 Task: Look for space in Alegrete, Brazil from 11th June, 2023 to 15th June, 2023 for 2 adults in price range Rs.7000 to Rs.16000. Place can be private room with 1  bedroom having 2 beds and 1 bathroom. Property type can be house, flat, guest house, hotel. Amenities needed are: washing machine. Booking option can be shelf check-in. Required host language is Spanish.
Action: Mouse moved to (691, 87)
Screenshot: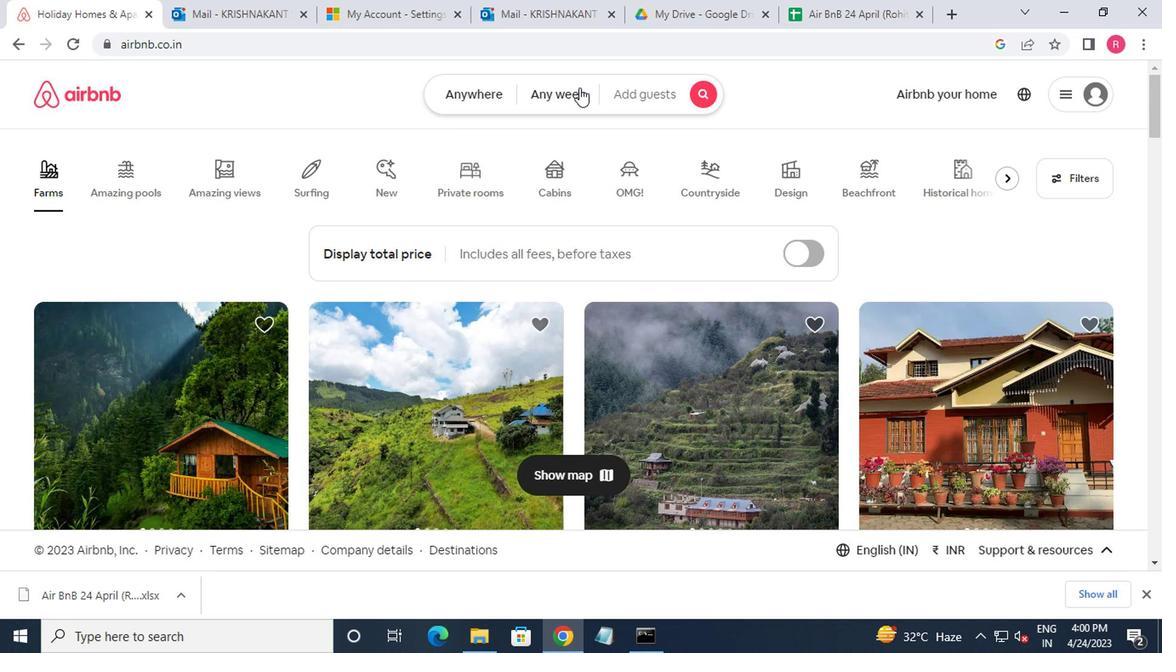 
Action: Mouse pressed left at (691, 87)
Screenshot: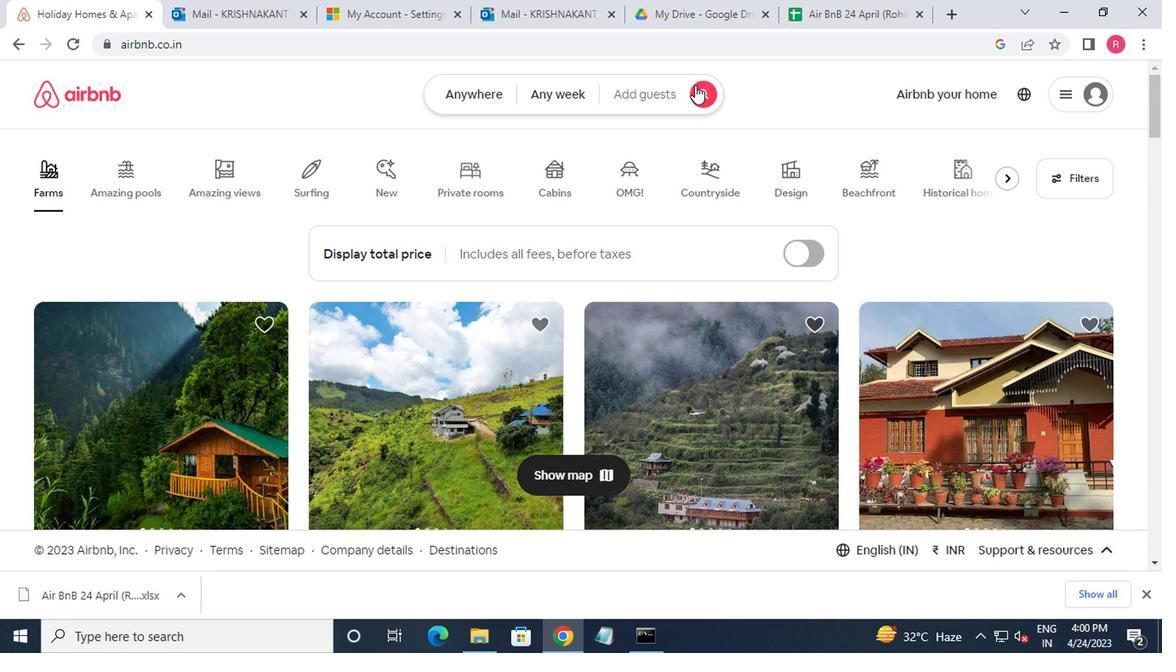 
Action: Mouse moved to (289, 167)
Screenshot: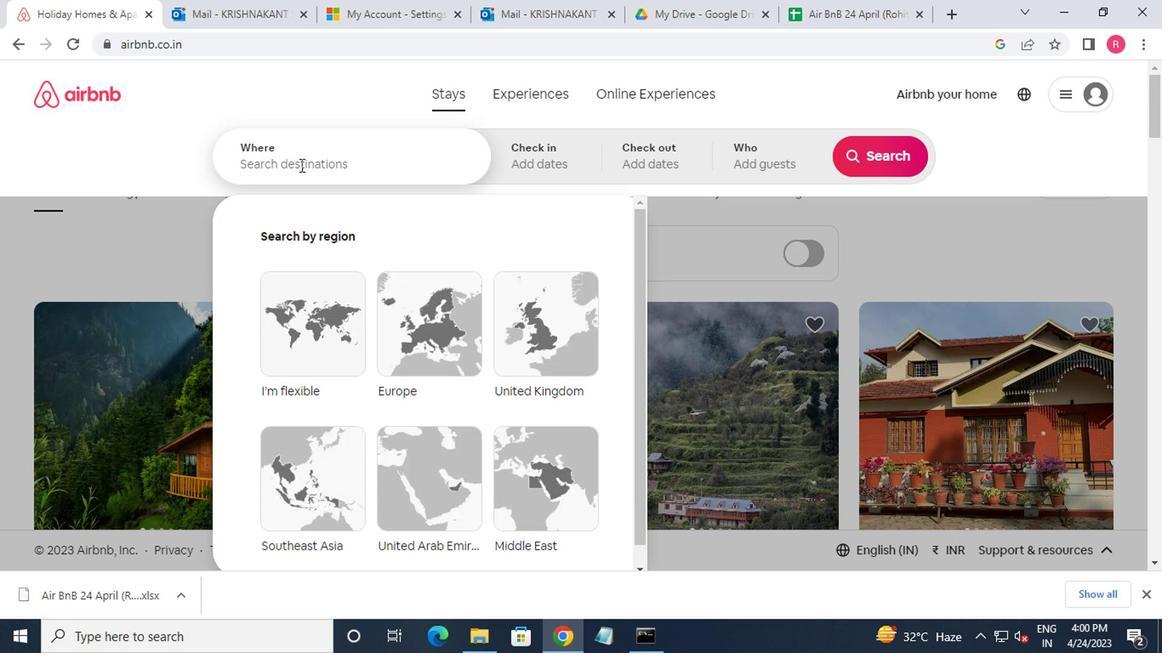 
Action: Mouse pressed left at (289, 167)
Screenshot: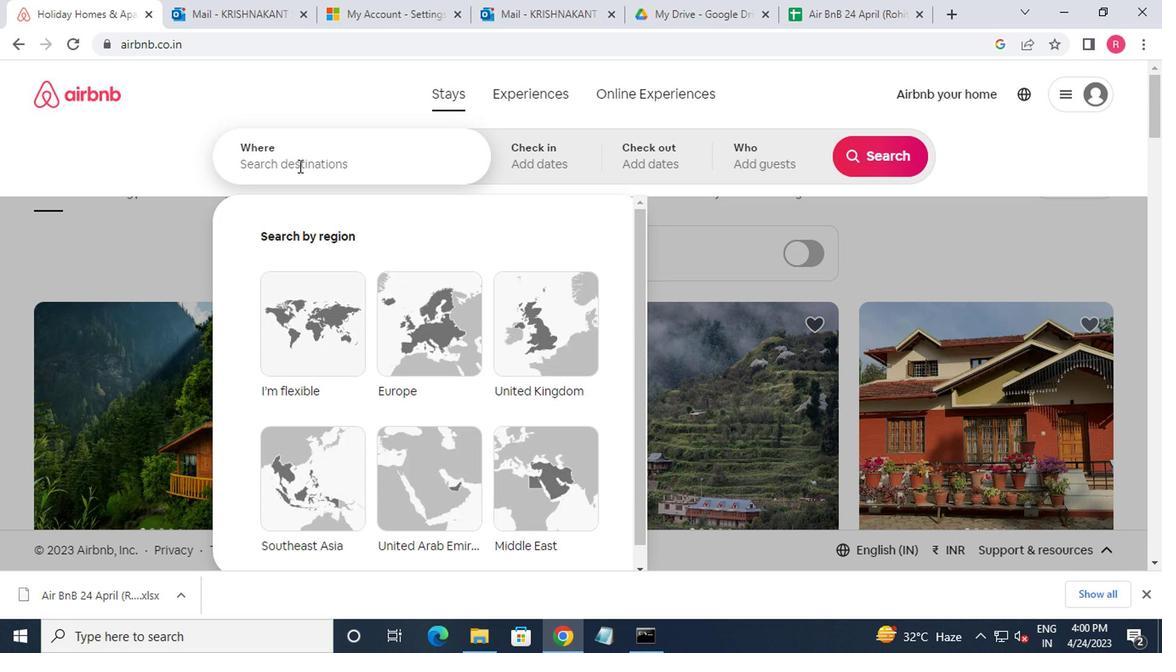 
Action: Mouse moved to (289, 167)
Screenshot: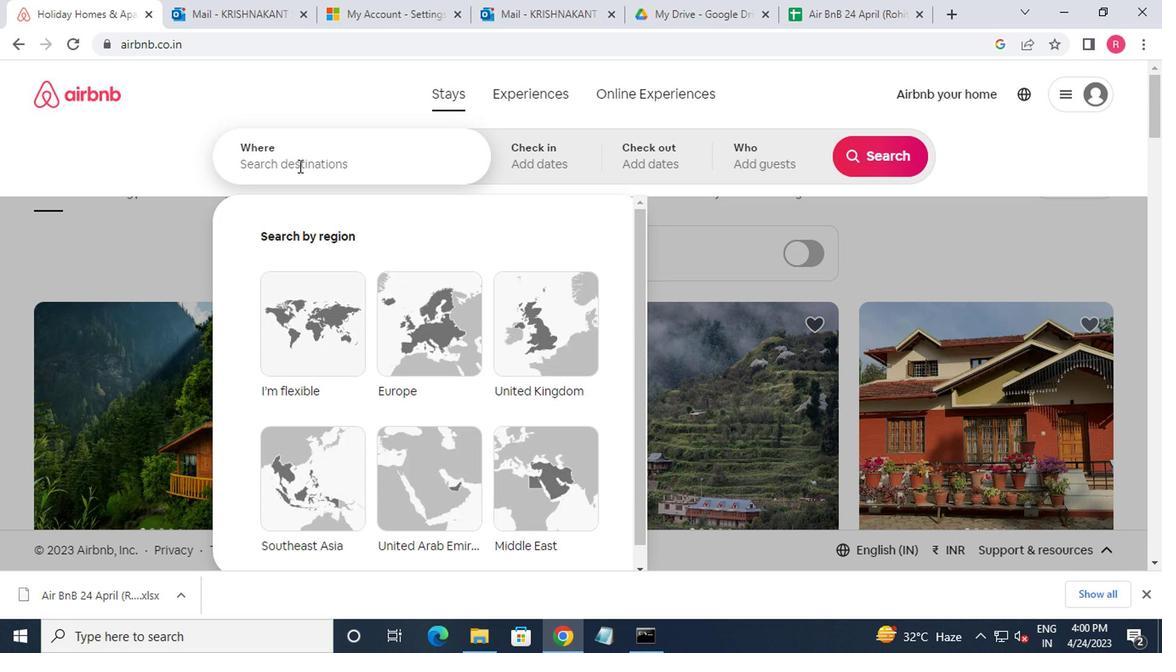 
Action: Key pressed alfenas,brazil<Key.enter>
Screenshot: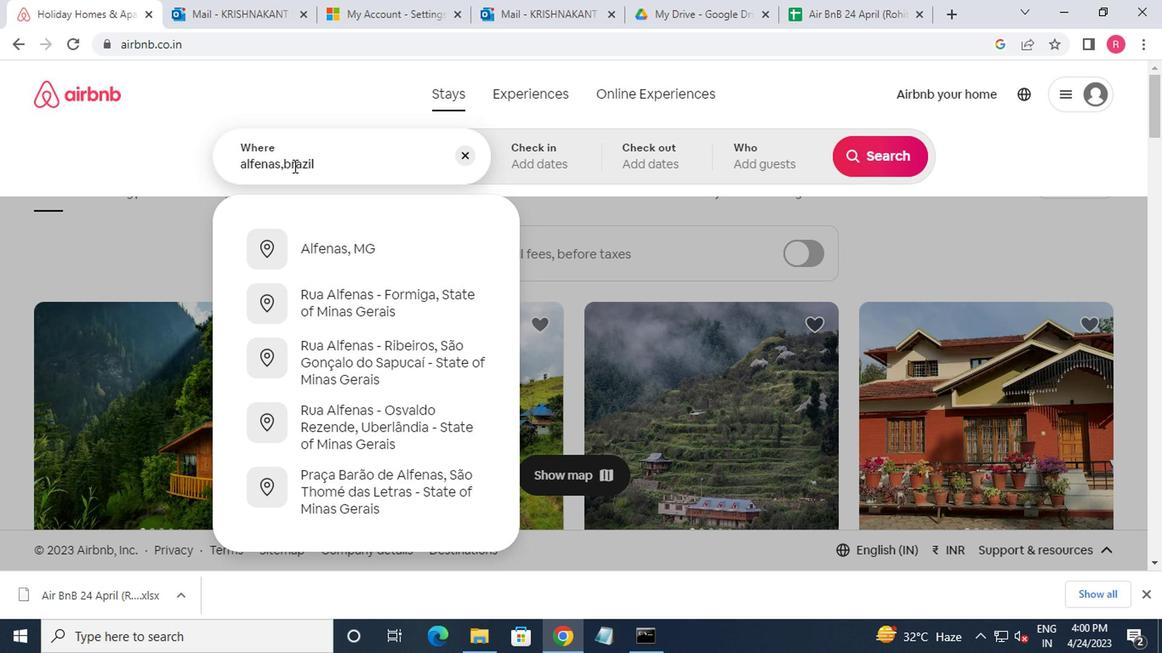 
Action: Mouse moved to (864, 292)
Screenshot: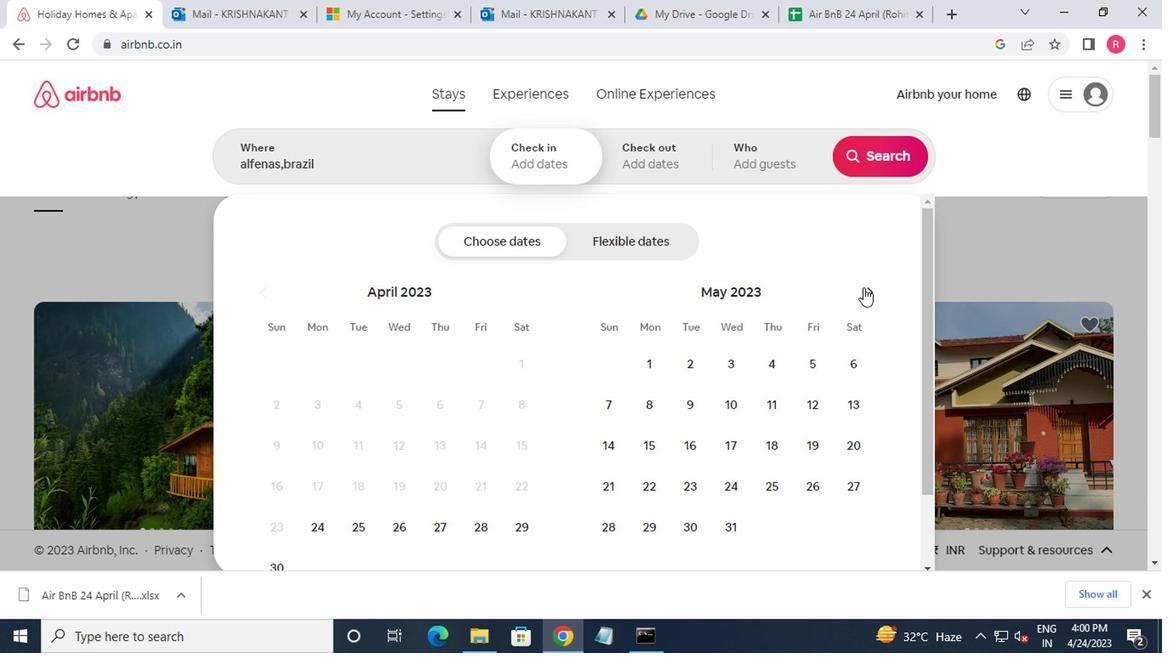 
Action: Mouse pressed left at (864, 292)
Screenshot: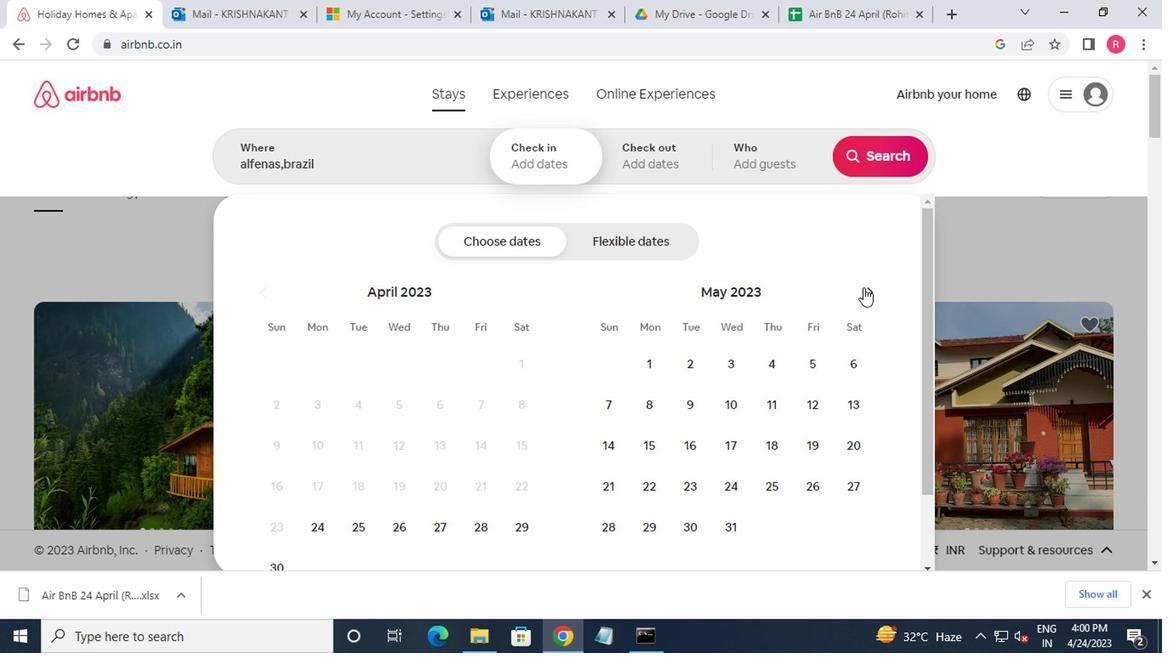 
Action: Mouse moved to (864, 292)
Screenshot: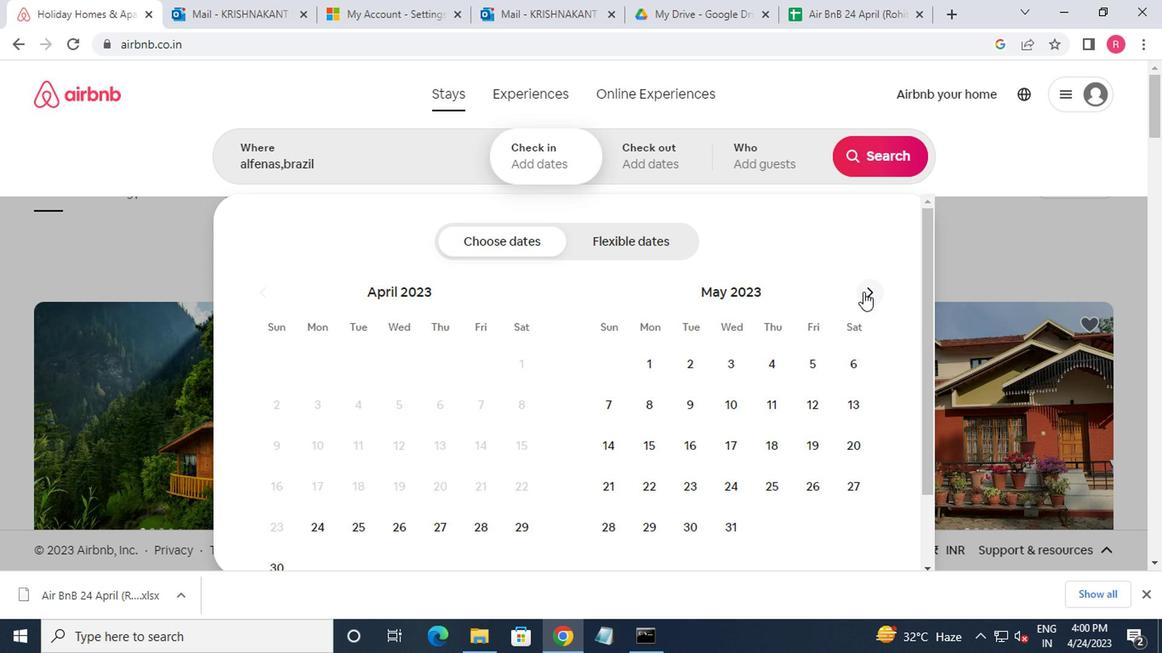
Action: Mouse pressed left at (864, 292)
Screenshot: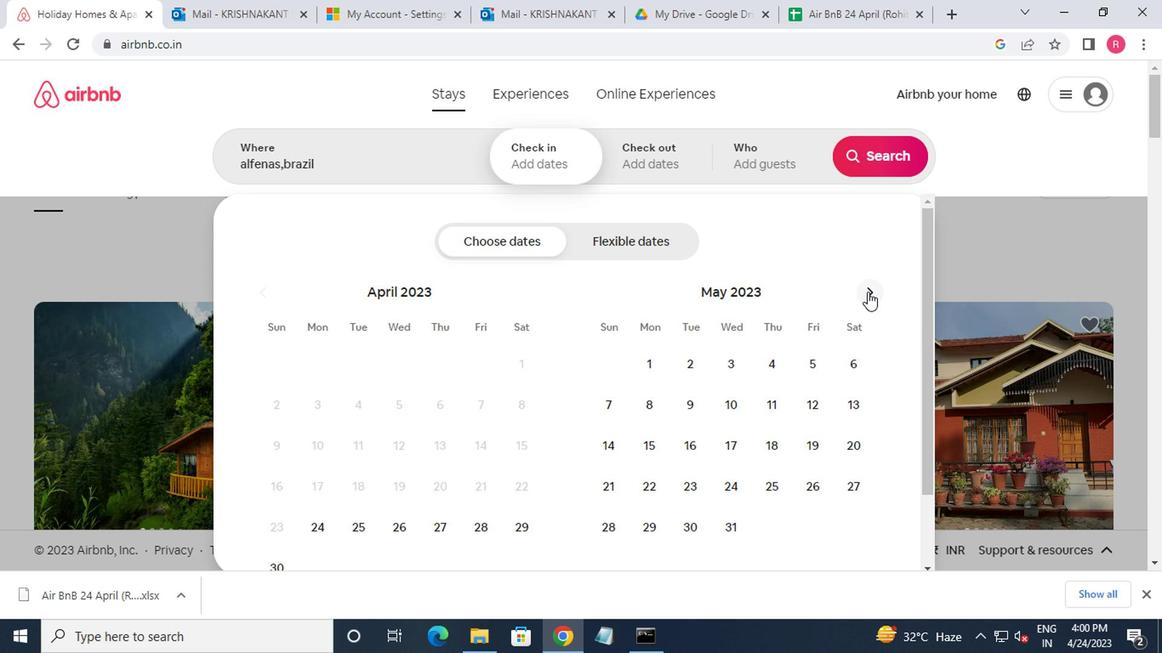 
Action: Mouse moved to (864, 293)
Screenshot: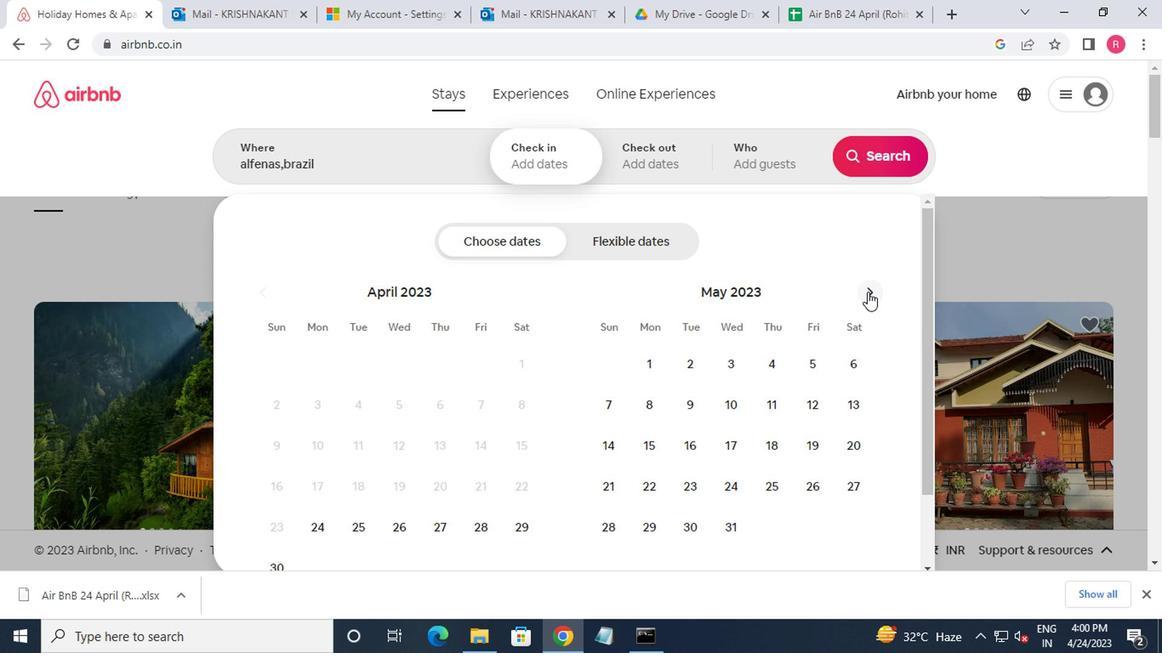 
Action: Mouse pressed left at (864, 293)
Screenshot: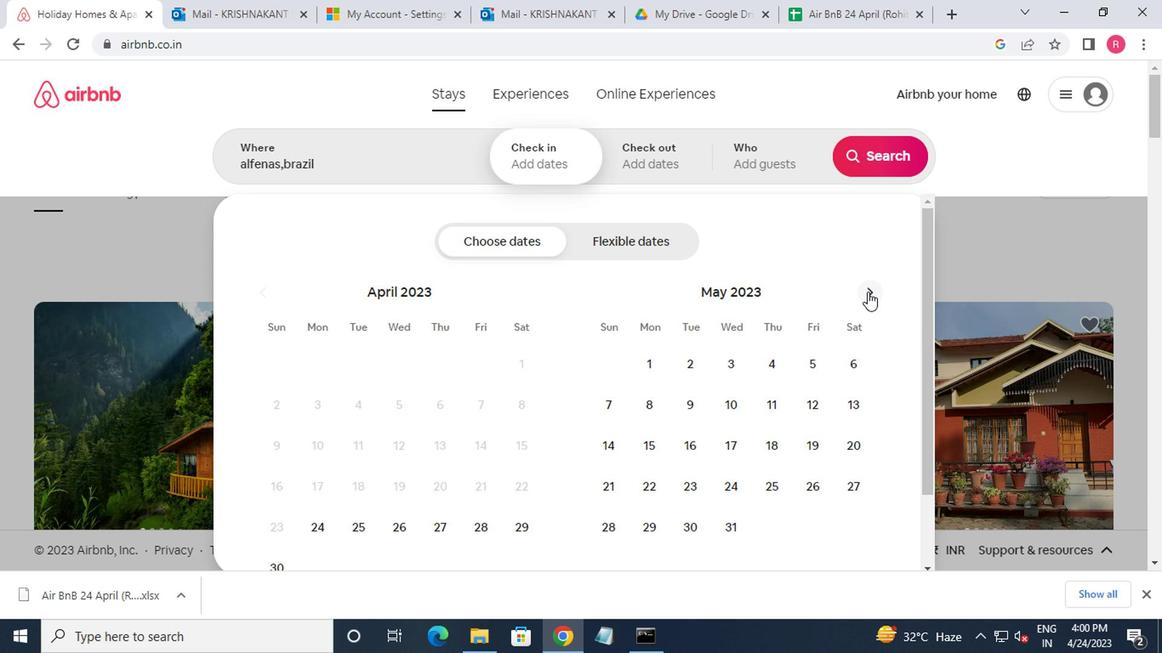 
Action: Mouse pressed left at (864, 293)
Screenshot: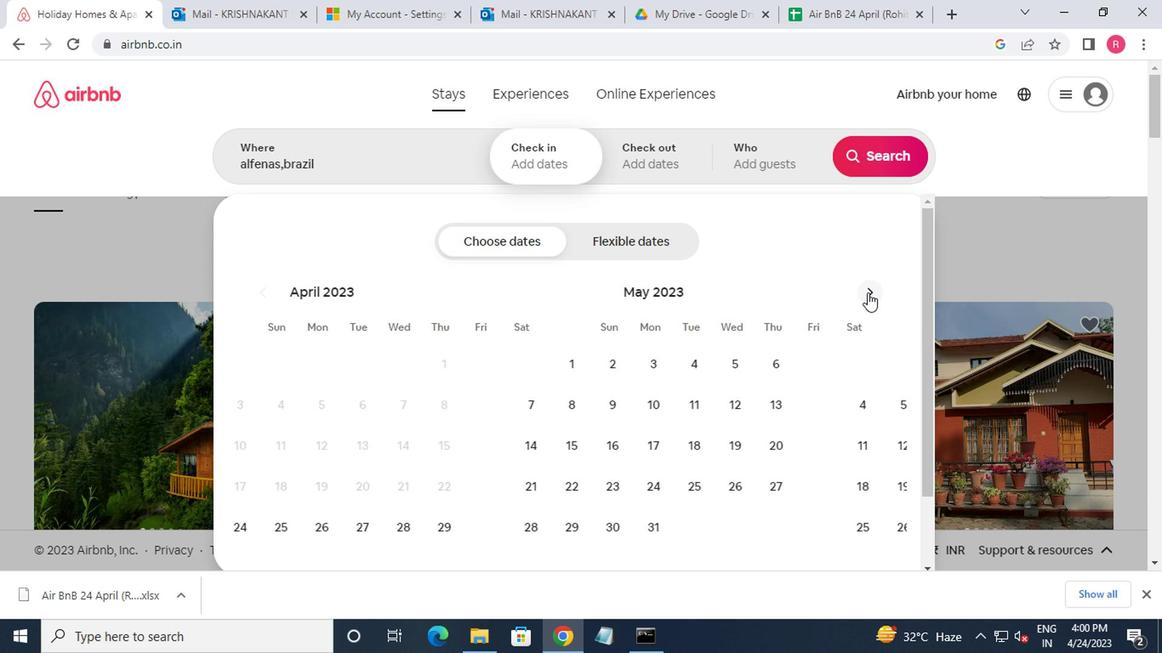 
Action: Mouse pressed left at (864, 293)
Screenshot: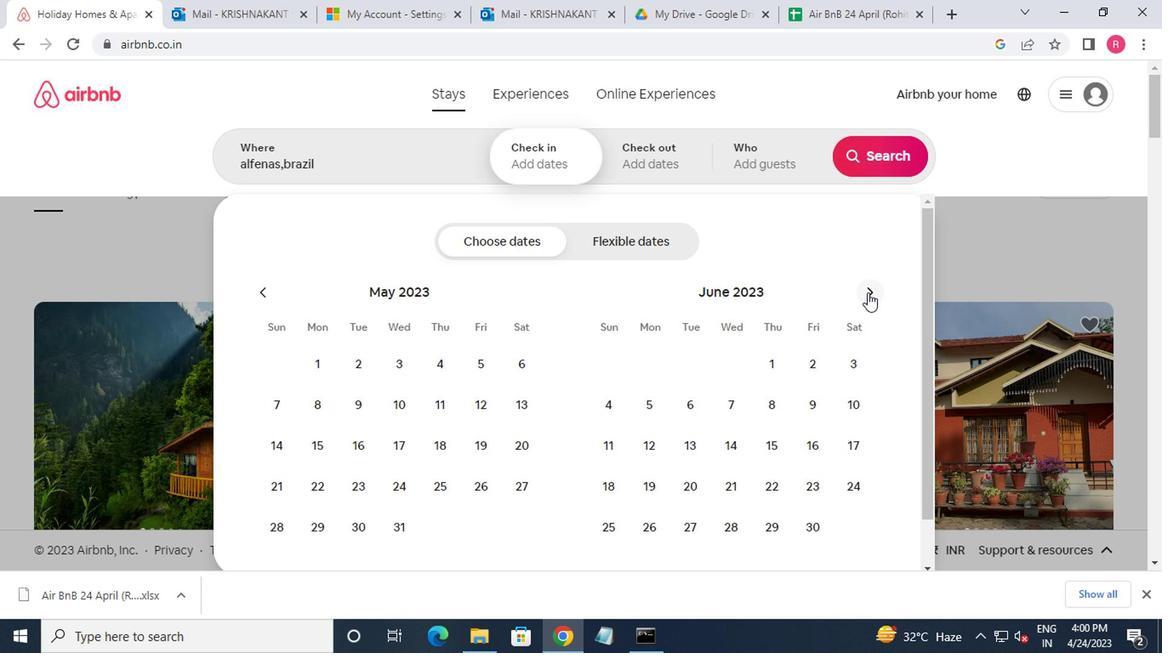
Action: Mouse pressed left at (864, 293)
Screenshot: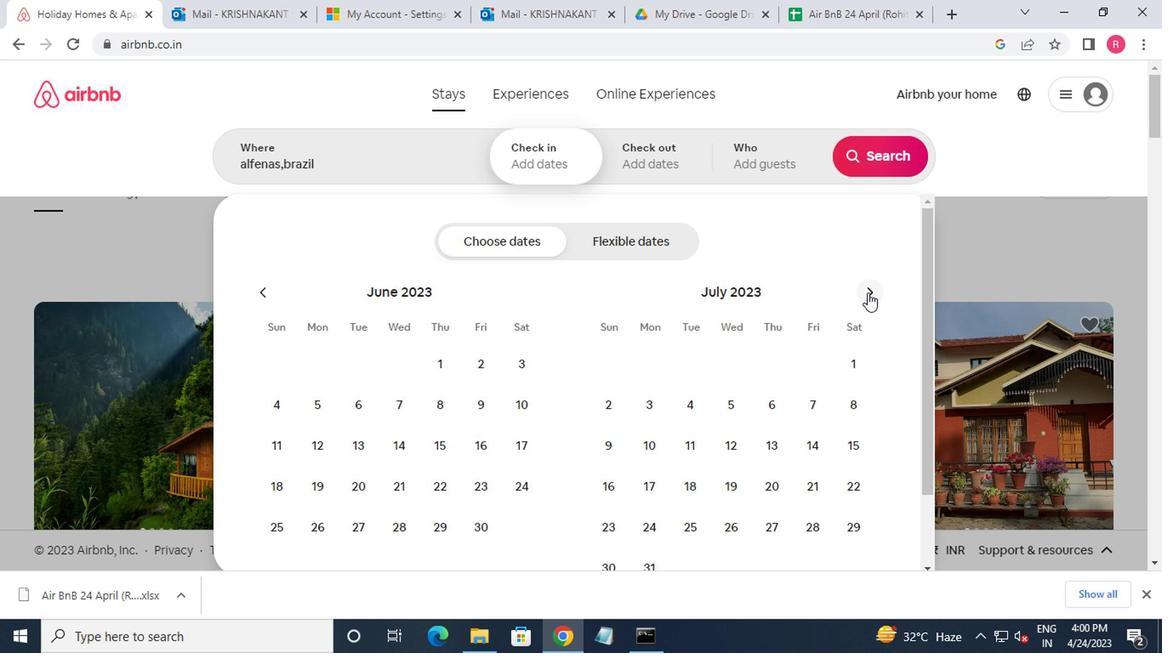 
Action: Mouse moved to (775, 374)
Screenshot: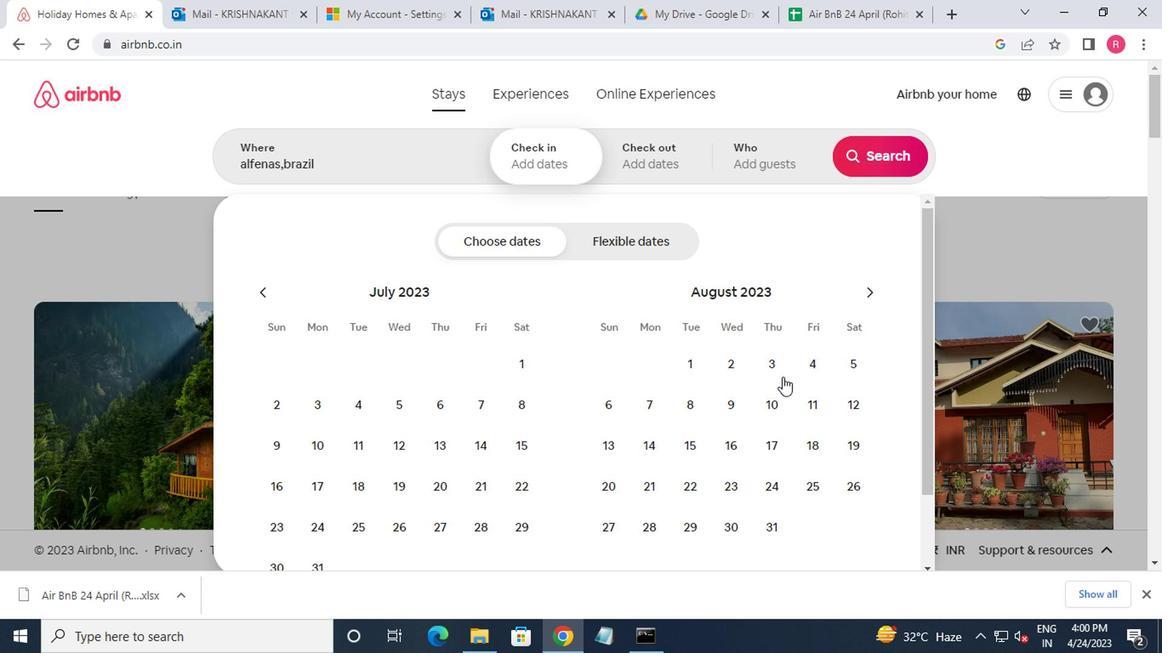 
Action: Mouse pressed left at (775, 374)
Screenshot: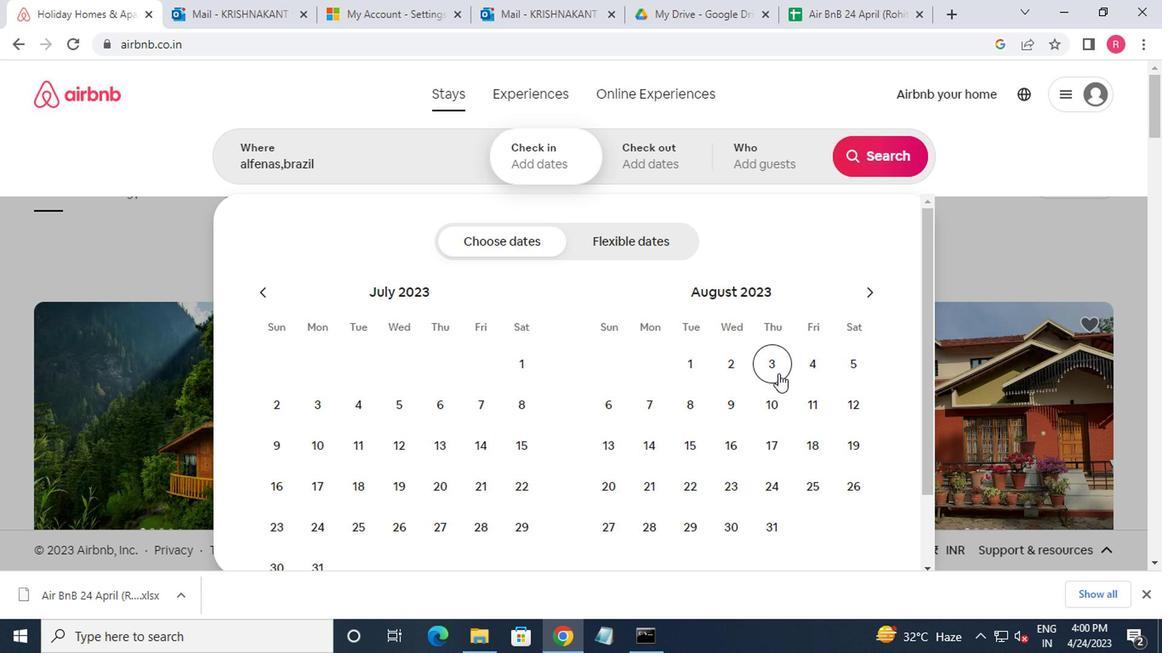 
Action: Mouse moved to (645, 413)
Screenshot: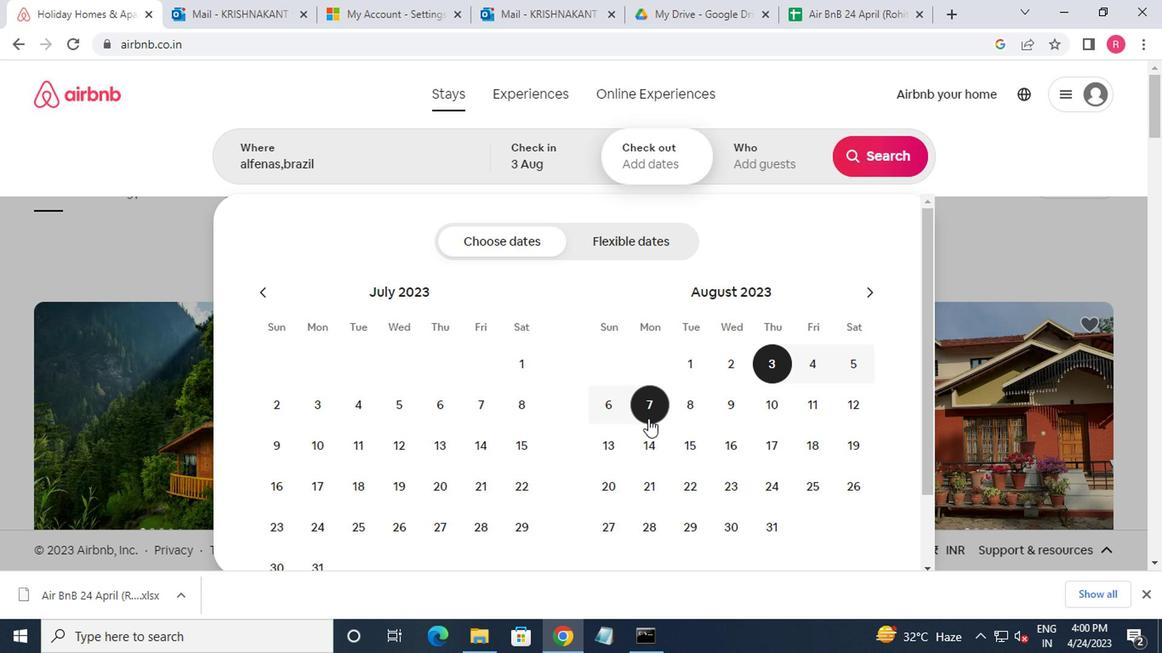 
Action: Mouse pressed left at (645, 413)
Screenshot: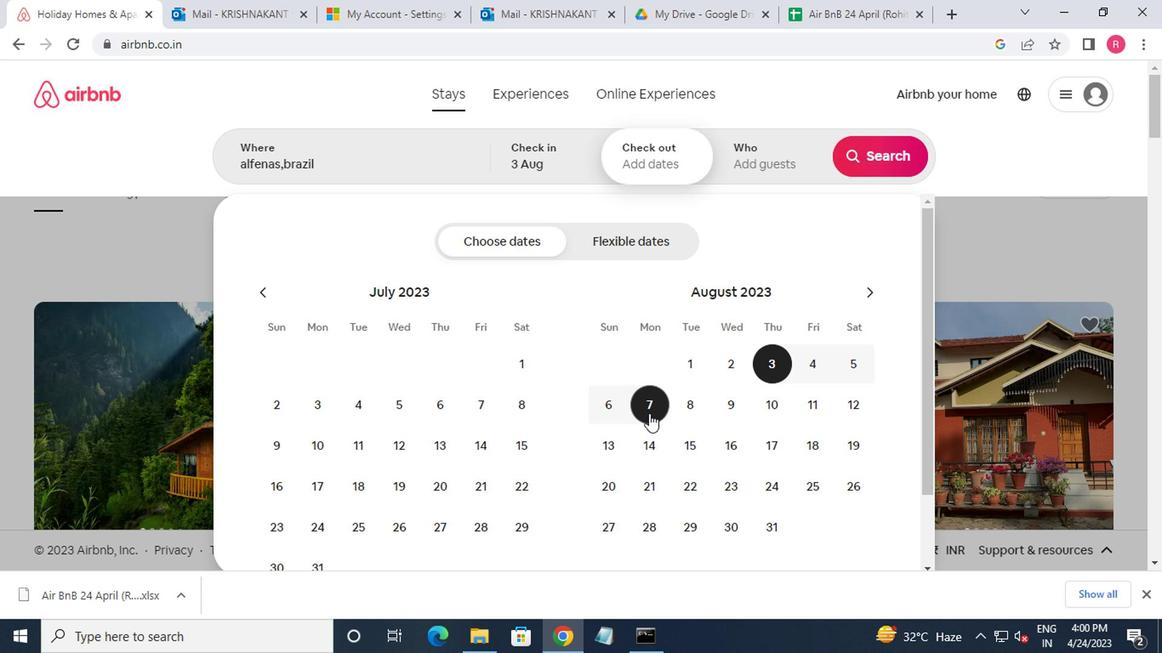 
Action: Mouse moved to (752, 163)
Screenshot: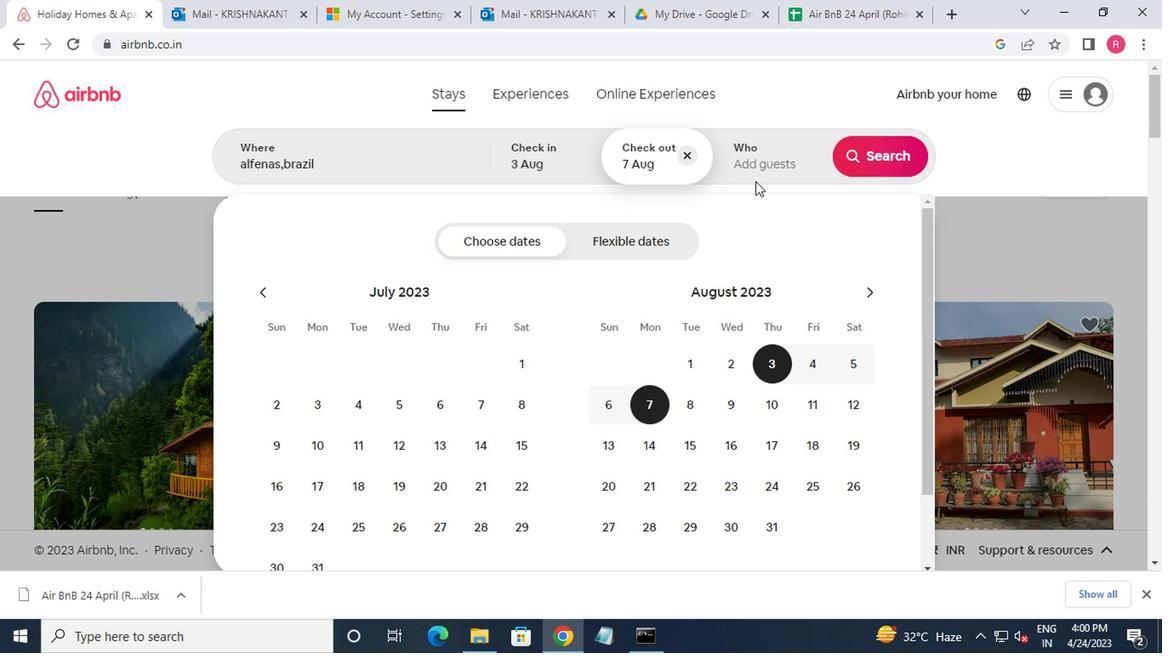 
Action: Mouse pressed left at (752, 163)
Screenshot: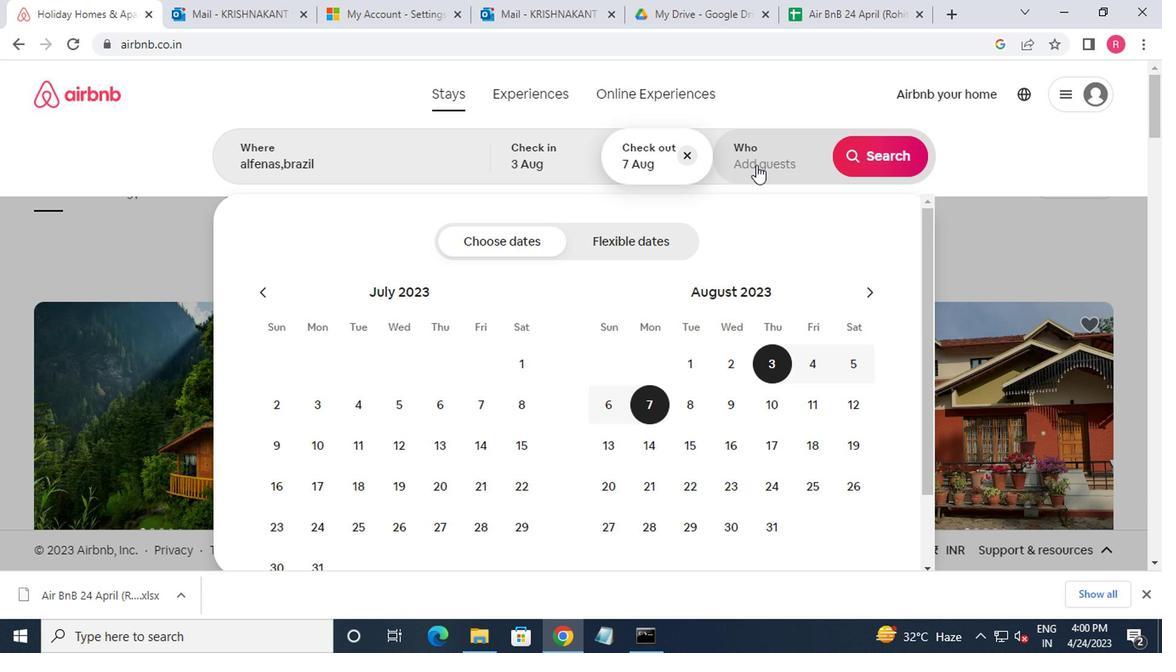 
Action: Mouse moved to (867, 252)
Screenshot: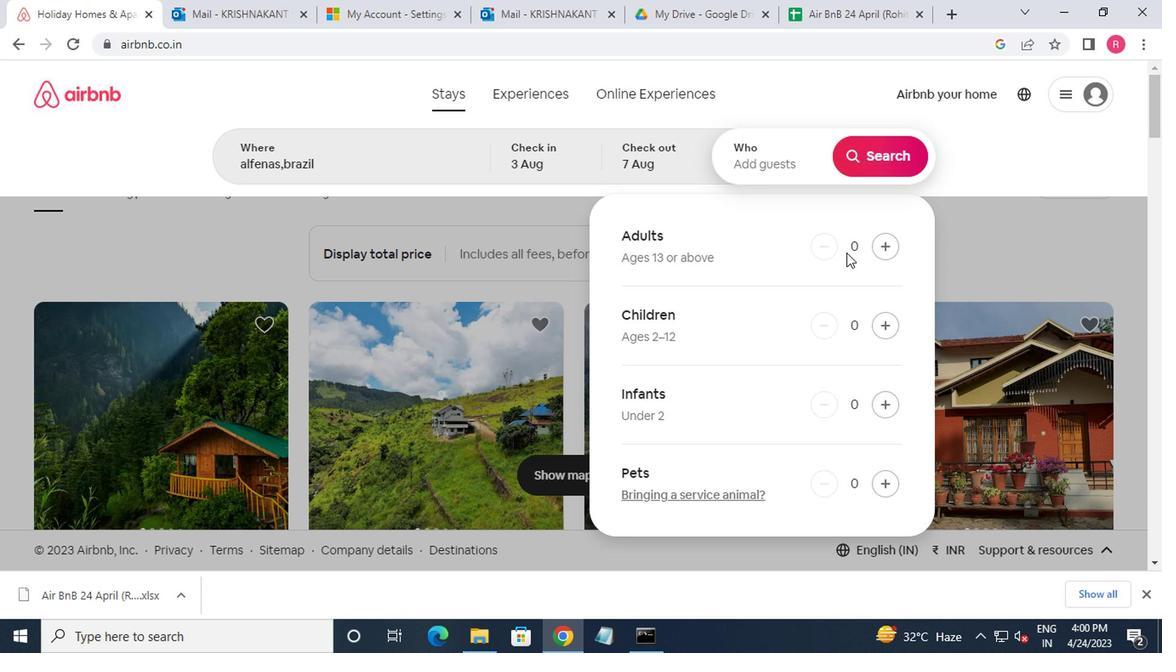
Action: Mouse pressed left at (867, 252)
Screenshot: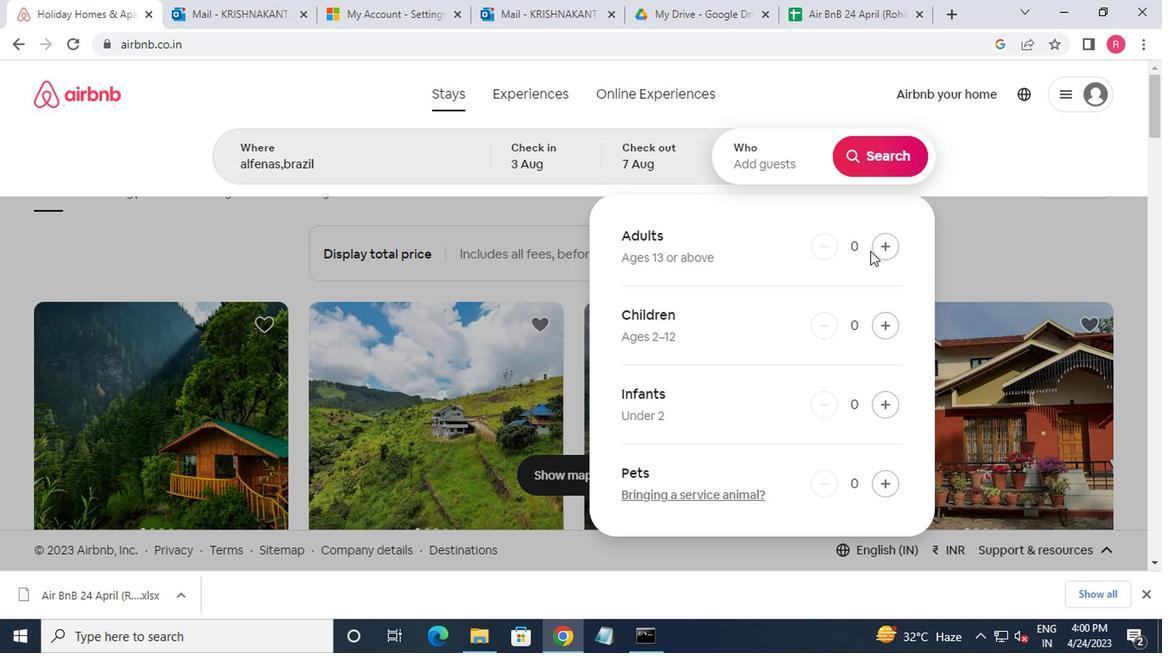 
Action: Mouse moved to (875, 249)
Screenshot: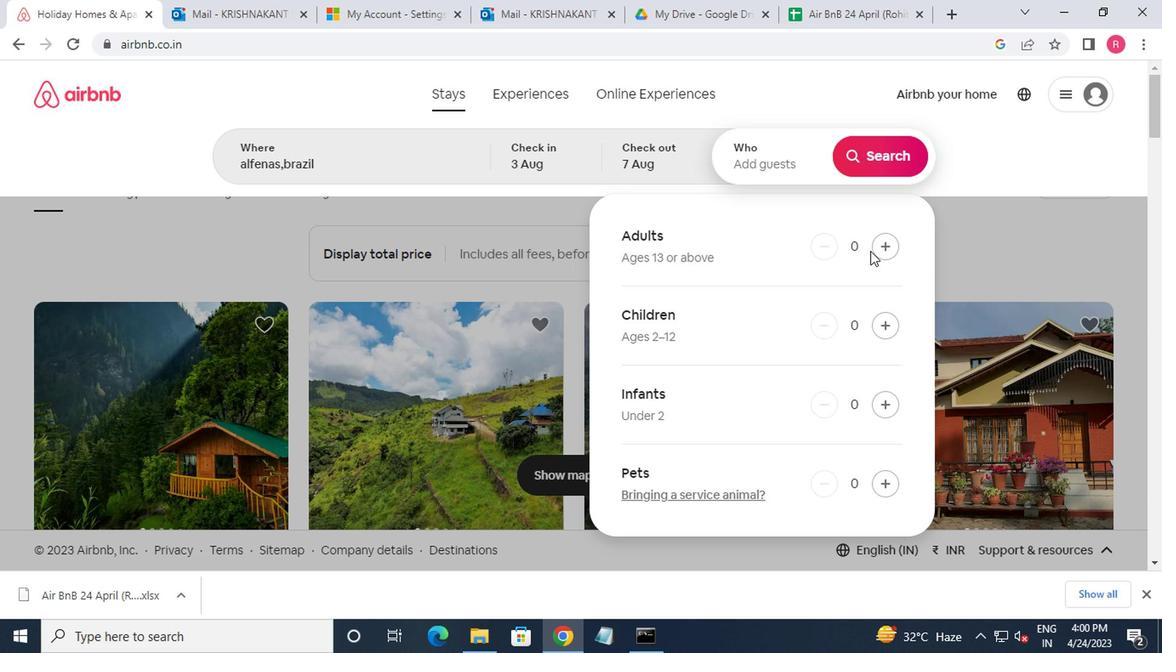 
Action: Mouse pressed left at (875, 249)
Screenshot: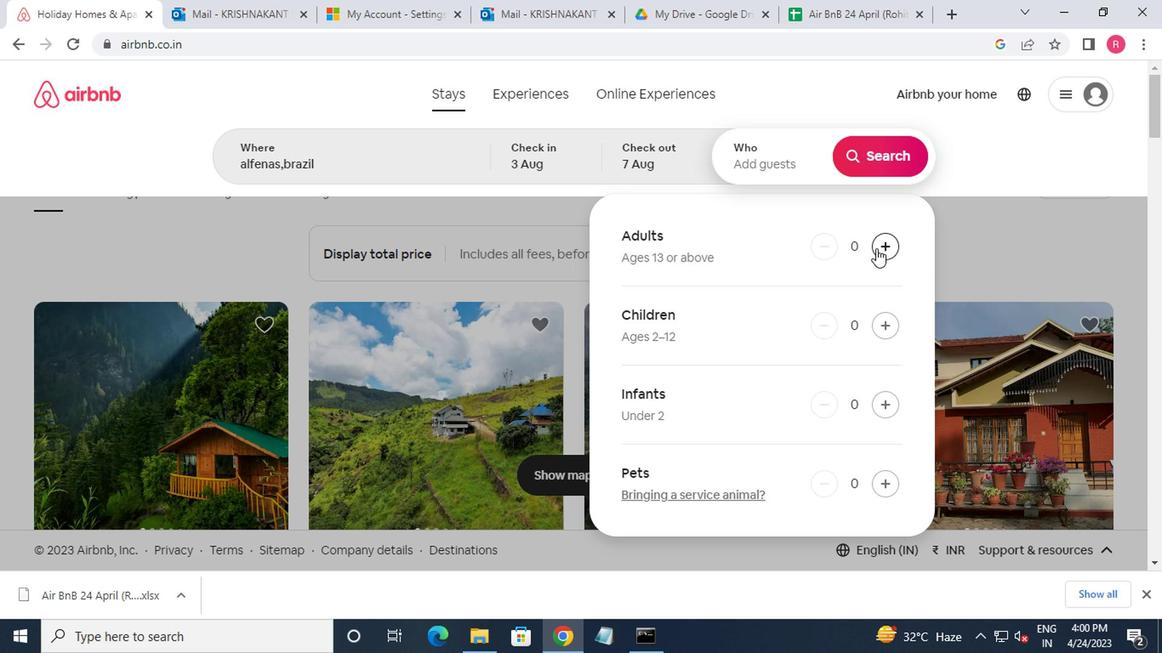 
Action: Mouse pressed left at (875, 249)
Screenshot: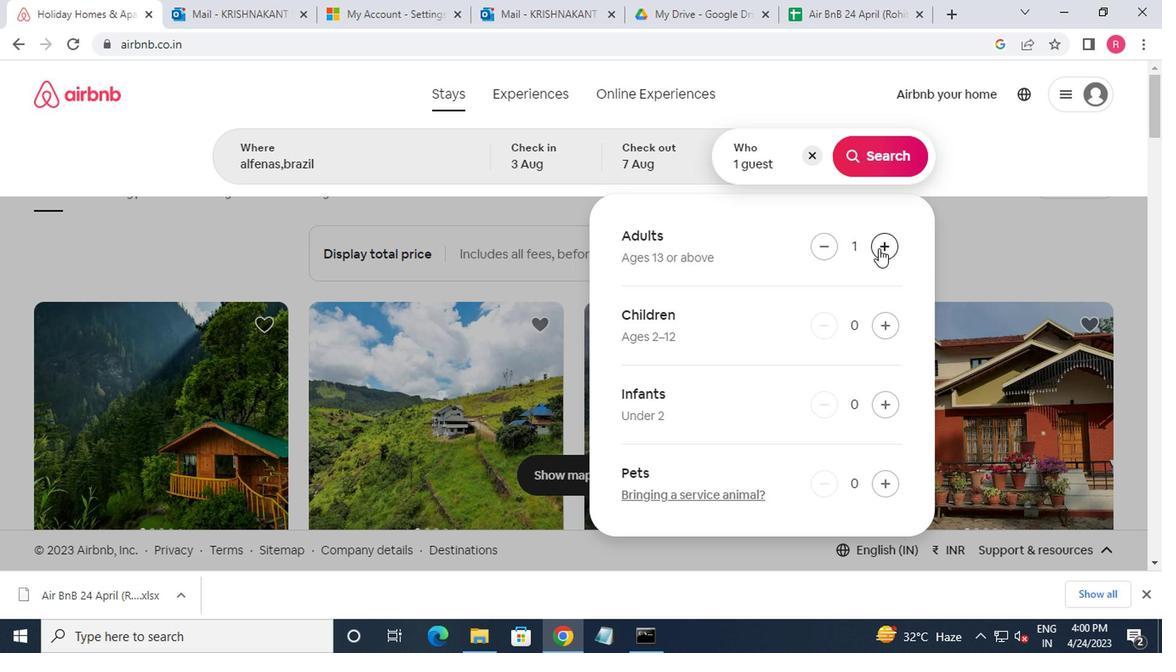 
Action: Mouse moved to (858, 180)
Screenshot: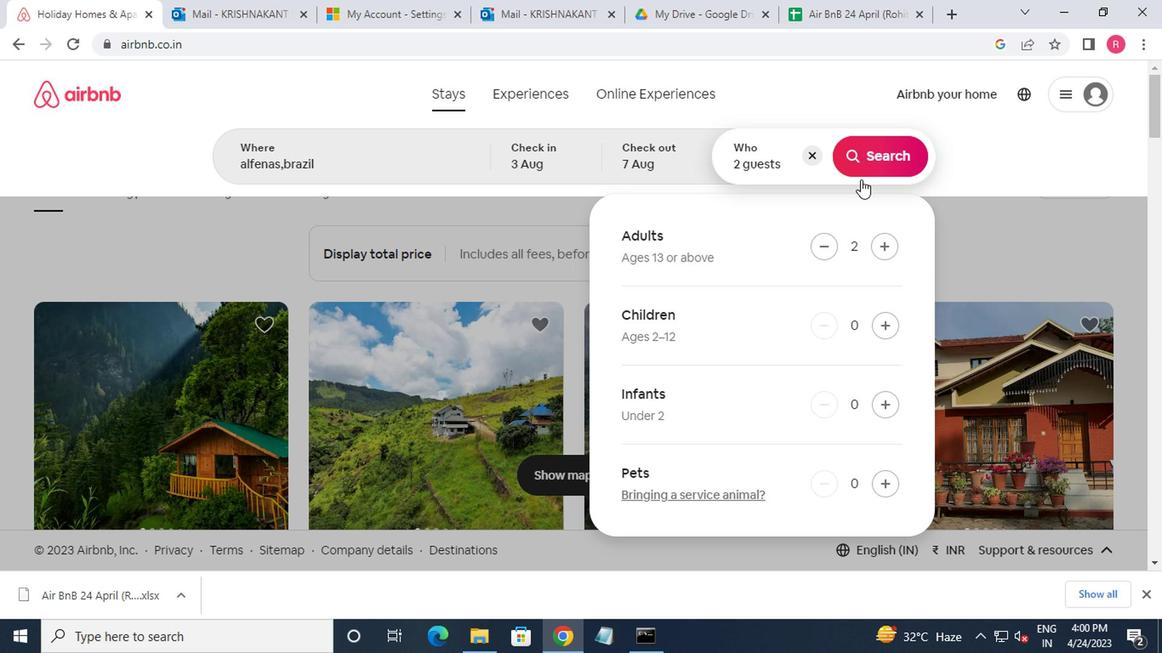
Action: Mouse pressed left at (858, 180)
Screenshot: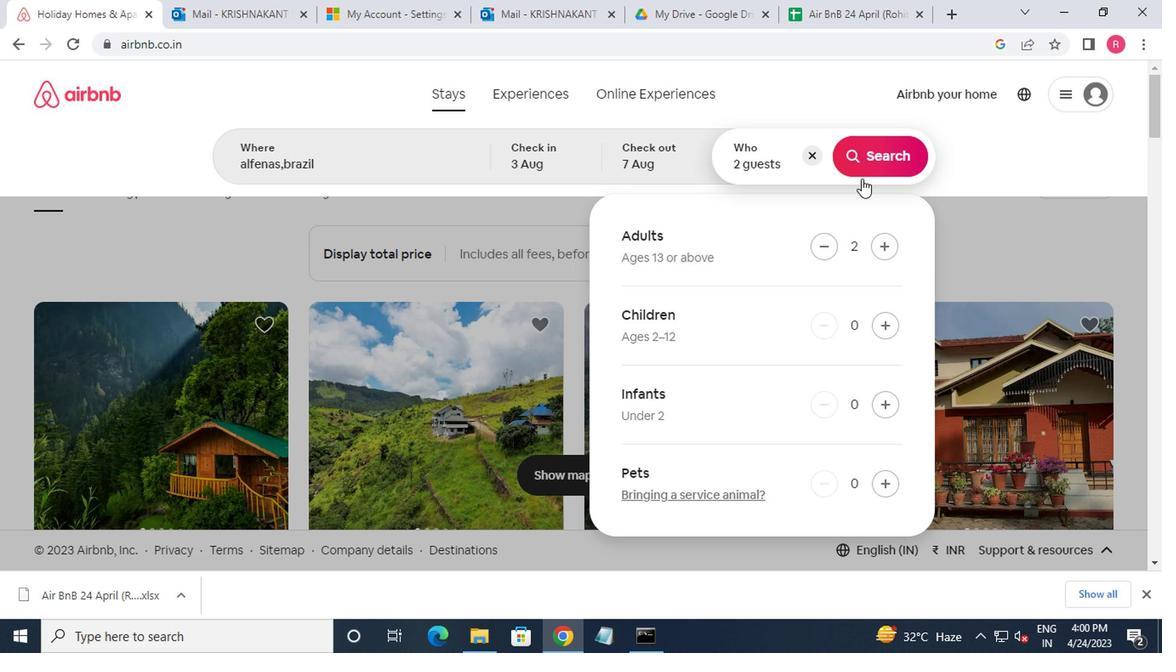 
Action: Mouse moved to (875, 170)
Screenshot: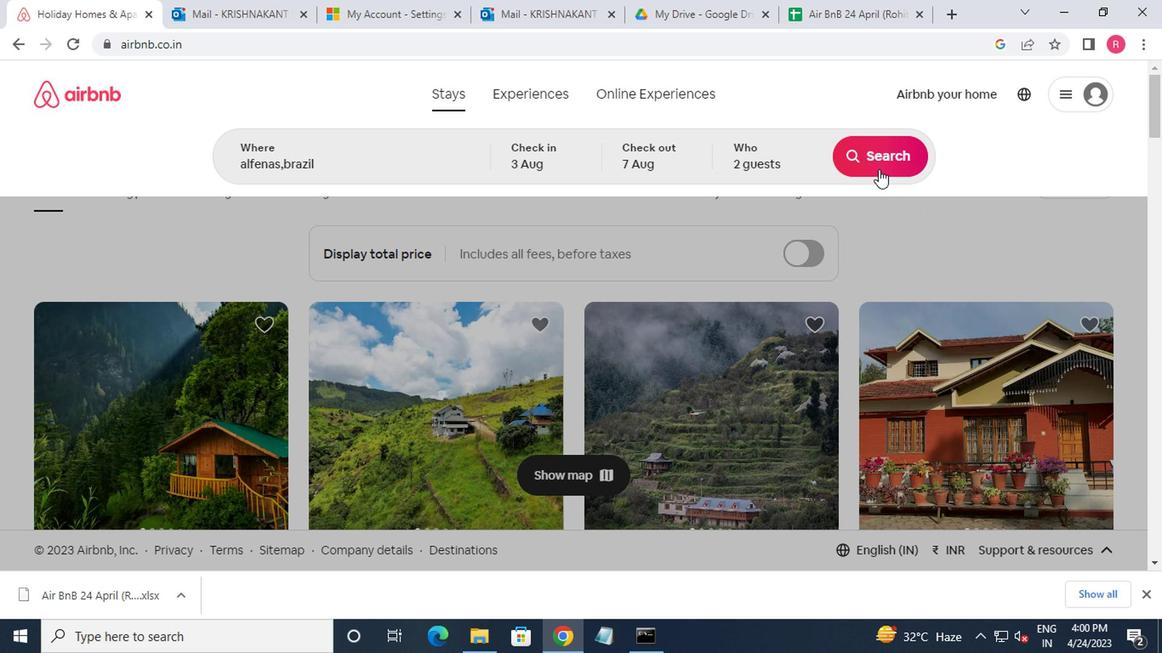 
Action: Mouse pressed left at (875, 170)
Screenshot: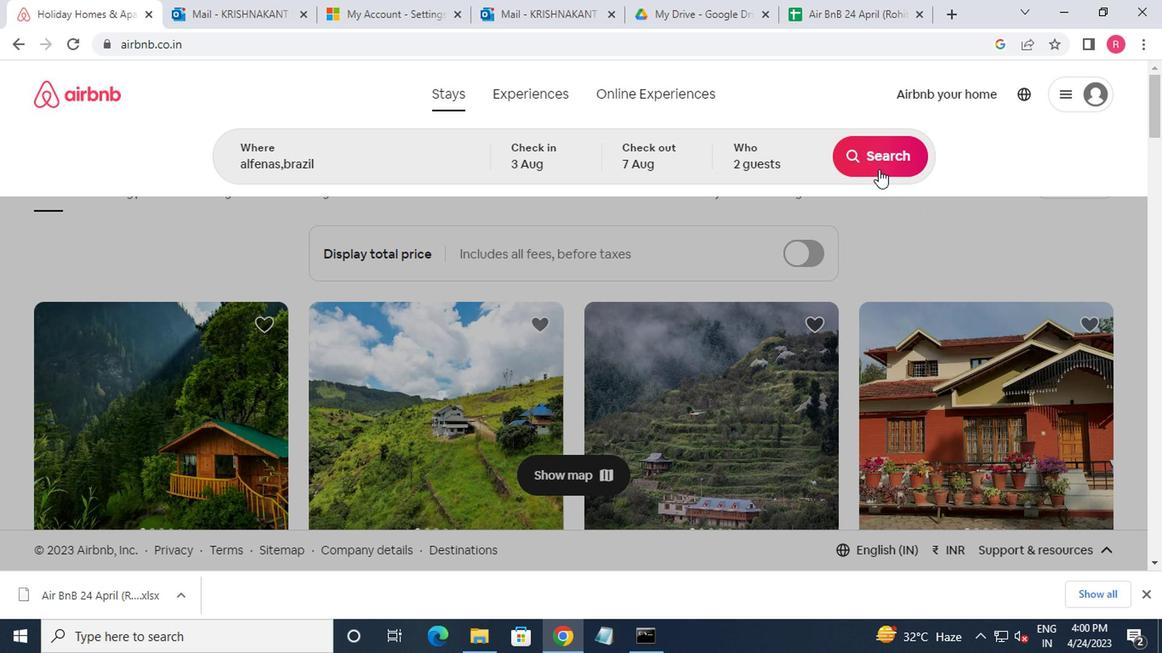
Action: Mouse moved to (1086, 171)
Screenshot: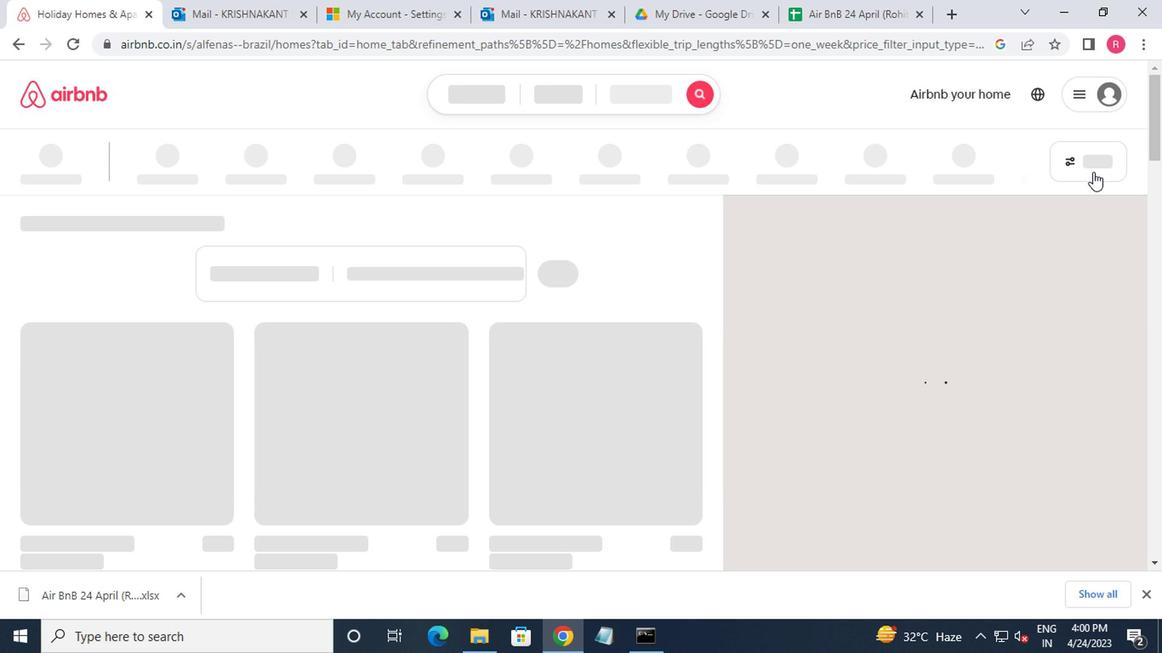 
Action: Mouse pressed left at (1086, 171)
Screenshot: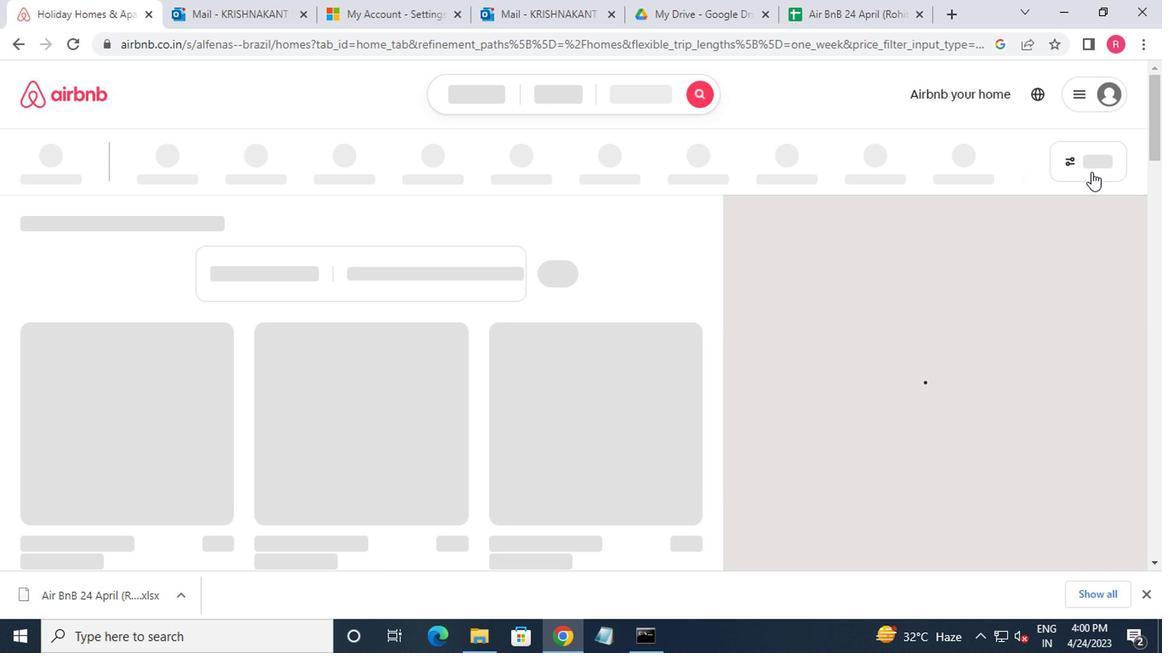 
Action: Mouse moved to (372, 380)
Screenshot: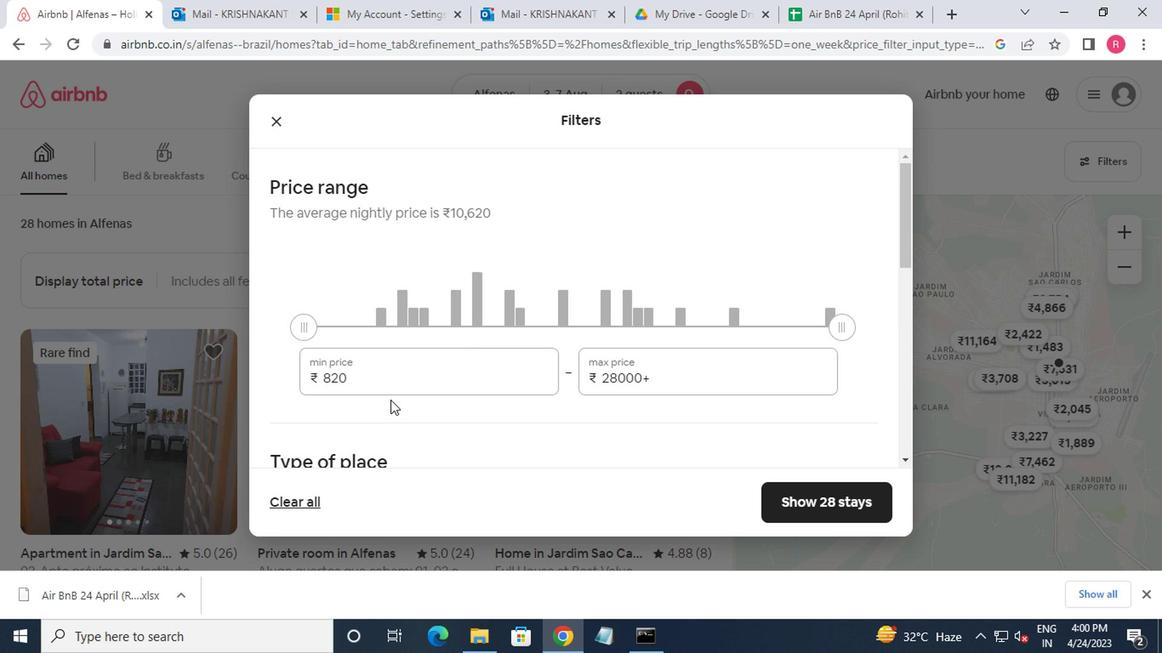 
Action: Mouse pressed left at (372, 380)
Screenshot: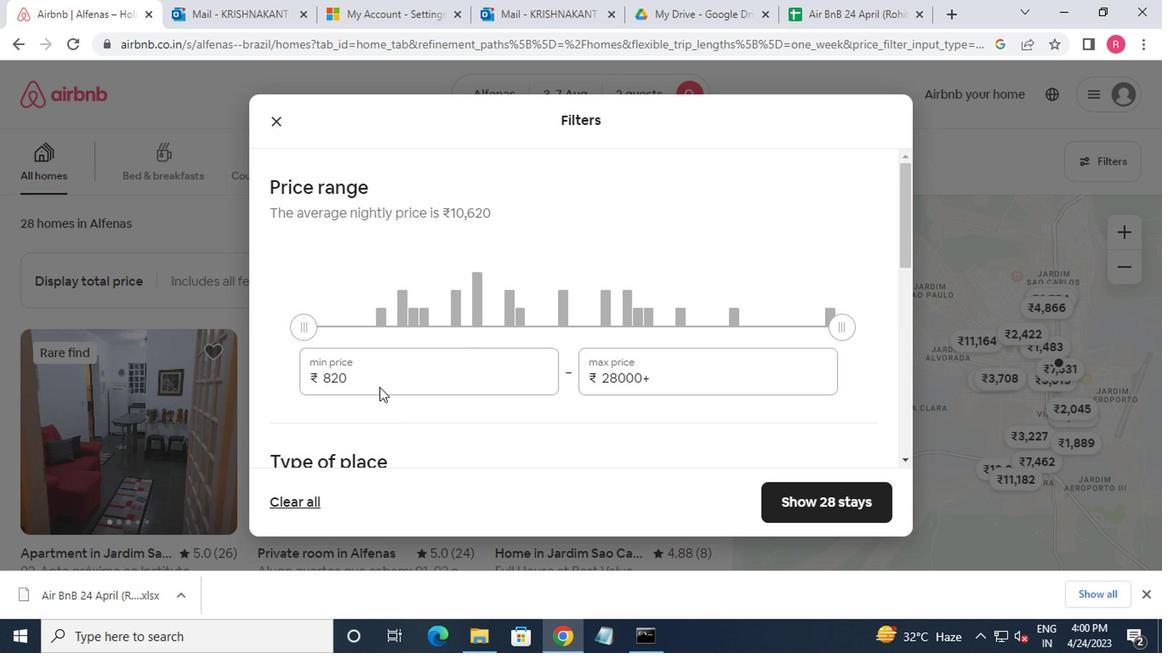 
Action: Mouse moved to (372, 379)
Screenshot: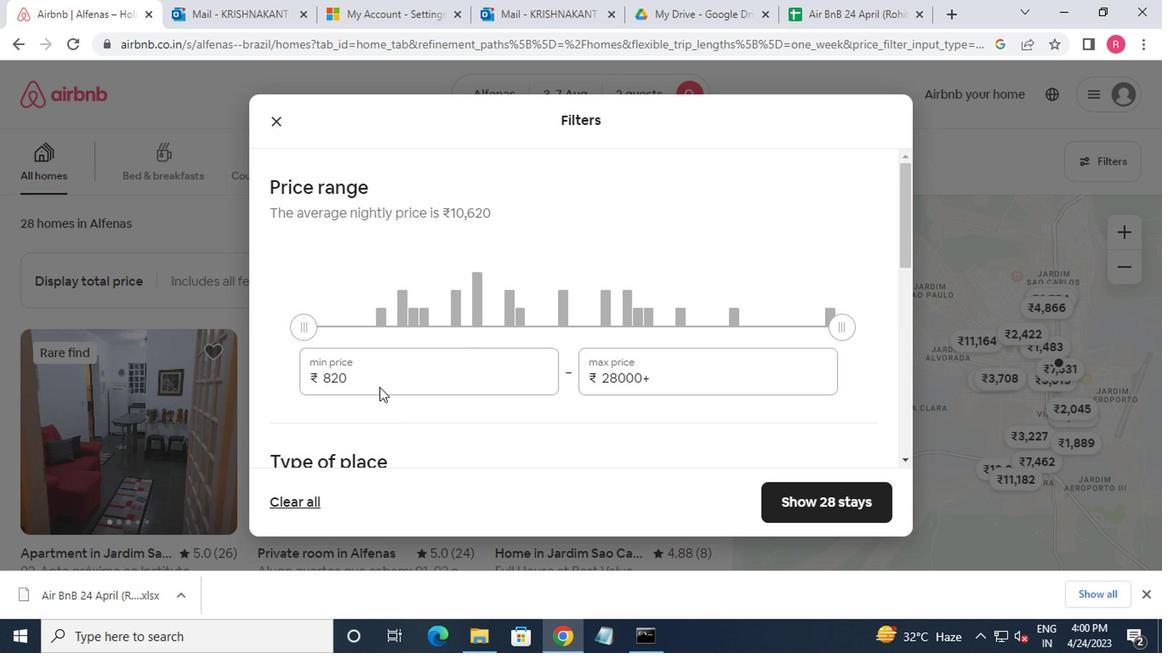 
Action: Key pressed <Key.backspace><Key.backspace><Key.backspace><Key.backspace><Key.backspace><Key.backspace><Key.backspace><Key.backspace><Key.backspace><Key.backspace><Key.backspace><Key.backspace><Key.backspace>4000<Key.tab>9000
Screenshot: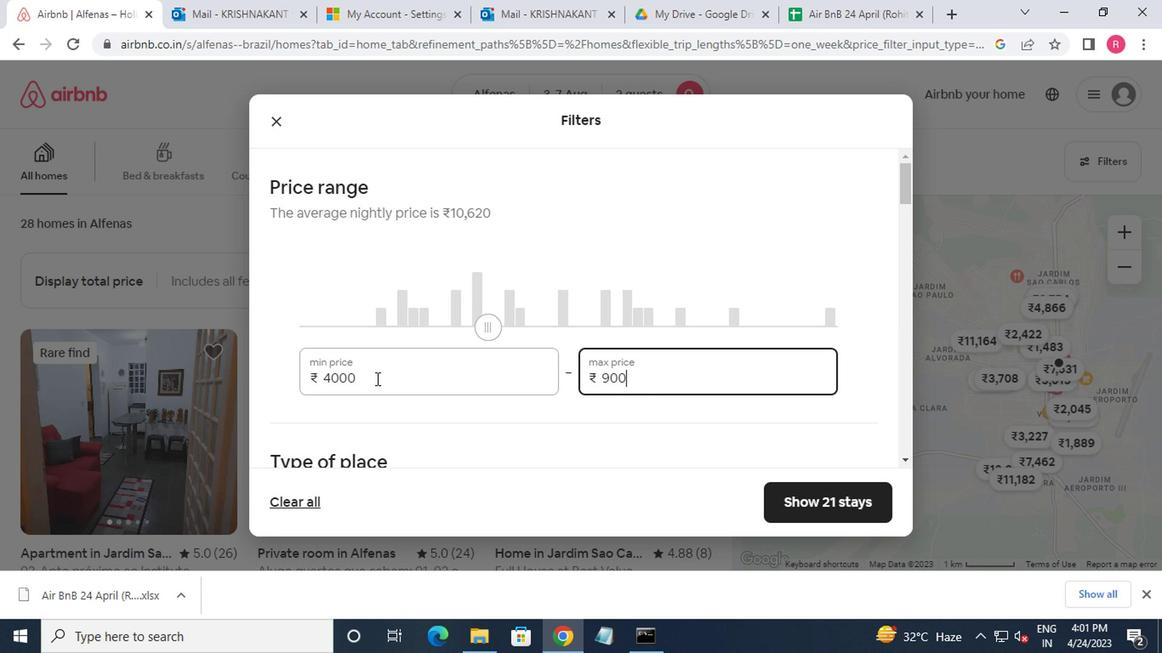 
Action: Mouse moved to (366, 406)
Screenshot: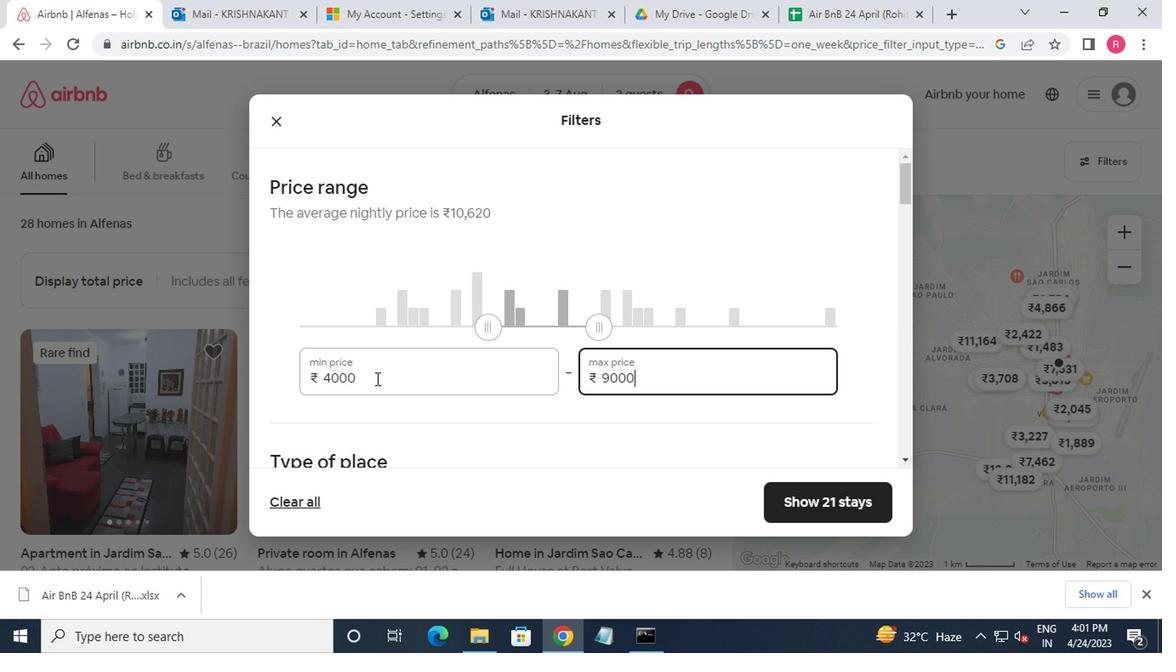 
Action: Mouse scrolled (366, 405) with delta (0, 0)
Screenshot: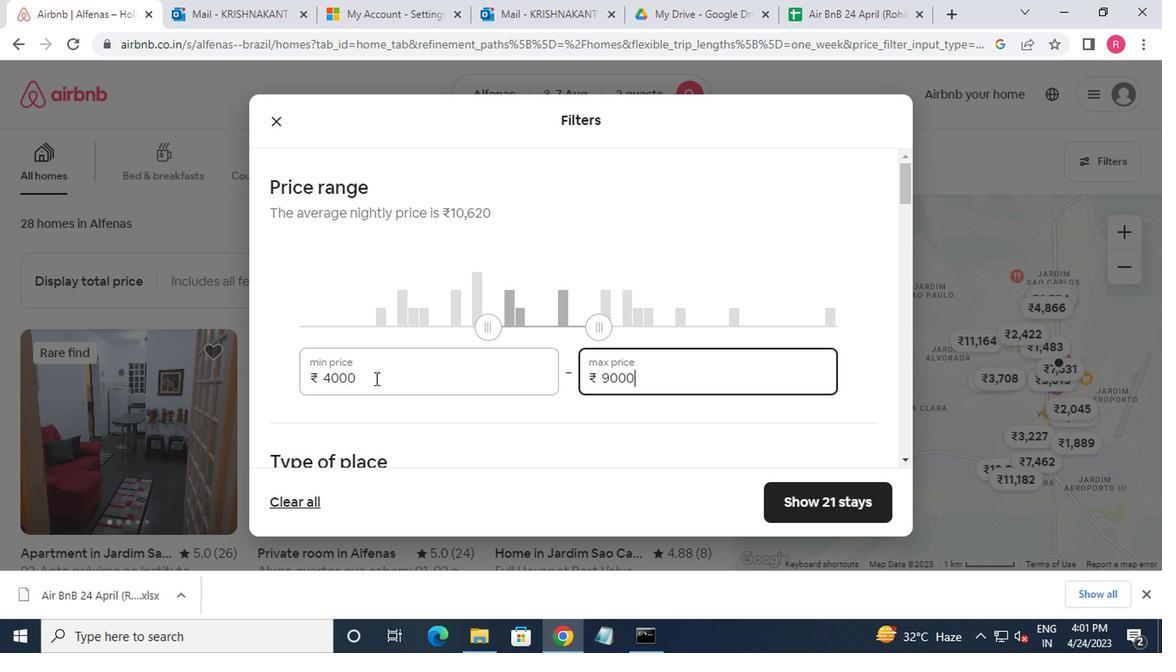 
Action: Mouse moved to (371, 403)
Screenshot: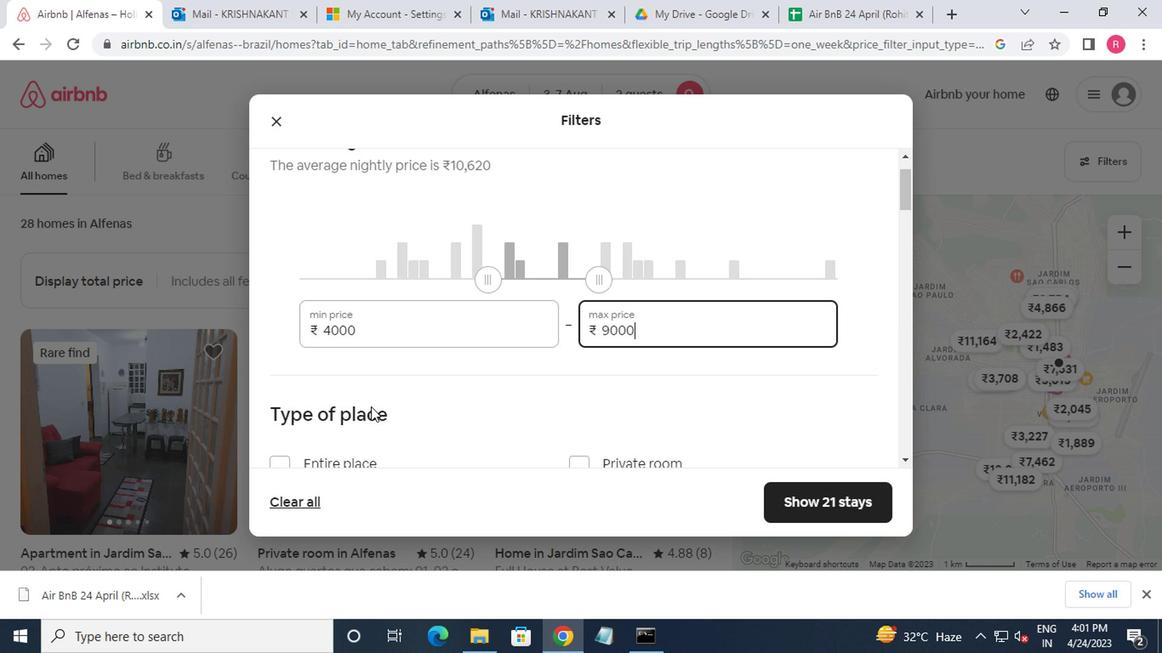 
Action: Mouse scrolled (371, 403) with delta (0, 0)
Screenshot: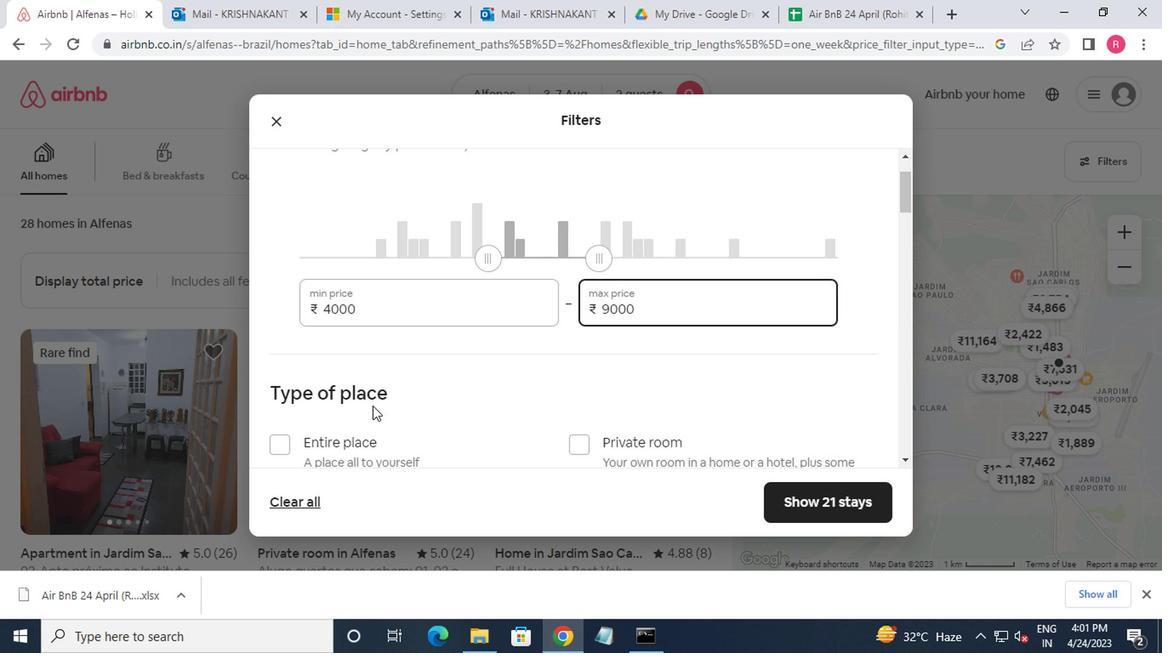 
Action: Mouse moved to (369, 398)
Screenshot: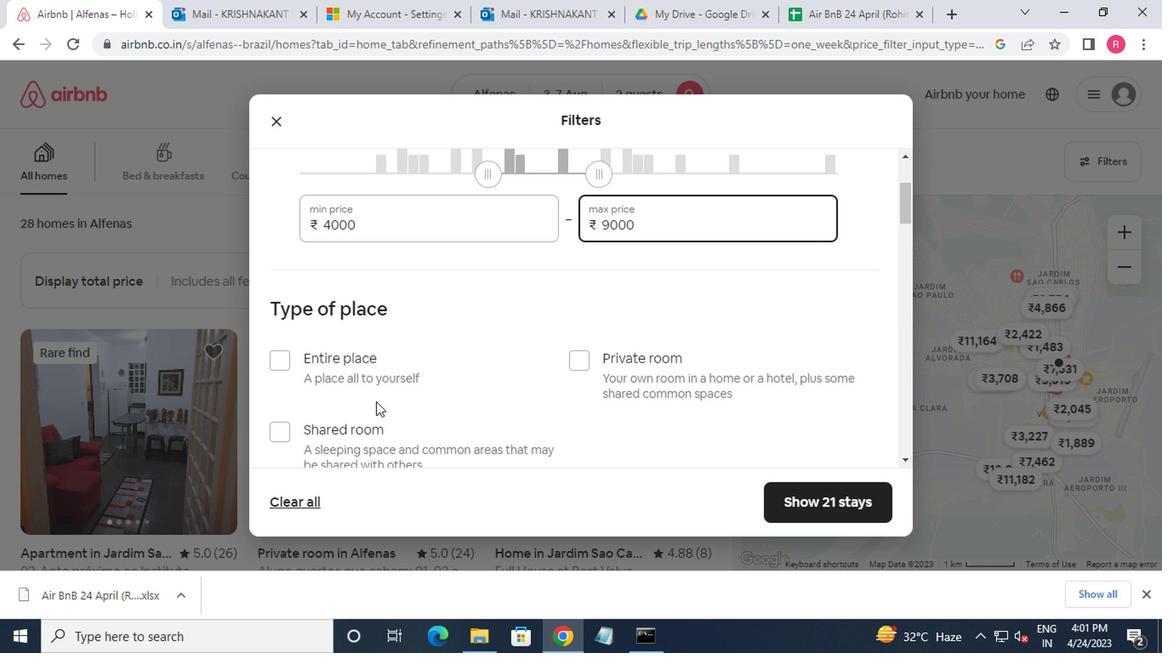 
Action: Mouse scrolled (369, 397) with delta (0, -1)
Screenshot: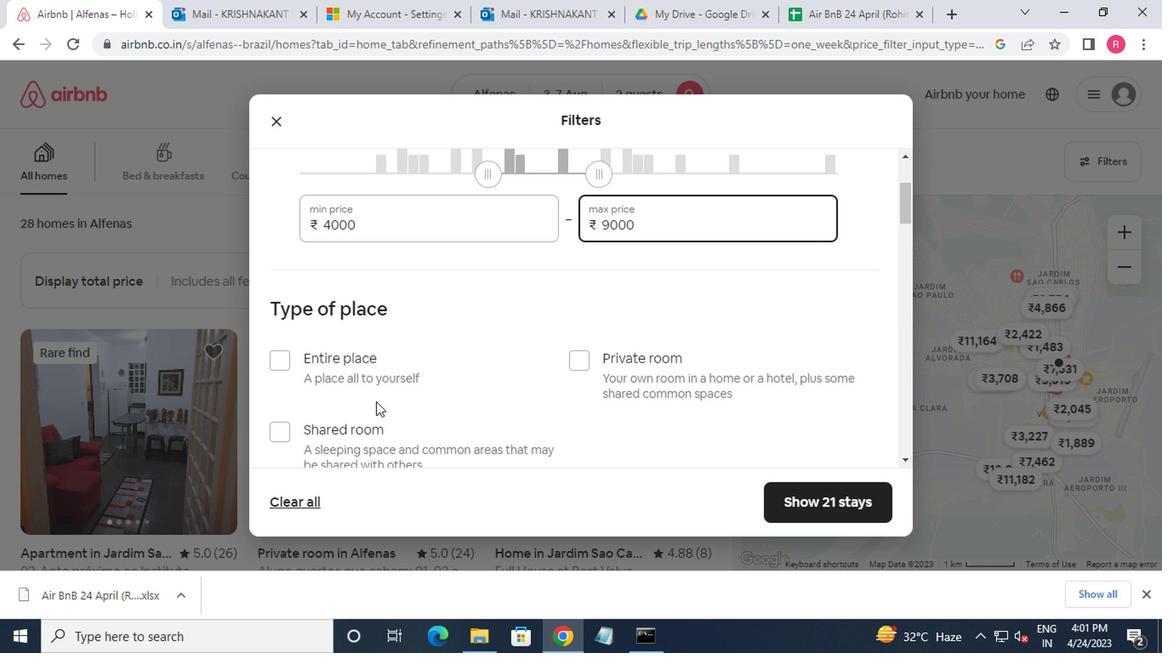 
Action: Mouse moved to (564, 259)
Screenshot: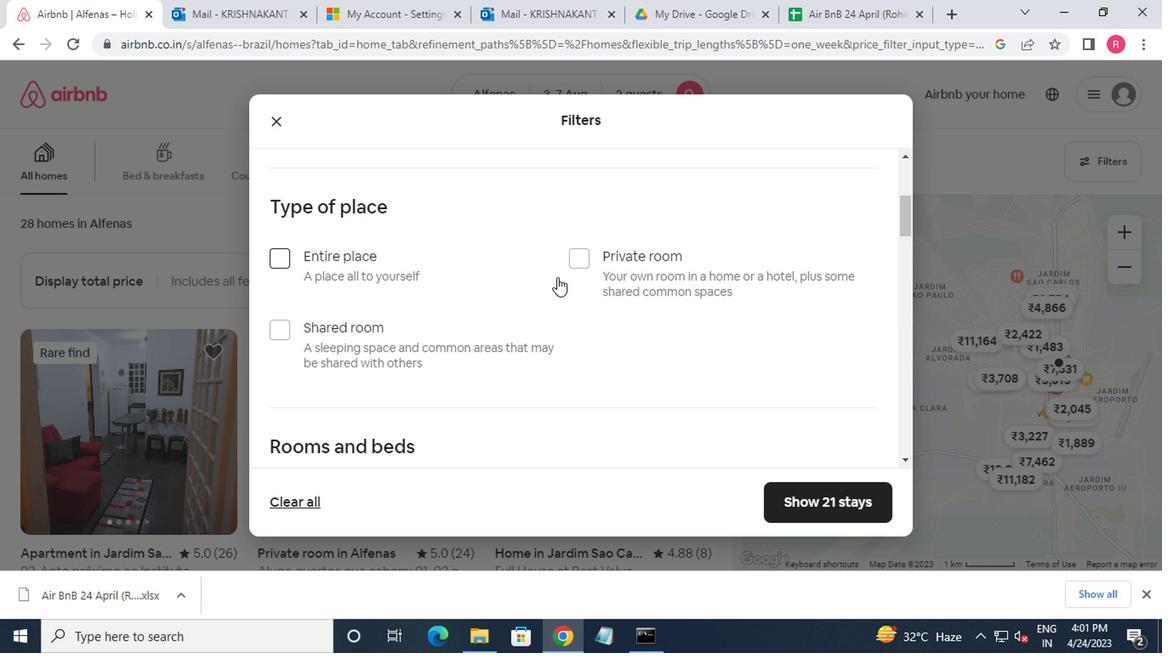 
Action: Mouse pressed left at (564, 259)
Screenshot: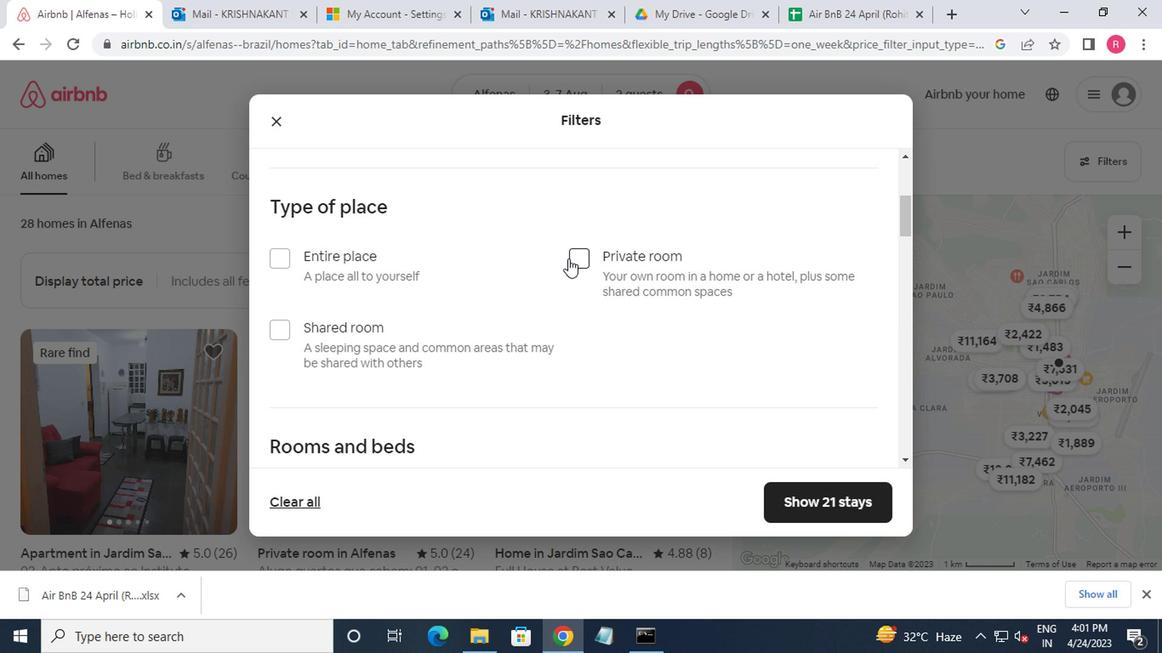
Action: Mouse scrolled (564, 259) with delta (0, 0)
Screenshot: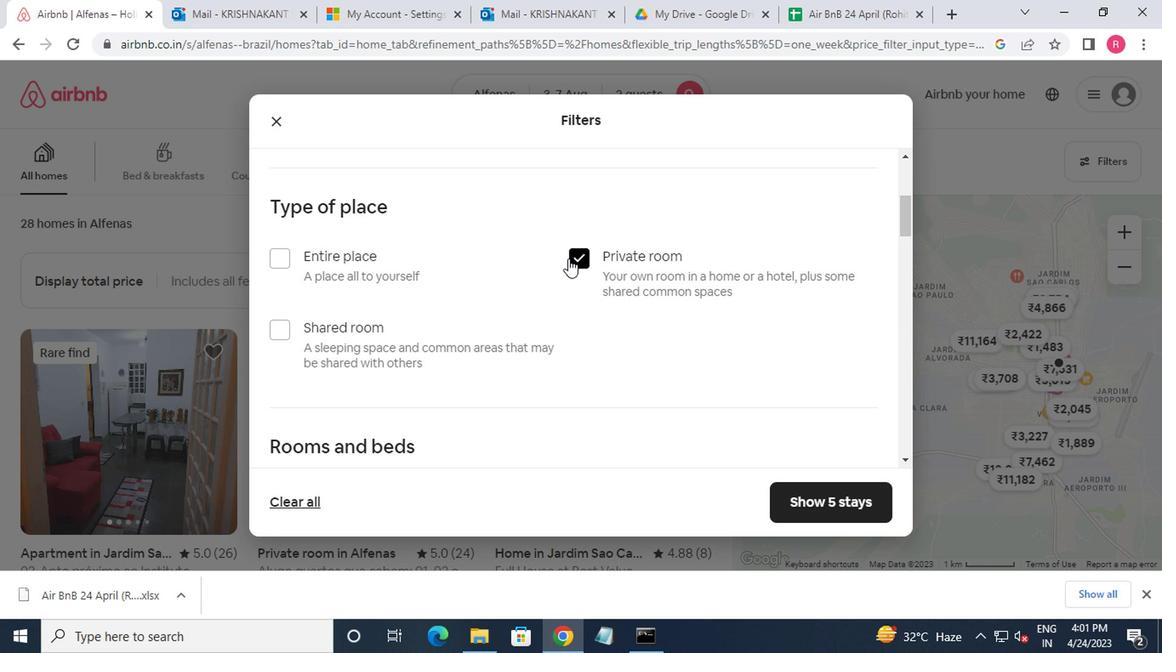 
Action: Mouse moved to (564, 259)
Screenshot: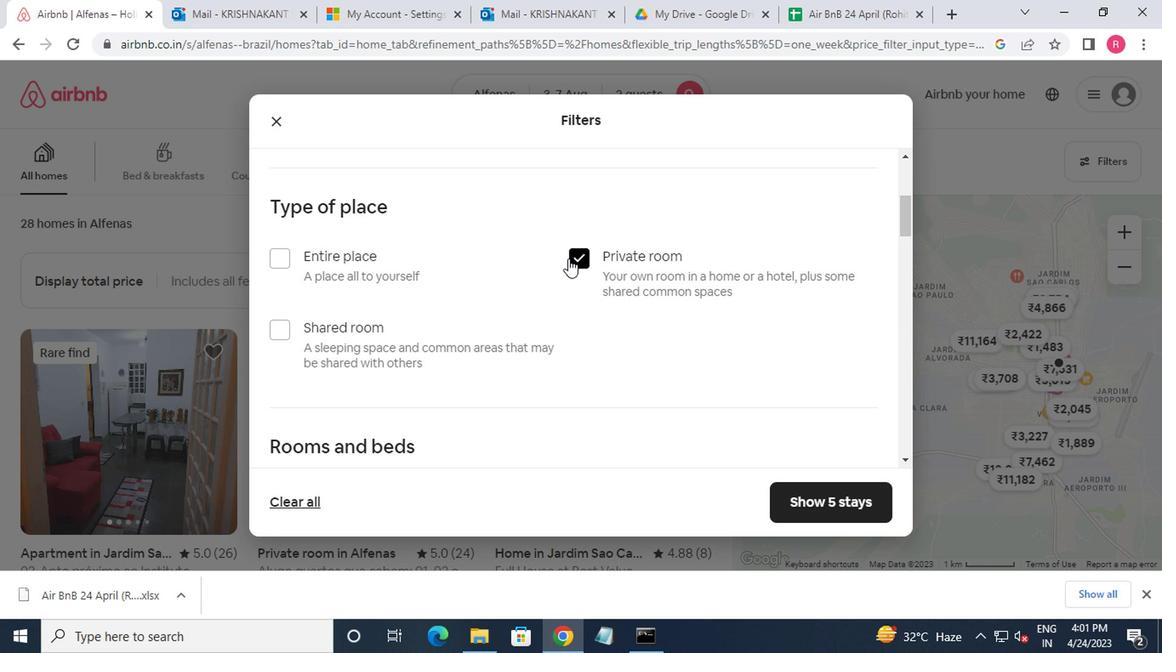 
Action: Mouse scrolled (564, 259) with delta (0, 0)
Screenshot: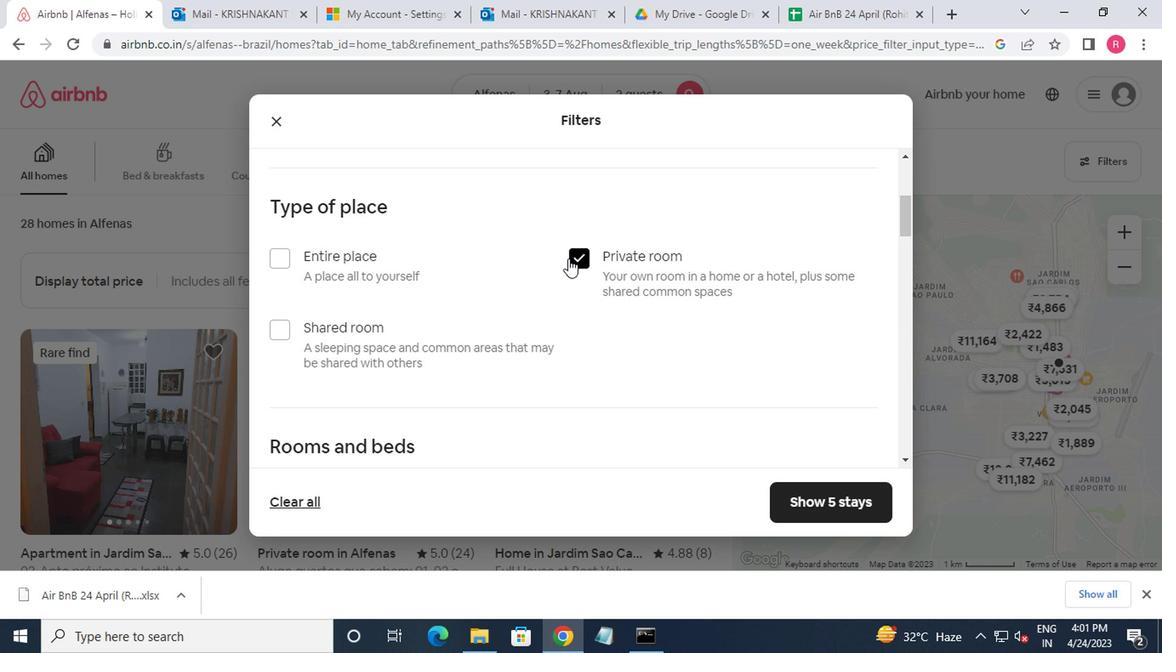 
Action: Mouse moved to (370, 367)
Screenshot: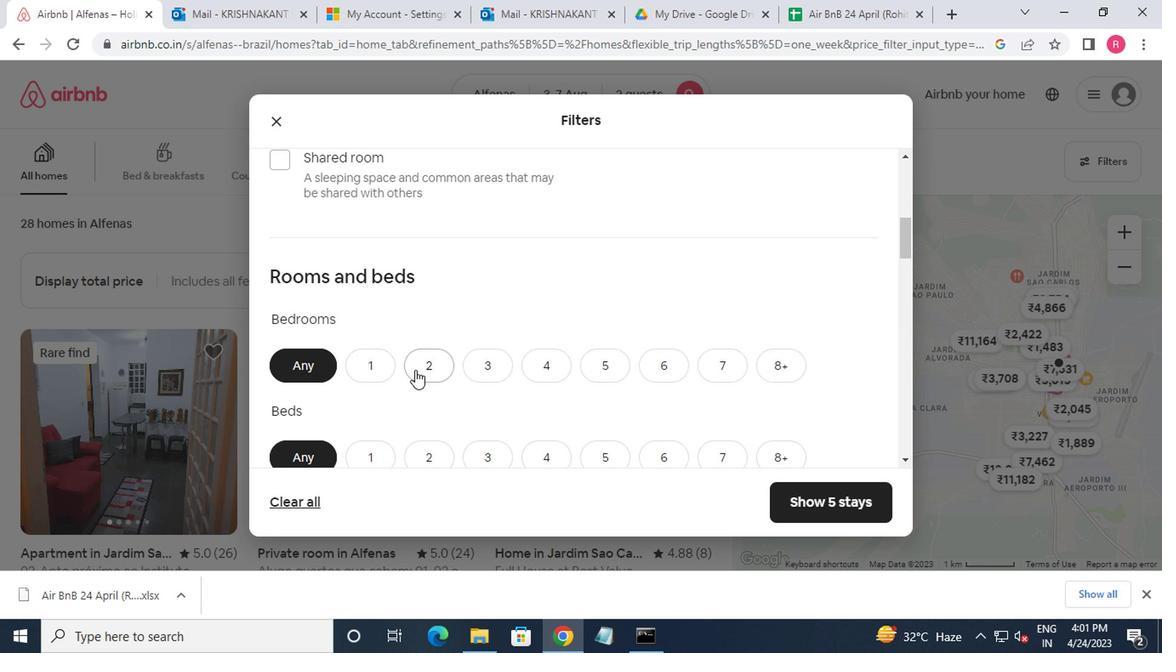 
Action: Mouse pressed left at (370, 367)
Screenshot: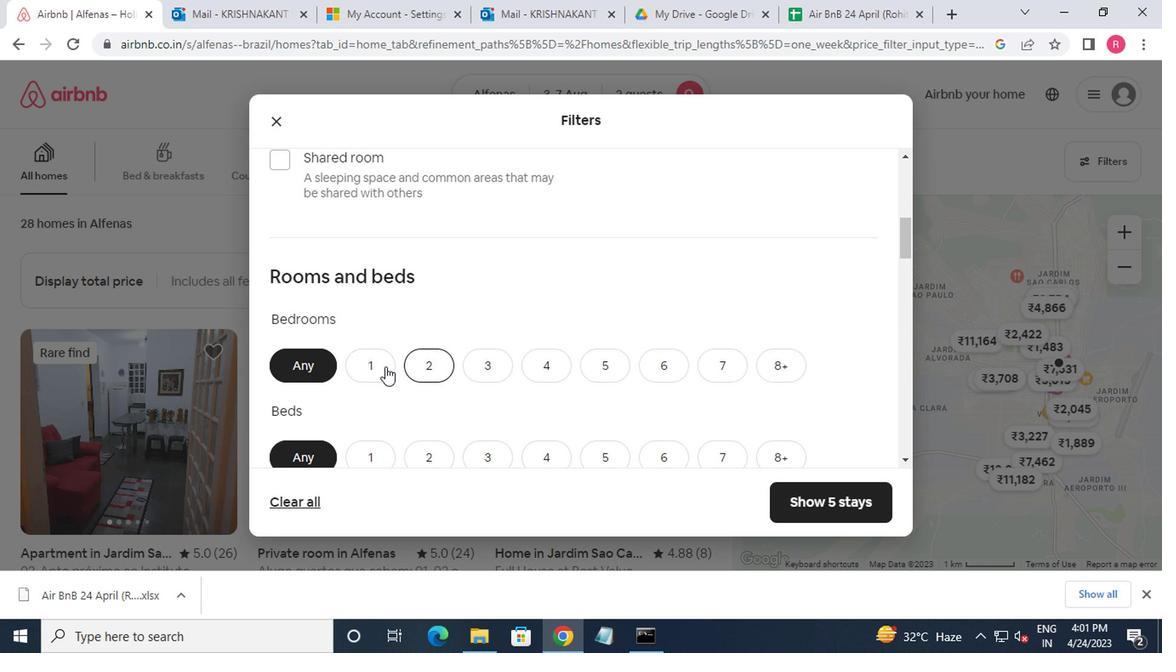 
Action: Mouse moved to (366, 447)
Screenshot: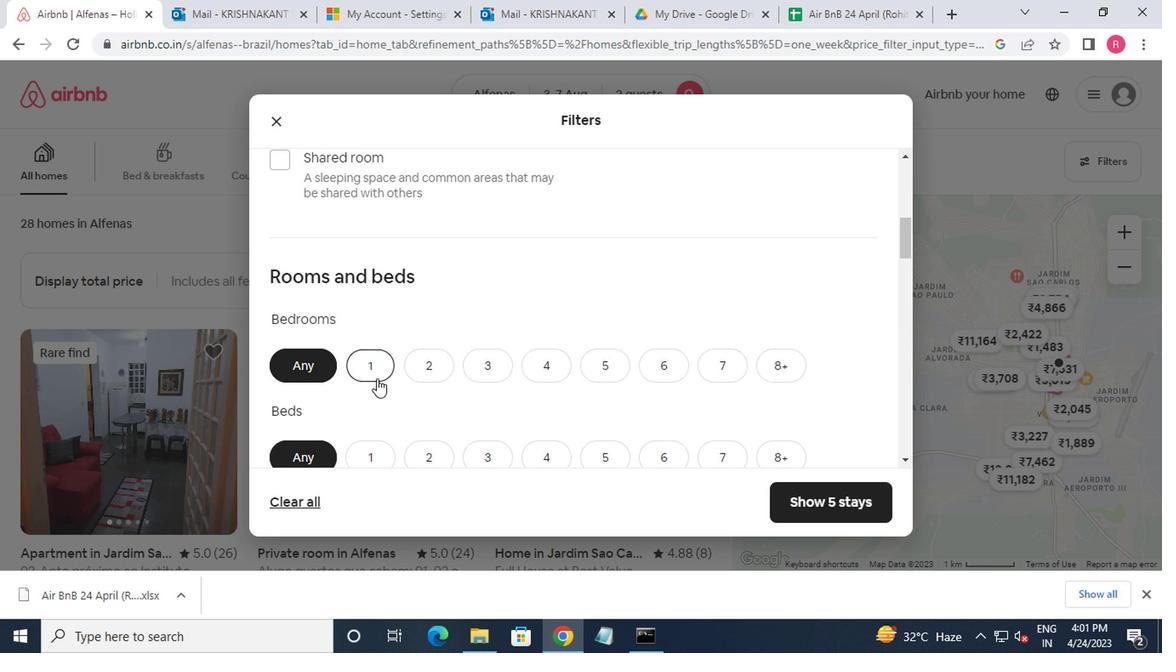 
Action: Mouse pressed left at (366, 447)
Screenshot: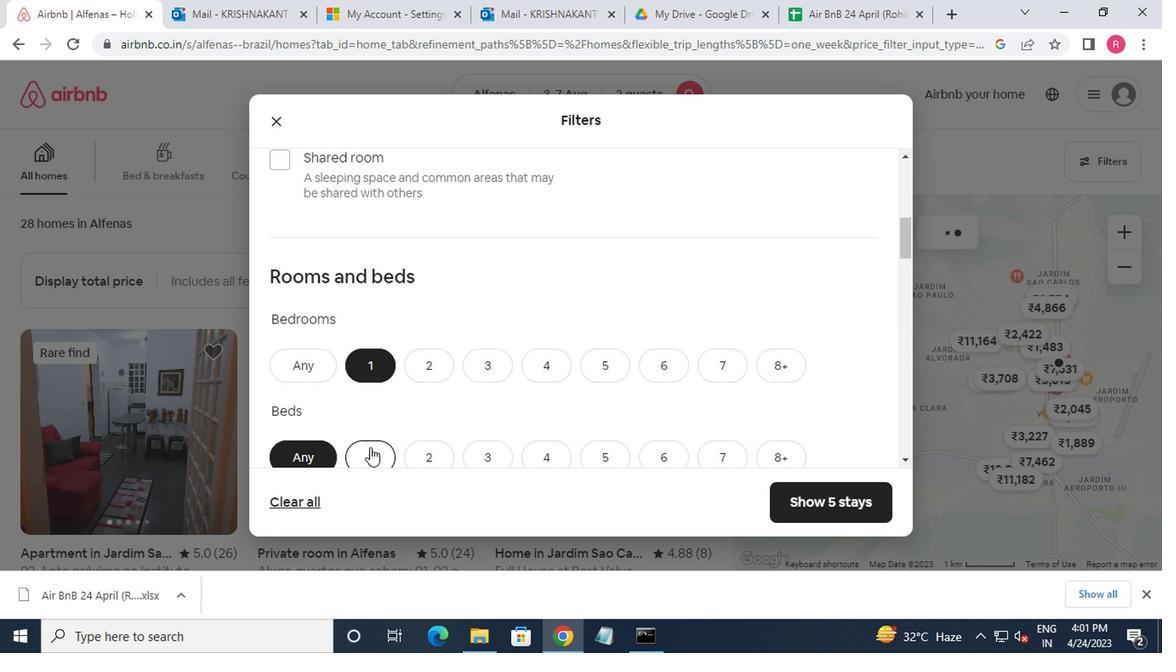 
Action: Mouse moved to (366, 443)
Screenshot: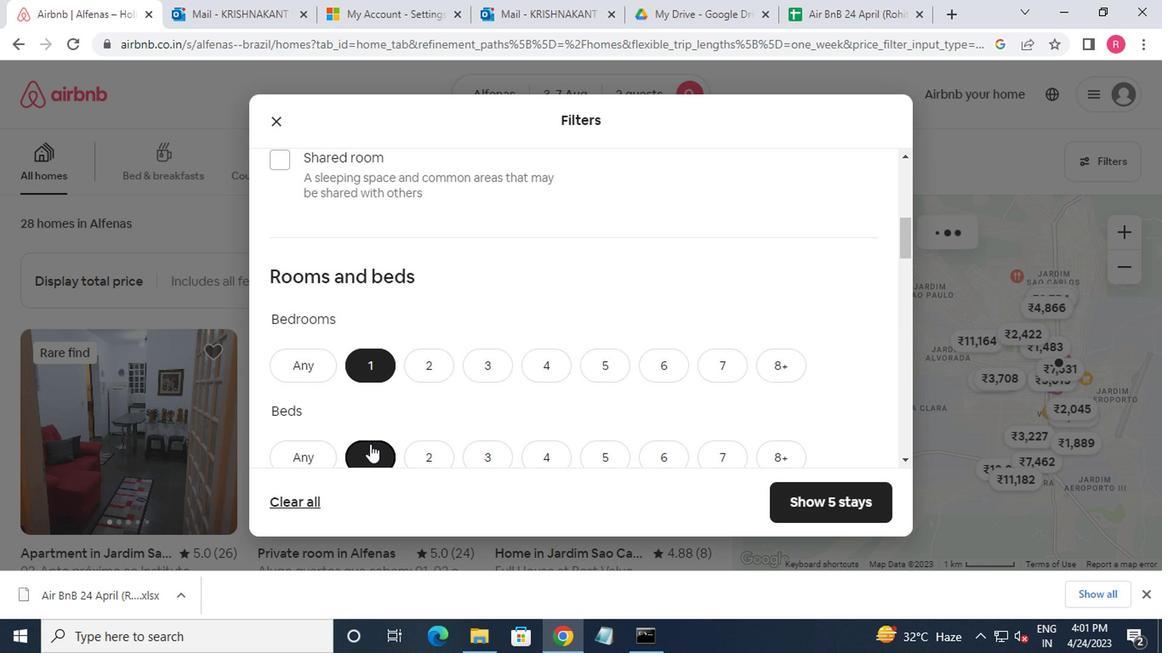 
Action: Mouse scrolled (366, 441) with delta (0, -1)
Screenshot: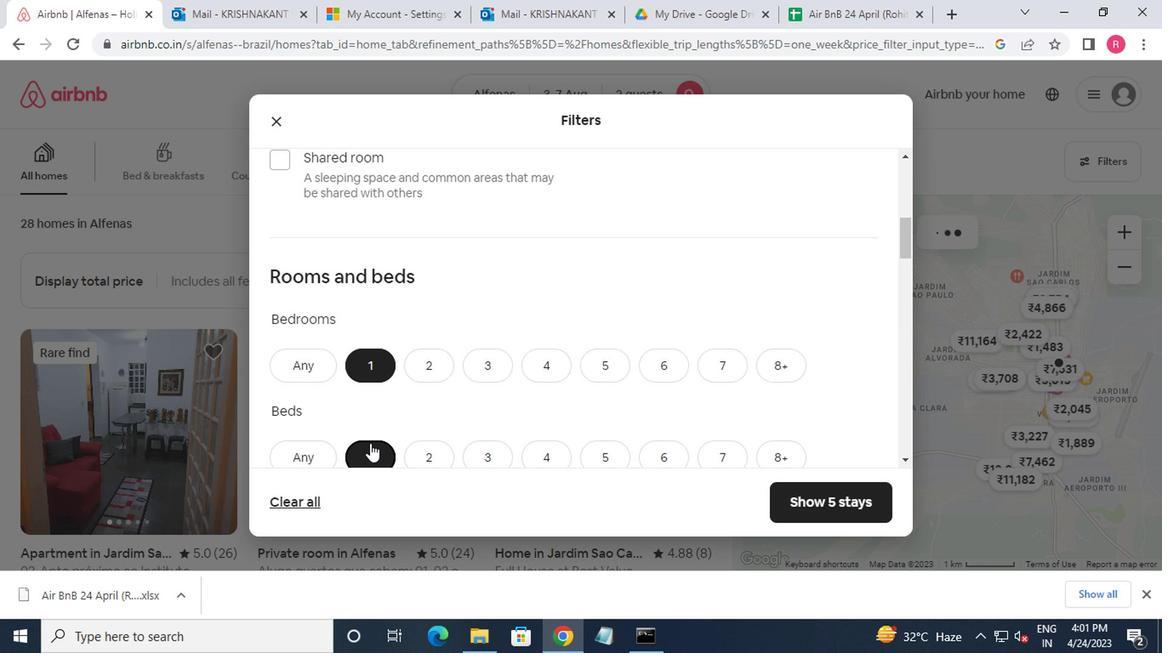 
Action: Mouse moved to (367, 441)
Screenshot: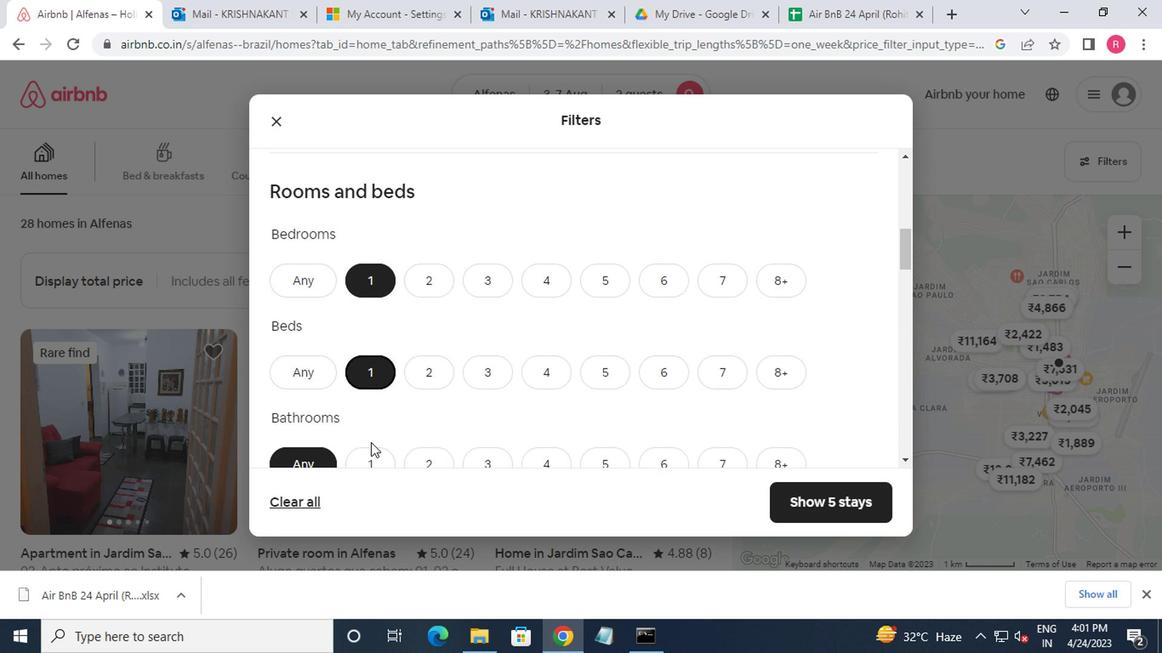 
Action: Mouse scrolled (367, 441) with delta (0, 0)
Screenshot: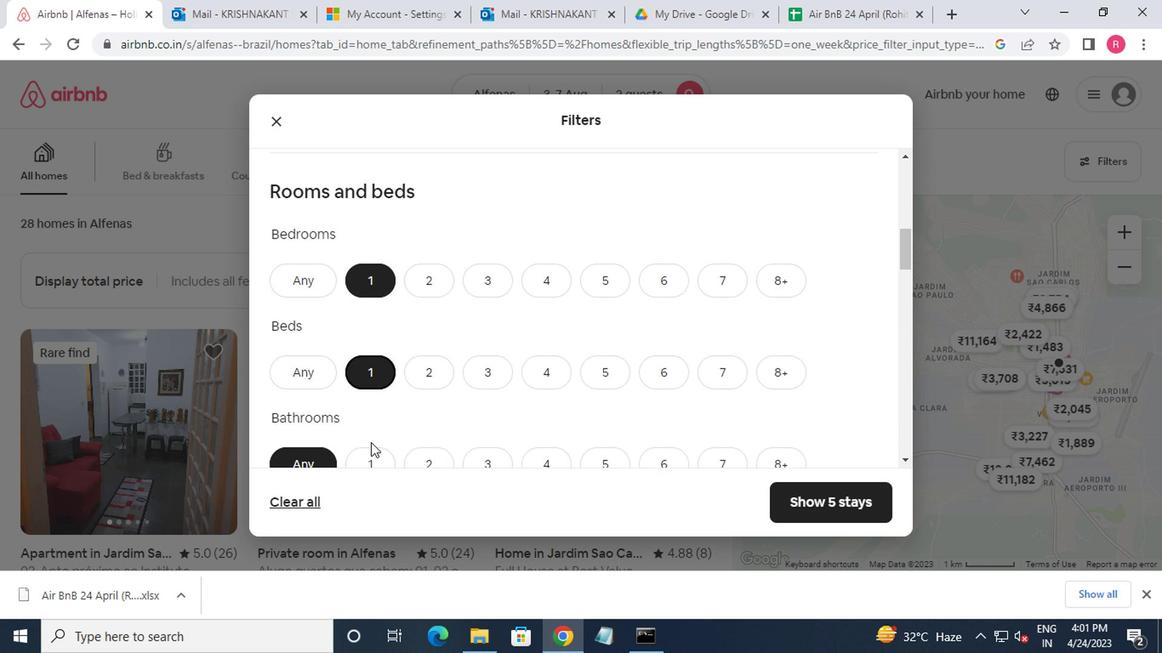 
Action: Mouse moved to (367, 384)
Screenshot: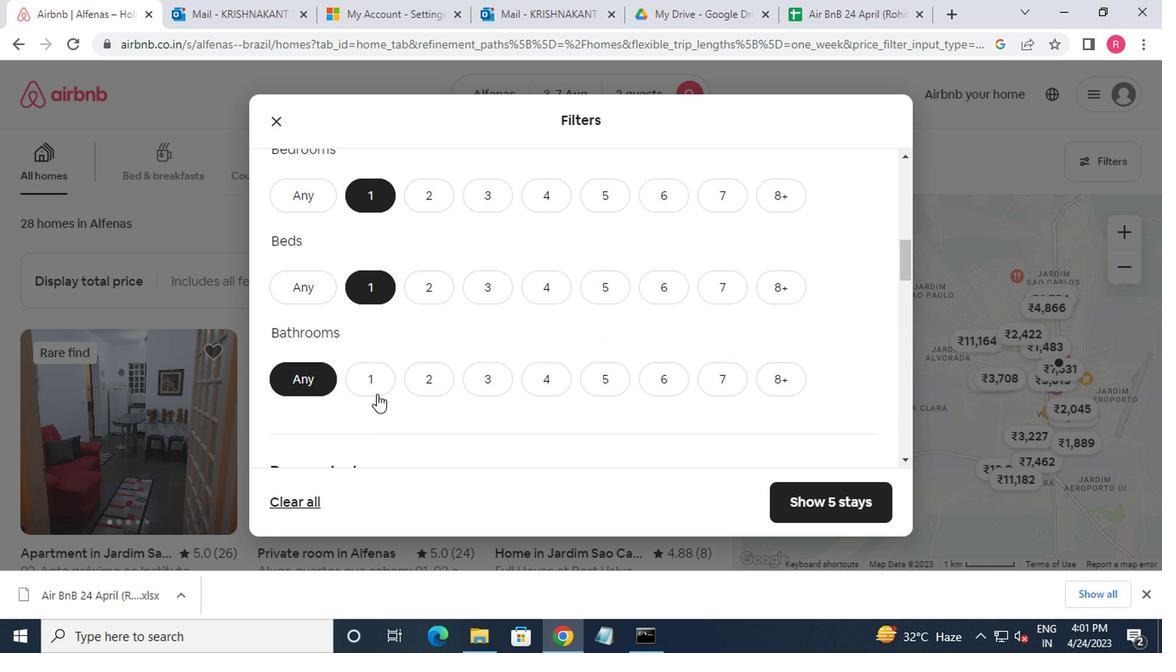 
Action: Mouse pressed left at (367, 384)
Screenshot: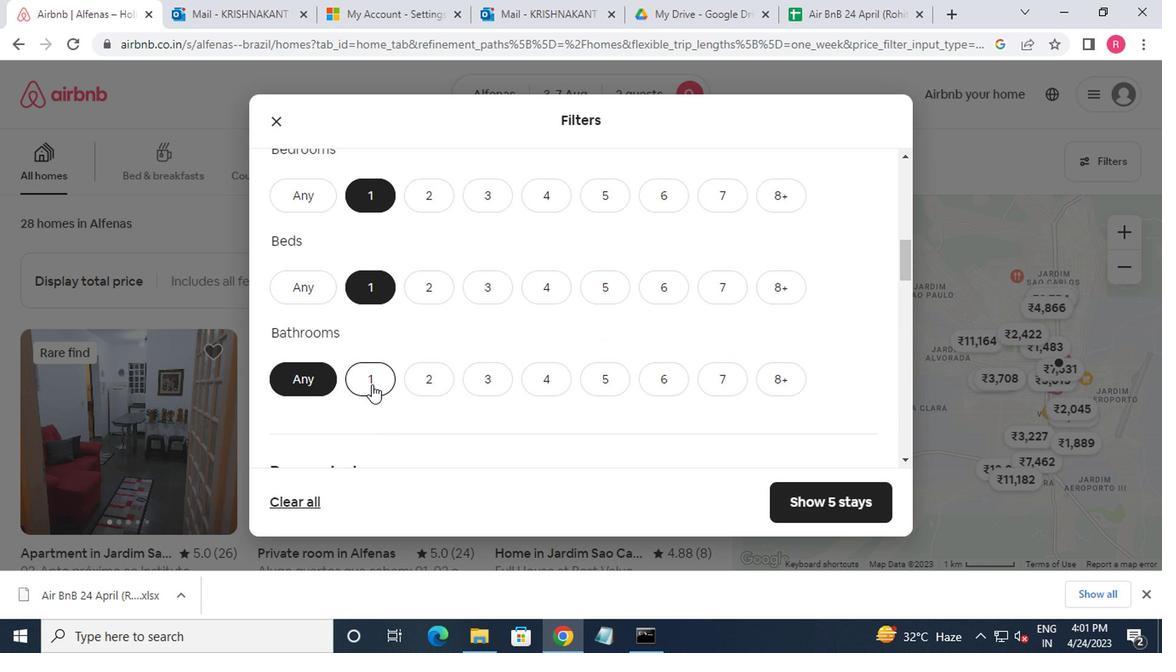 
Action: Mouse scrolled (367, 384) with delta (0, 0)
Screenshot: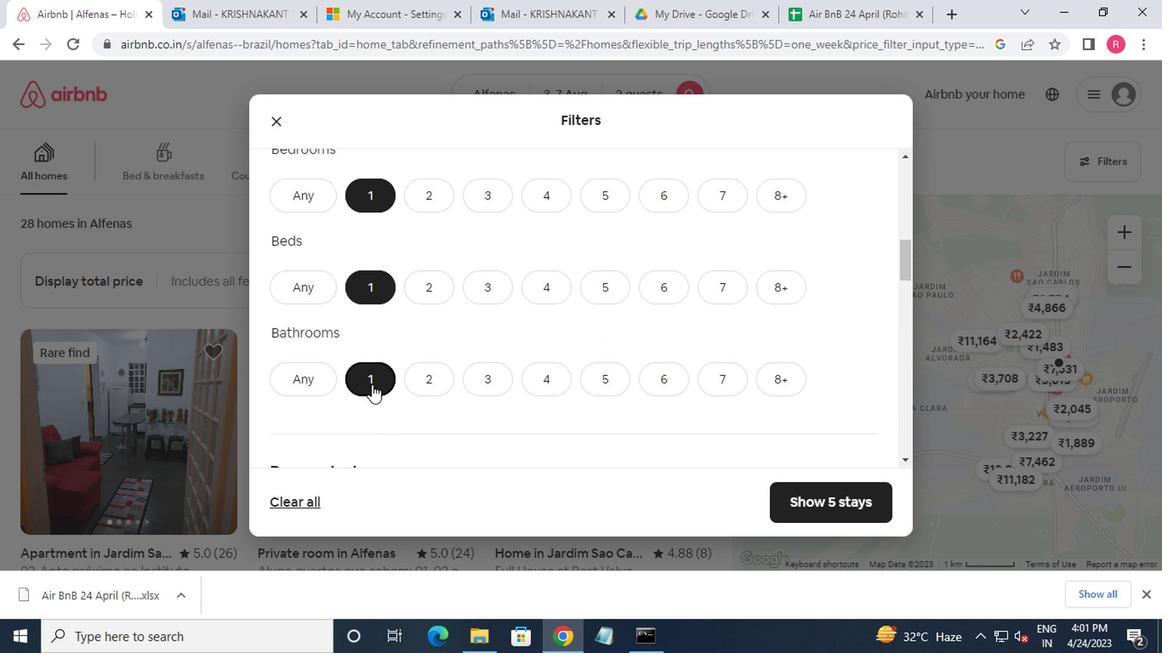 
Action: Mouse scrolled (367, 384) with delta (0, 0)
Screenshot: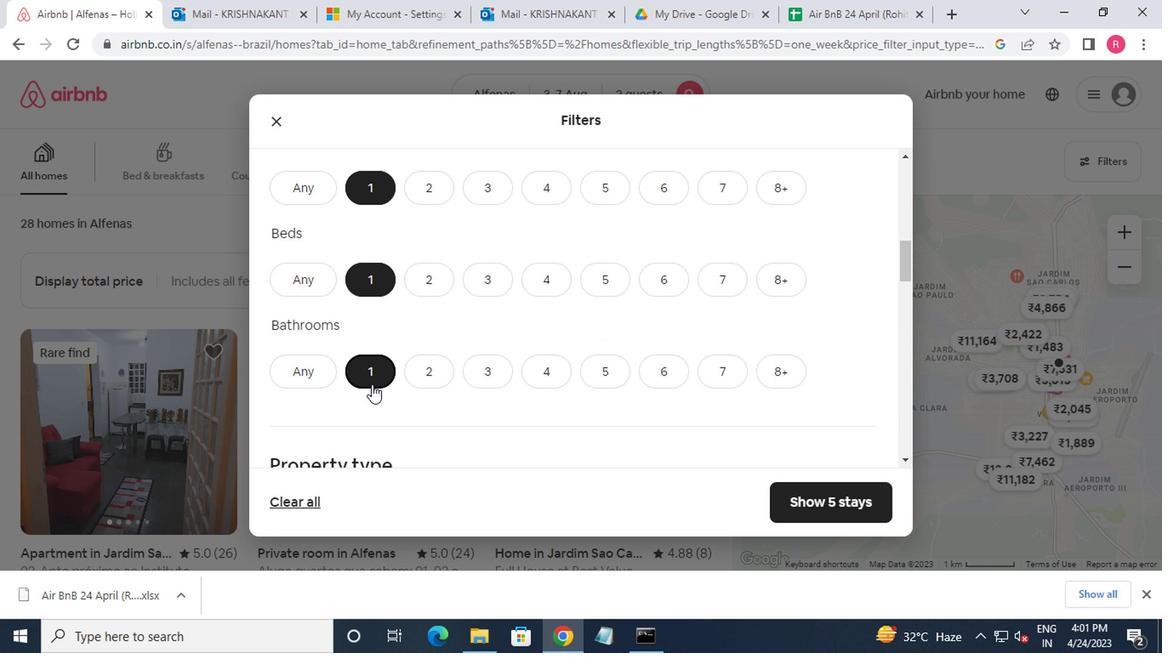 
Action: Mouse moved to (363, 390)
Screenshot: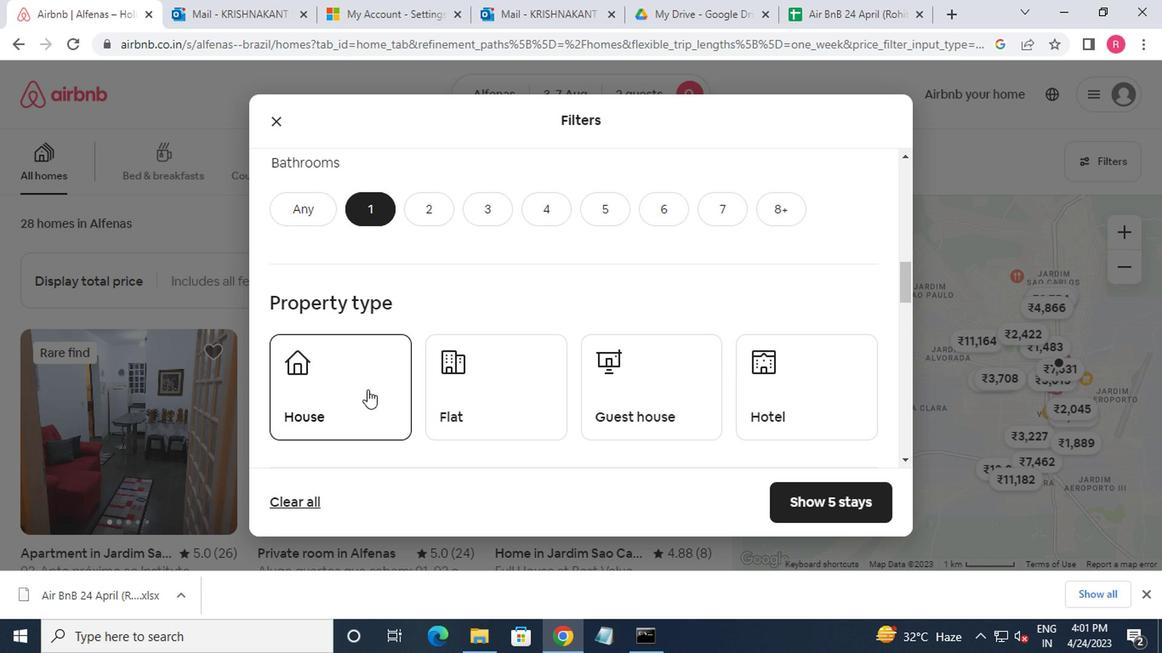 
Action: Mouse pressed left at (363, 390)
Screenshot: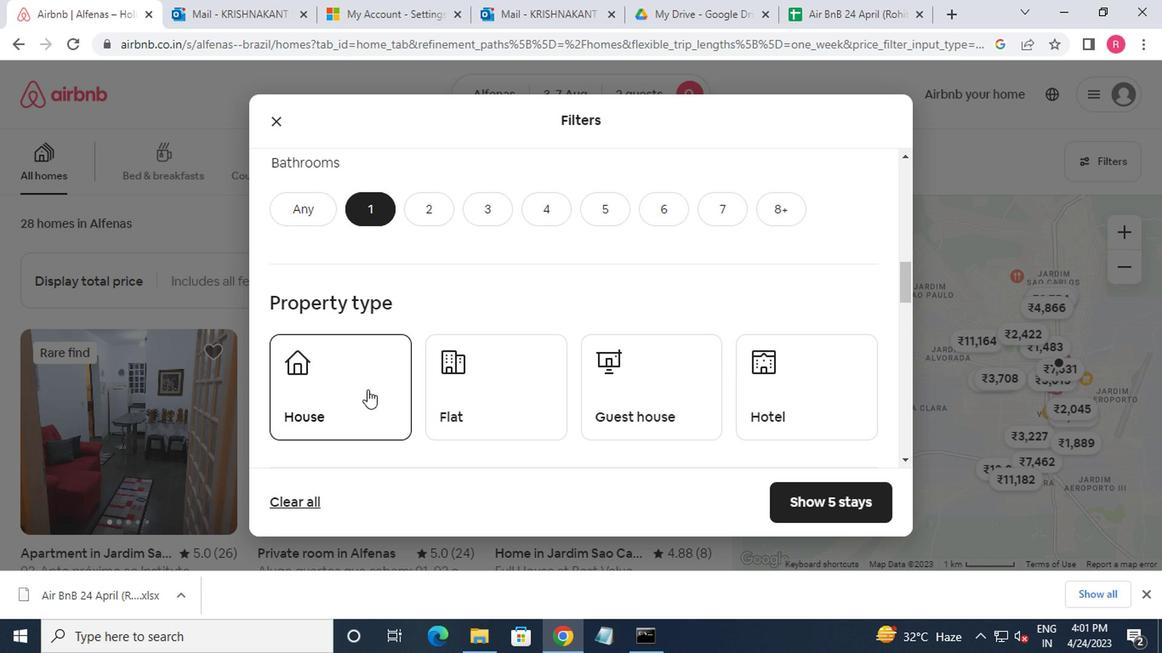 
Action: Mouse moved to (469, 412)
Screenshot: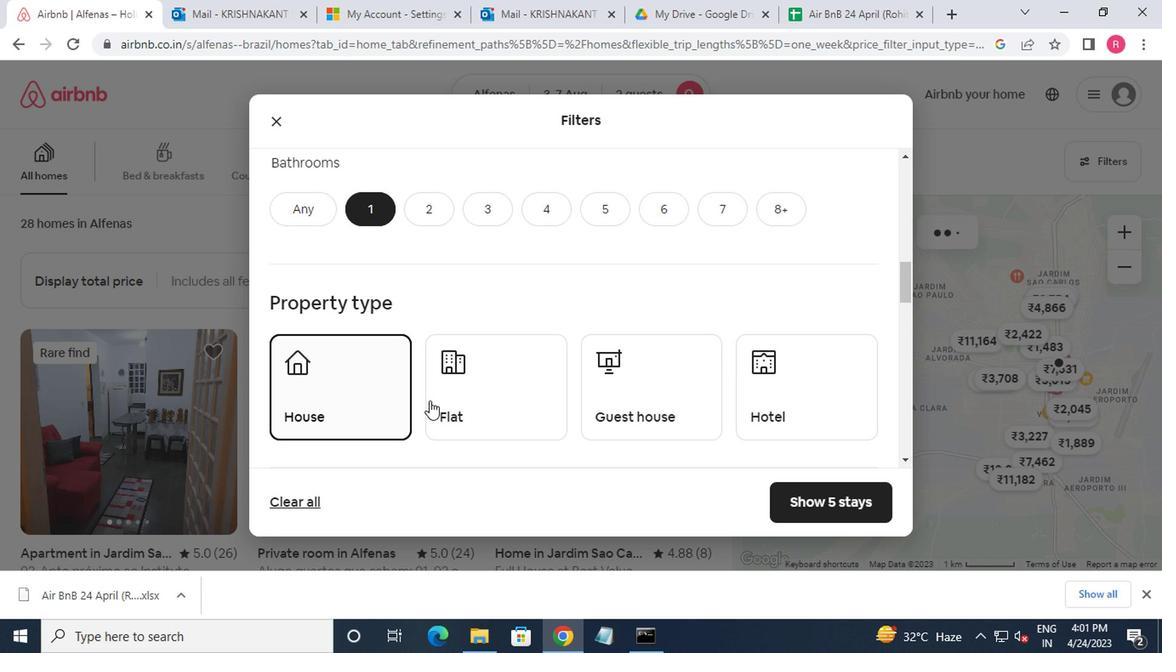 
Action: Mouse pressed left at (469, 412)
Screenshot: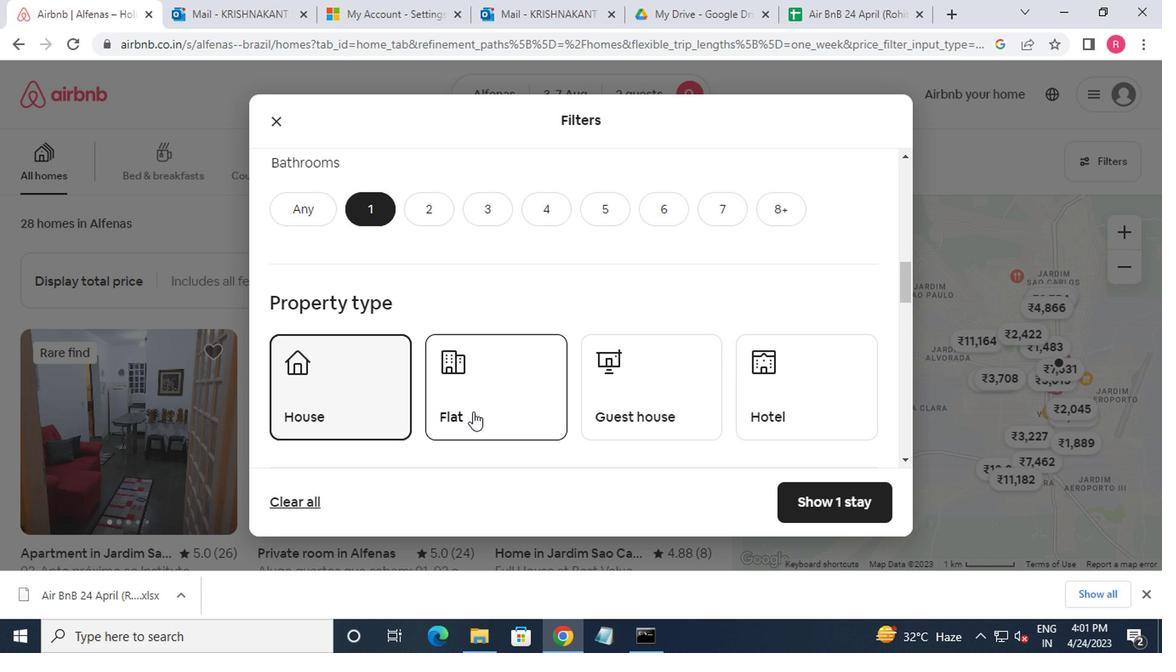
Action: Mouse moved to (610, 406)
Screenshot: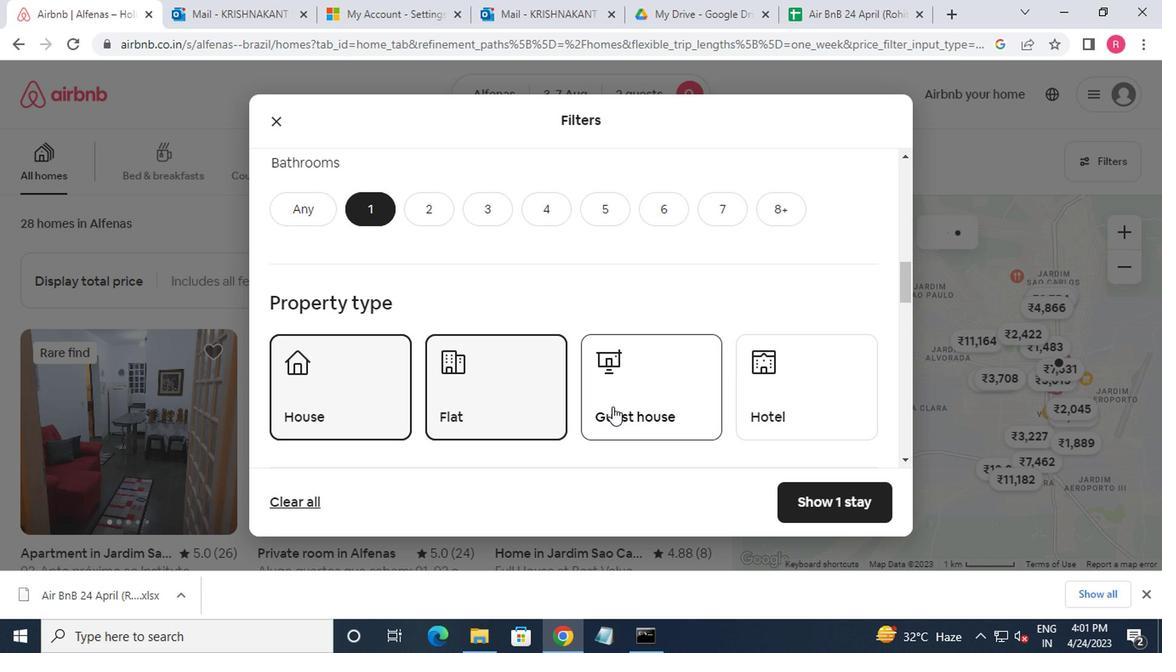 
Action: Mouse pressed left at (610, 406)
Screenshot: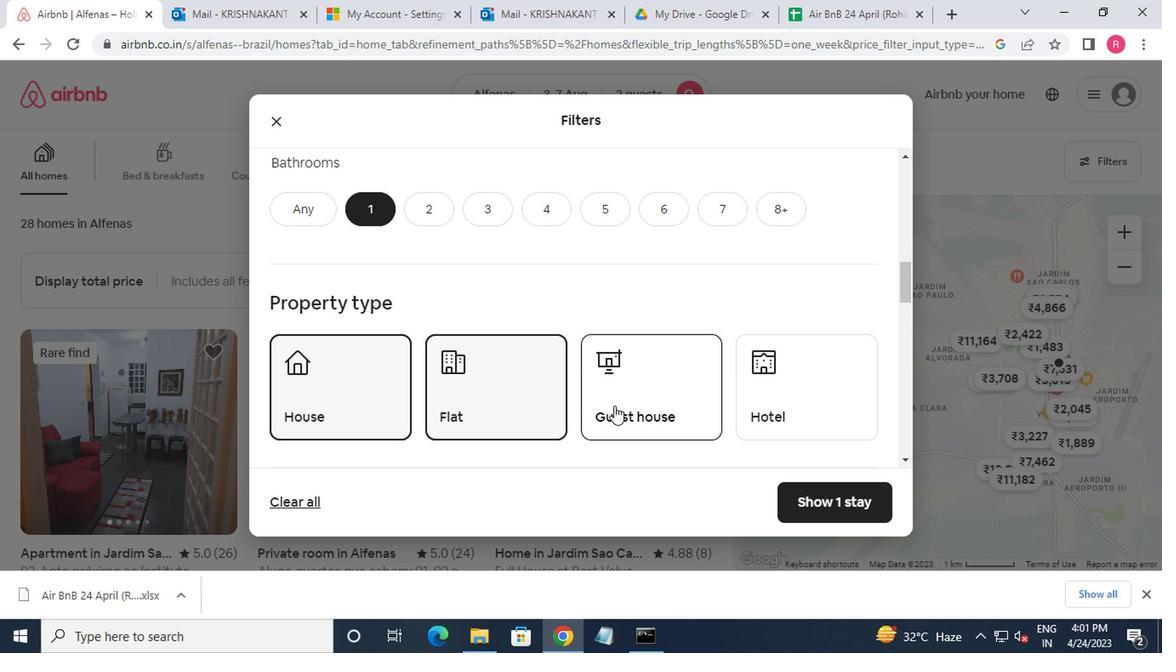 
Action: Mouse moved to (802, 407)
Screenshot: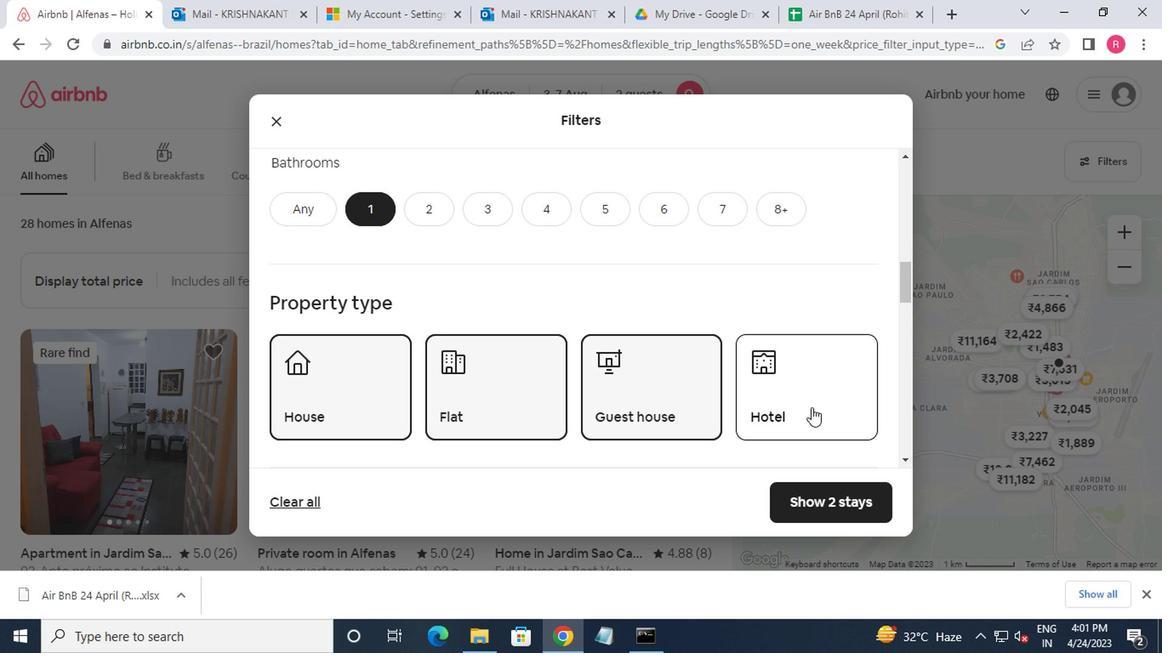 
Action: Mouse pressed left at (802, 407)
Screenshot: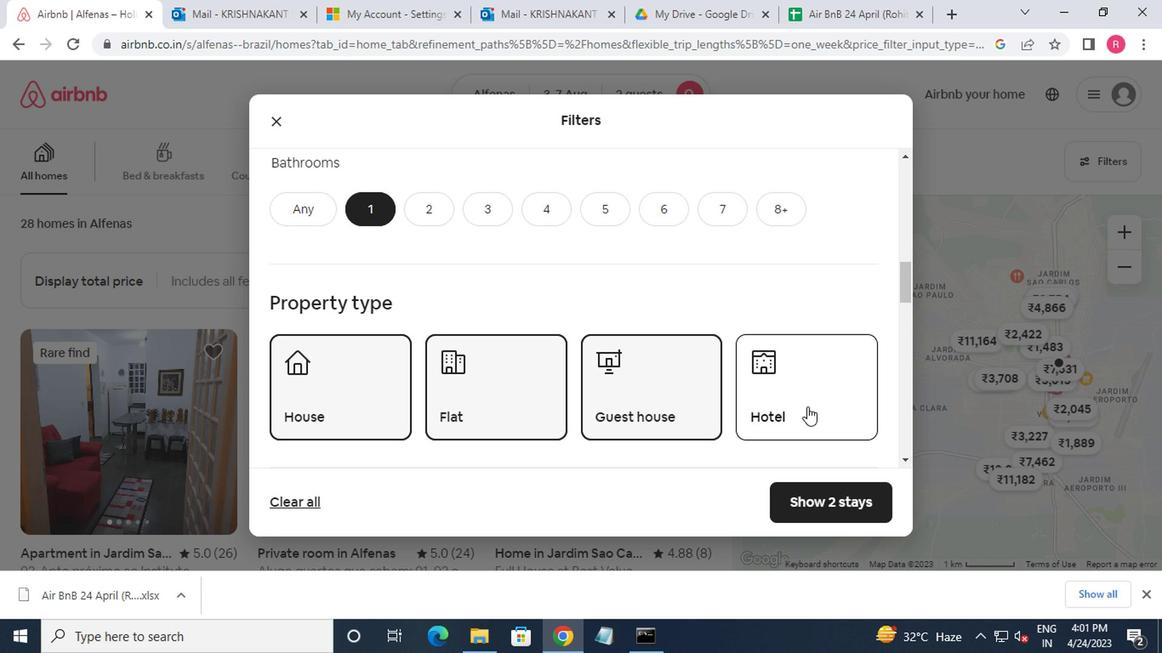 
Action: Mouse moved to (697, 393)
Screenshot: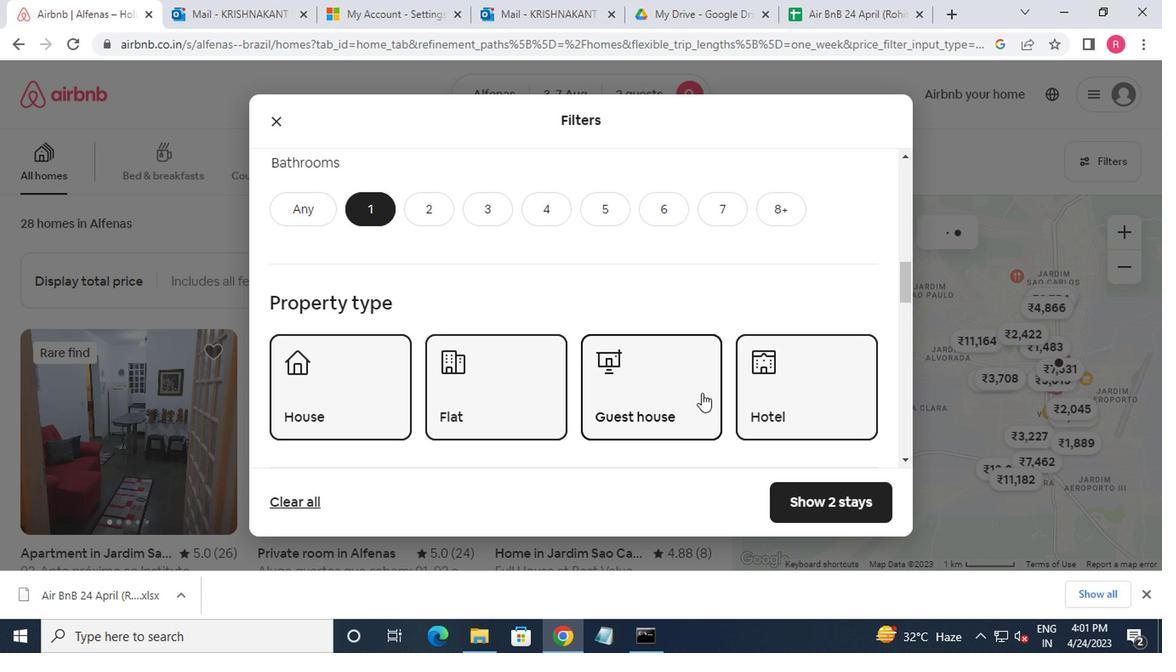 
Action: Mouse scrolled (697, 392) with delta (0, 0)
Screenshot: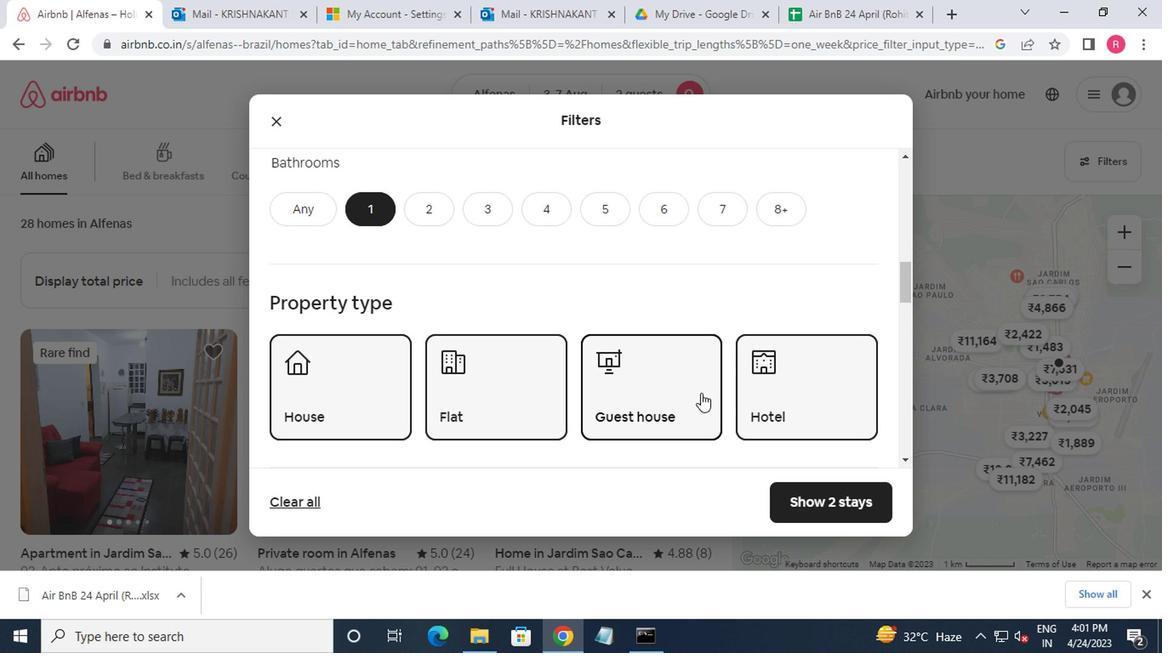 
Action: Mouse moved to (697, 394)
Screenshot: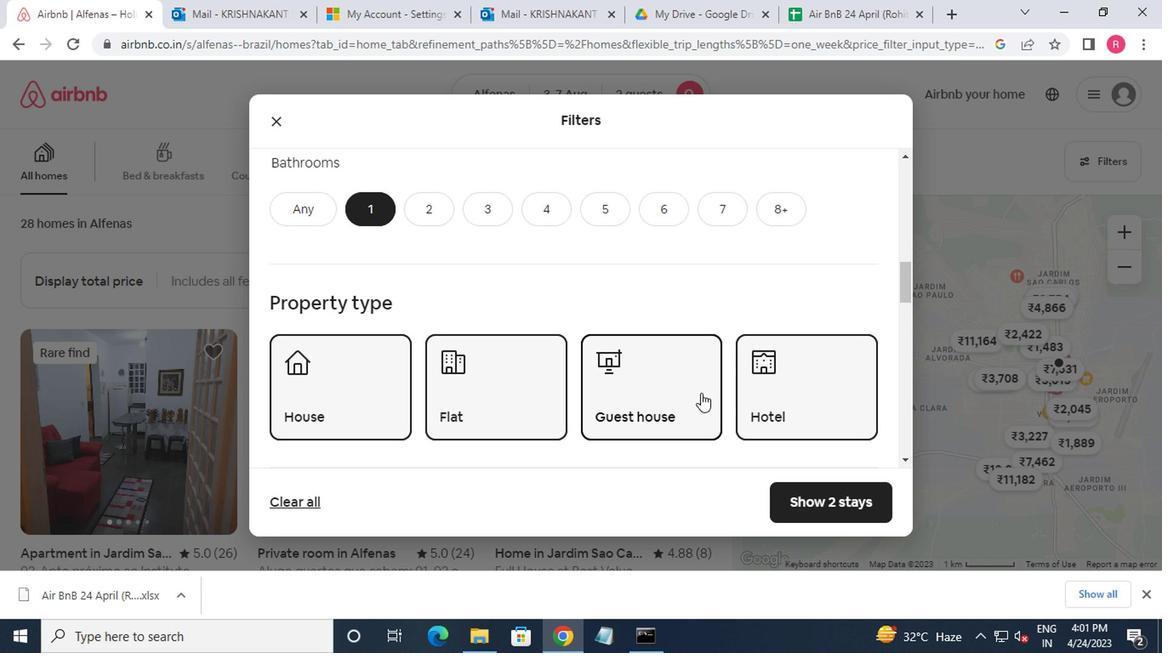 
Action: Mouse scrolled (697, 393) with delta (0, -1)
Screenshot: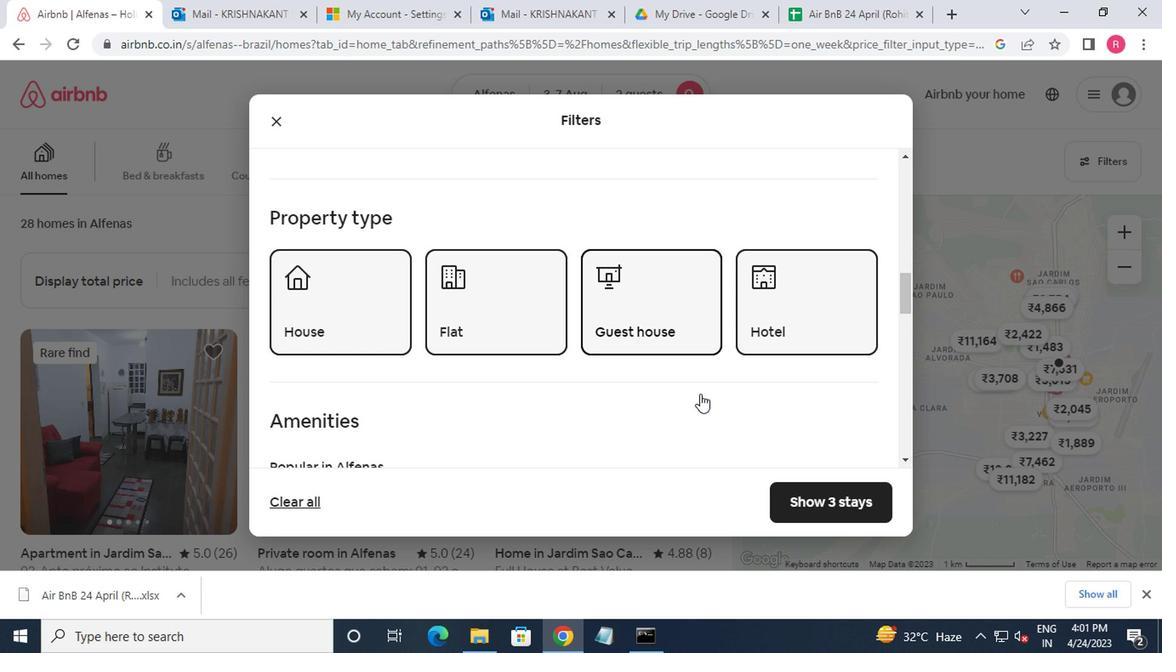 
Action: Mouse scrolled (697, 393) with delta (0, -1)
Screenshot: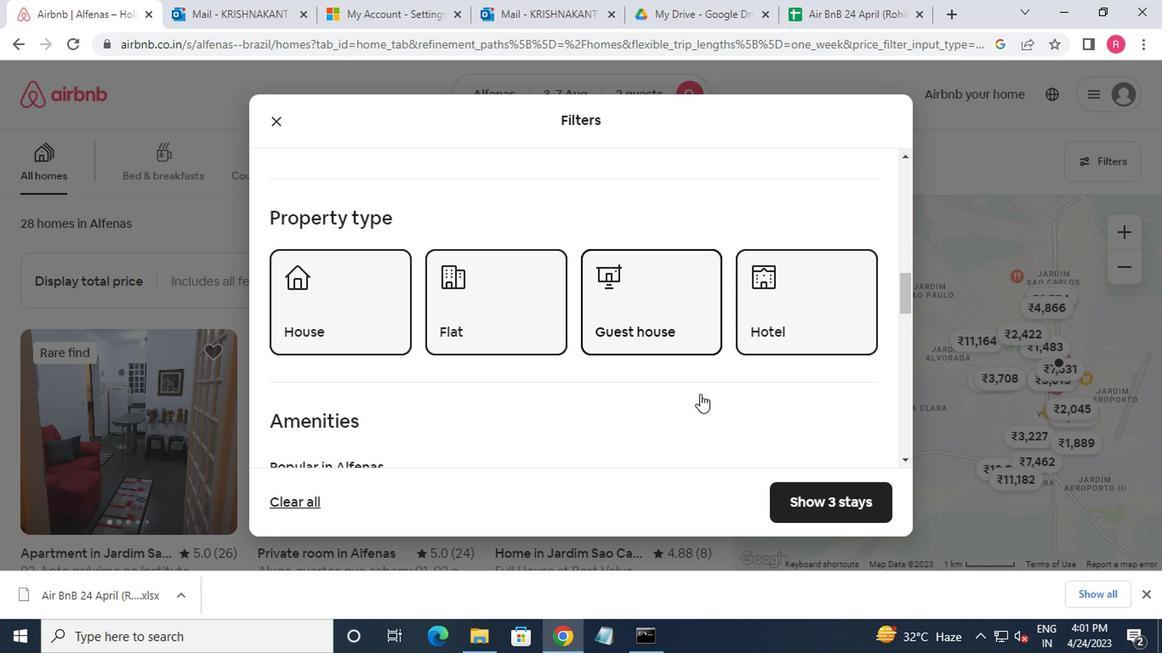 
Action: Mouse moved to (371, 383)
Screenshot: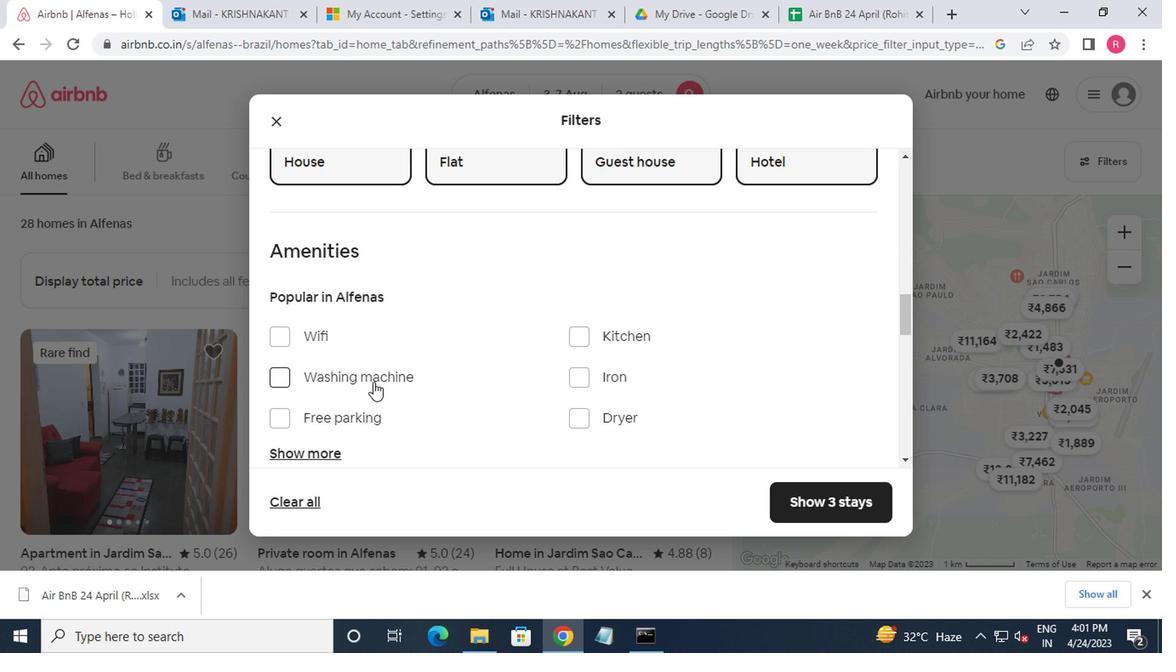 
Action: Mouse pressed left at (371, 383)
Screenshot: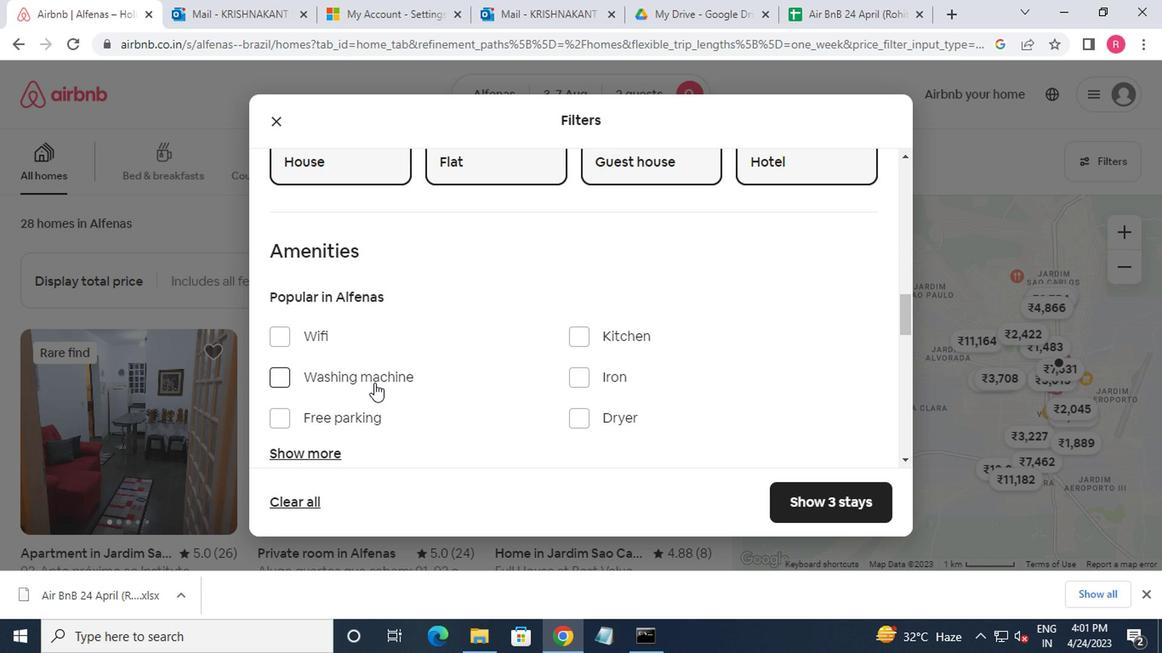 
Action: Mouse moved to (421, 386)
Screenshot: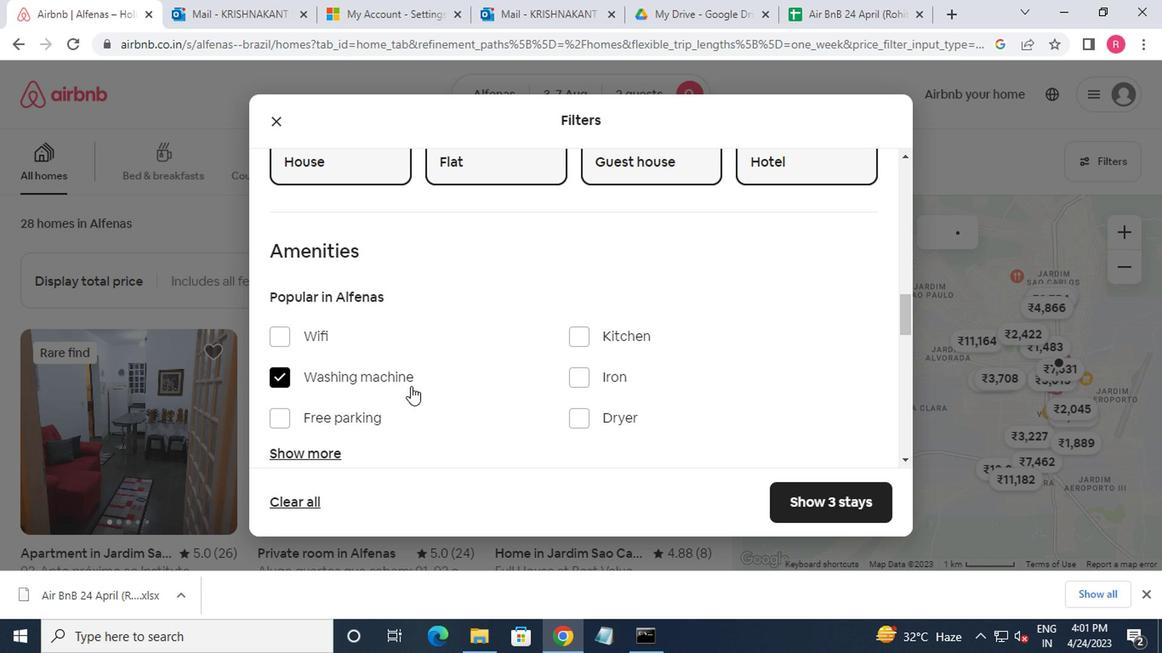 
Action: Mouse scrolled (421, 384) with delta (0, -1)
Screenshot: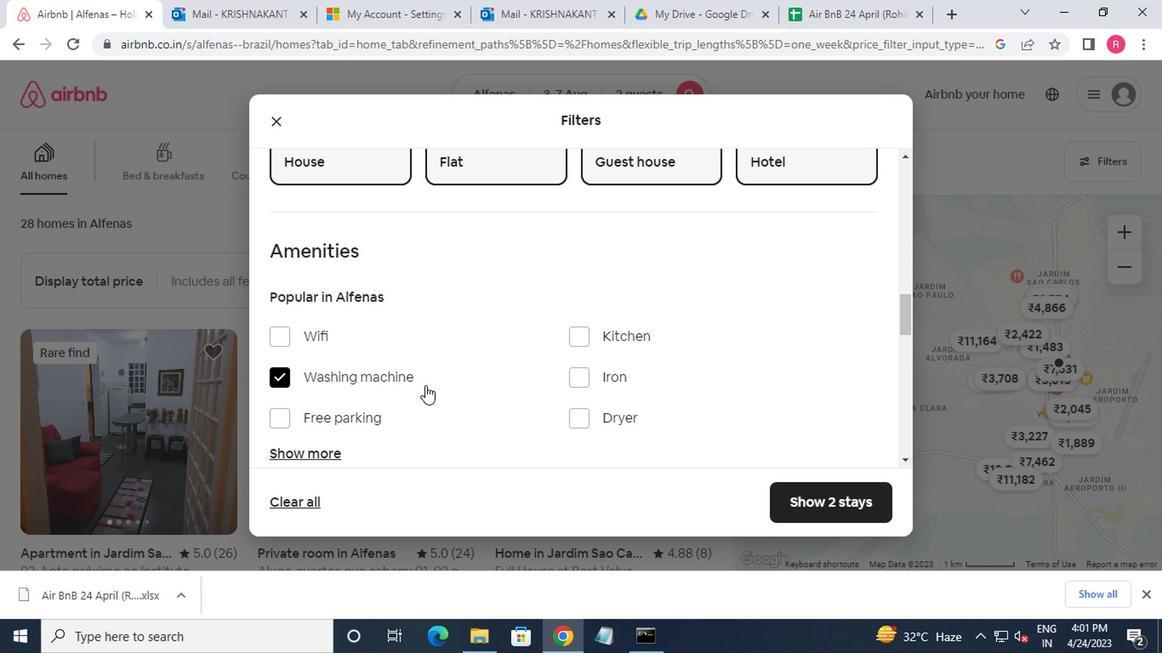 
Action: Mouse moved to (421, 386)
Screenshot: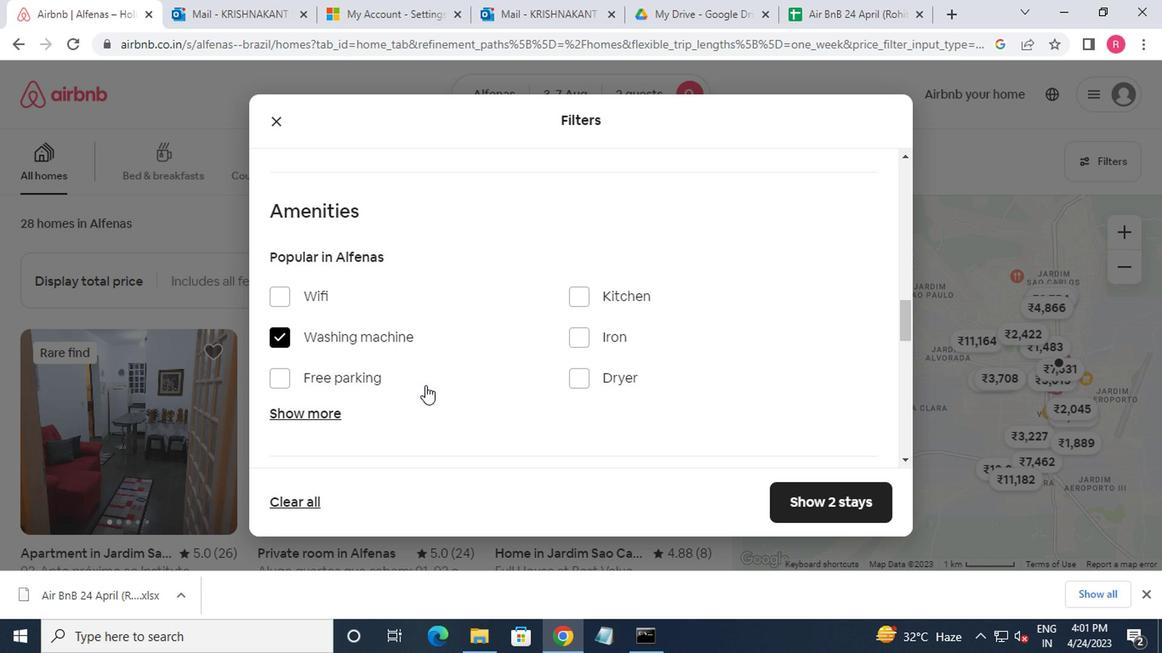 
Action: Mouse scrolled (421, 384) with delta (0, -1)
Screenshot: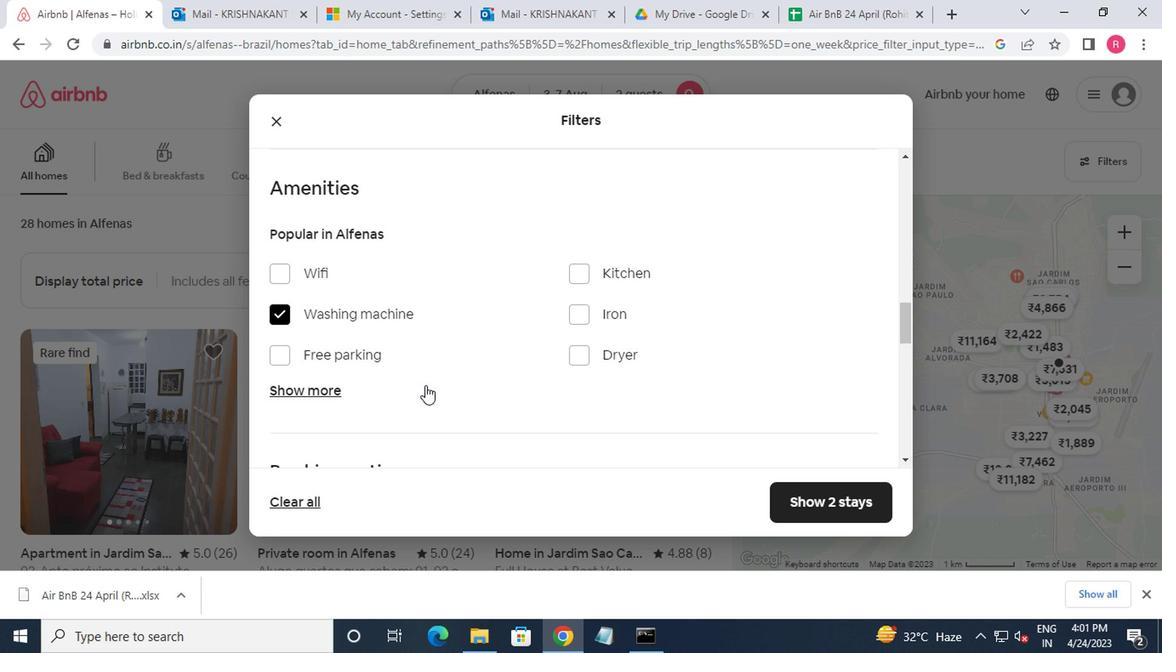 
Action: Mouse scrolled (421, 384) with delta (0, -1)
Screenshot: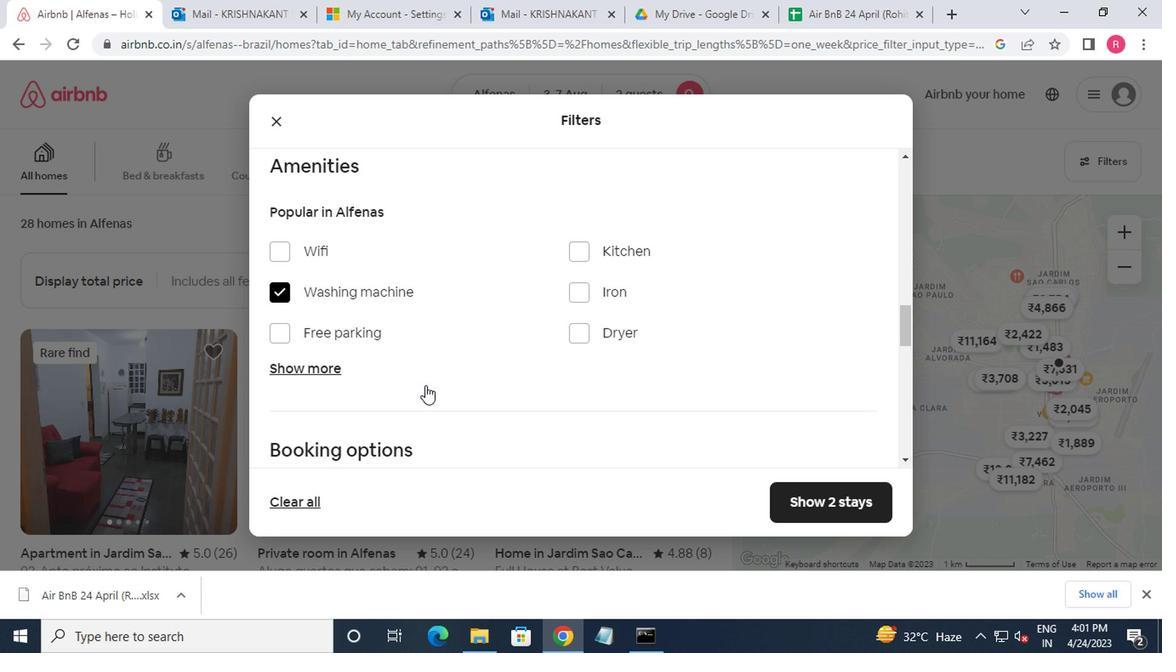 
Action: Mouse moved to (420, 386)
Screenshot: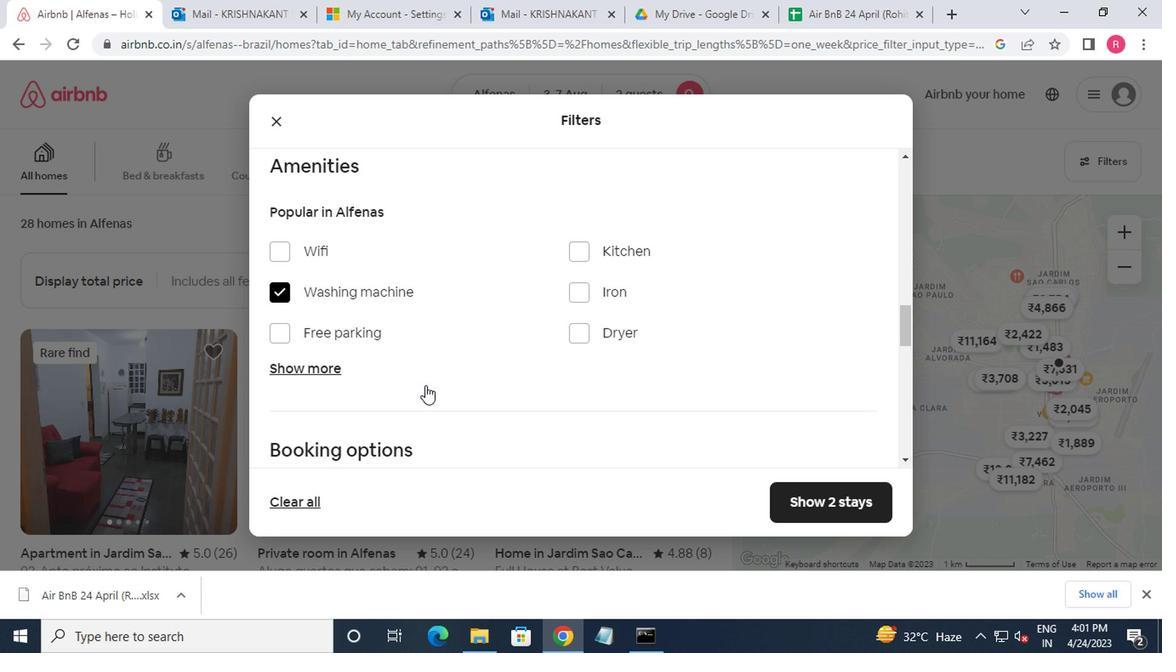 
Action: Mouse scrolled (420, 384) with delta (0, -1)
Screenshot: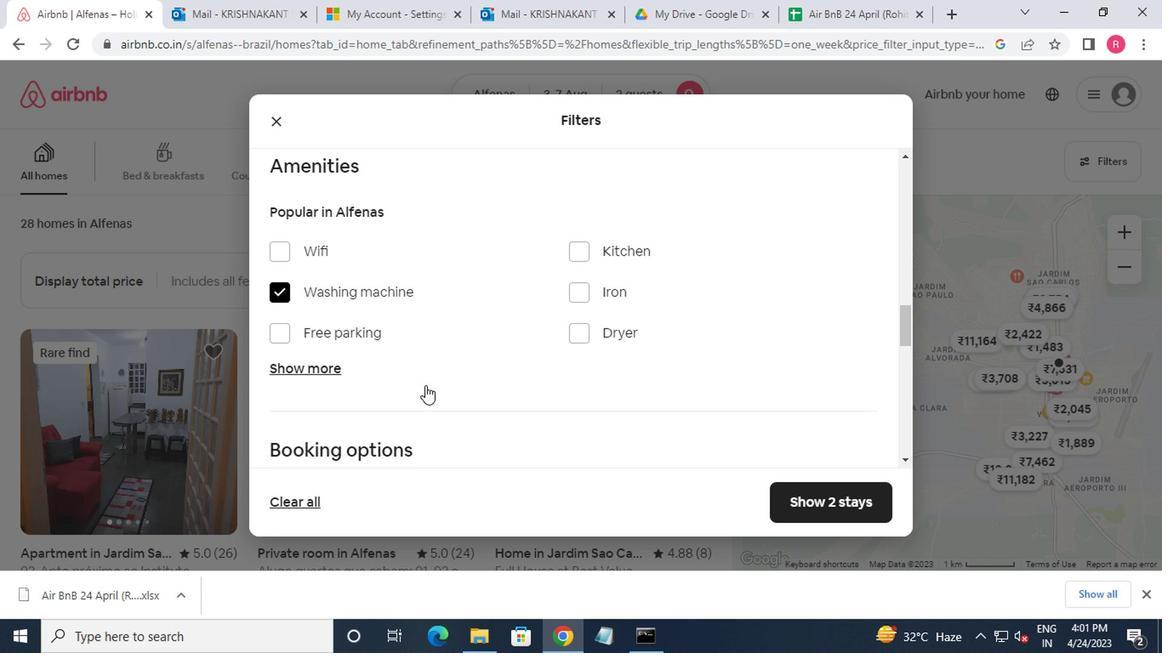 
Action: Mouse scrolled (420, 384) with delta (0, -1)
Screenshot: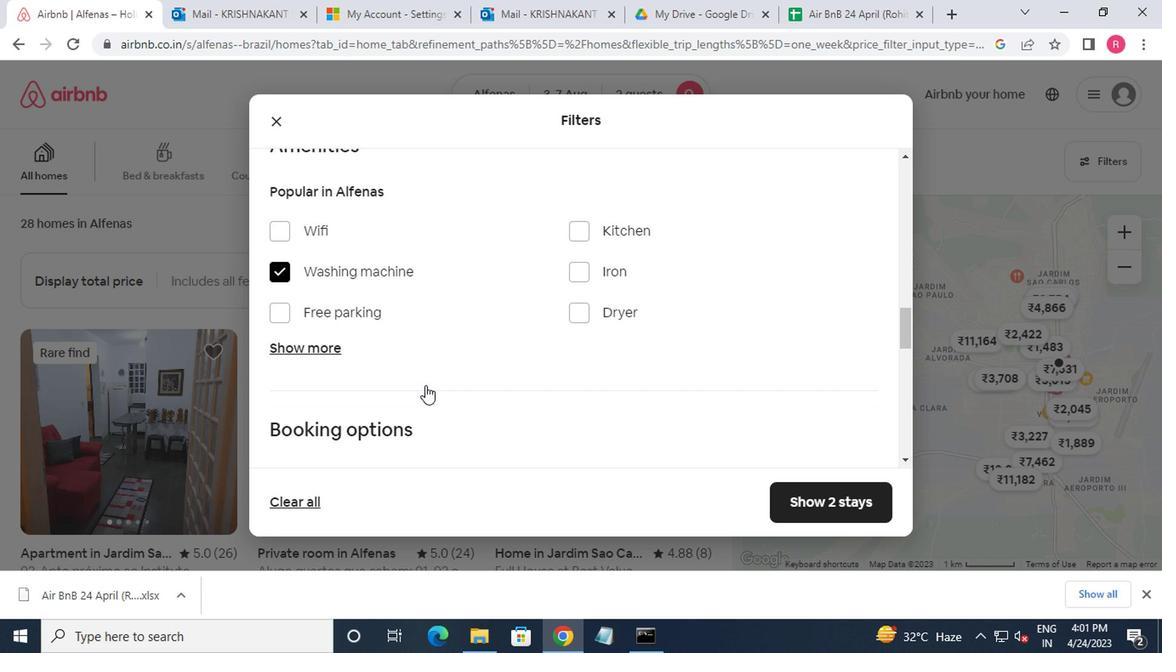 
Action: Mouse moved to (827, 231)
Screenshot: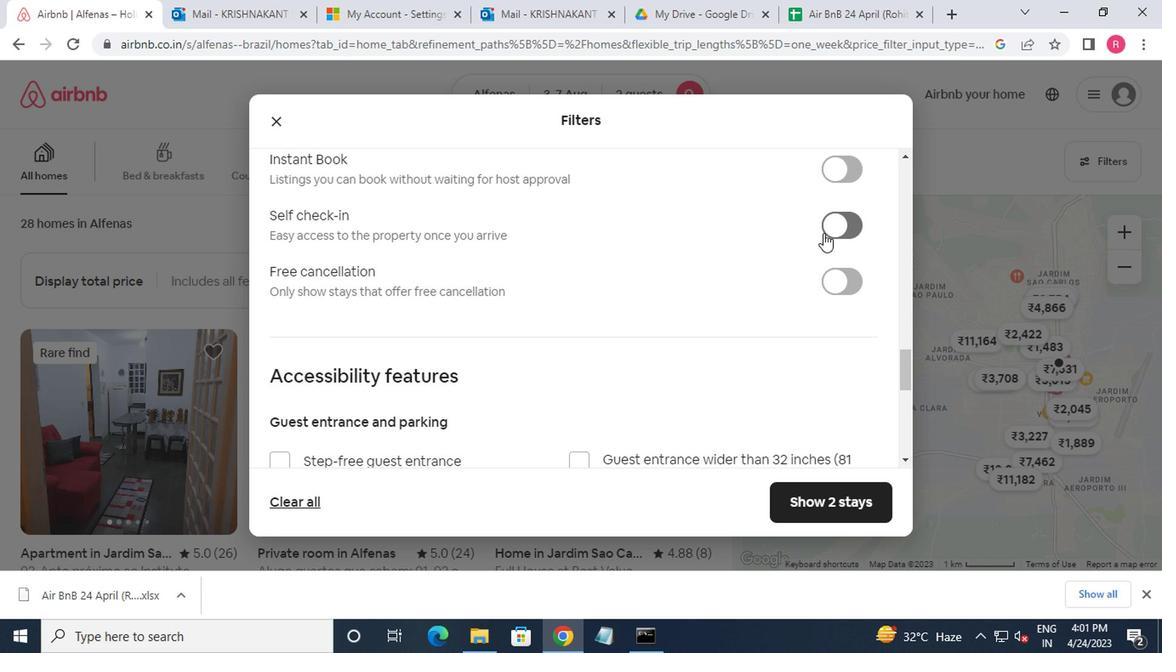 
Action: Mouse pressed left at (827, 231)
Screenshot: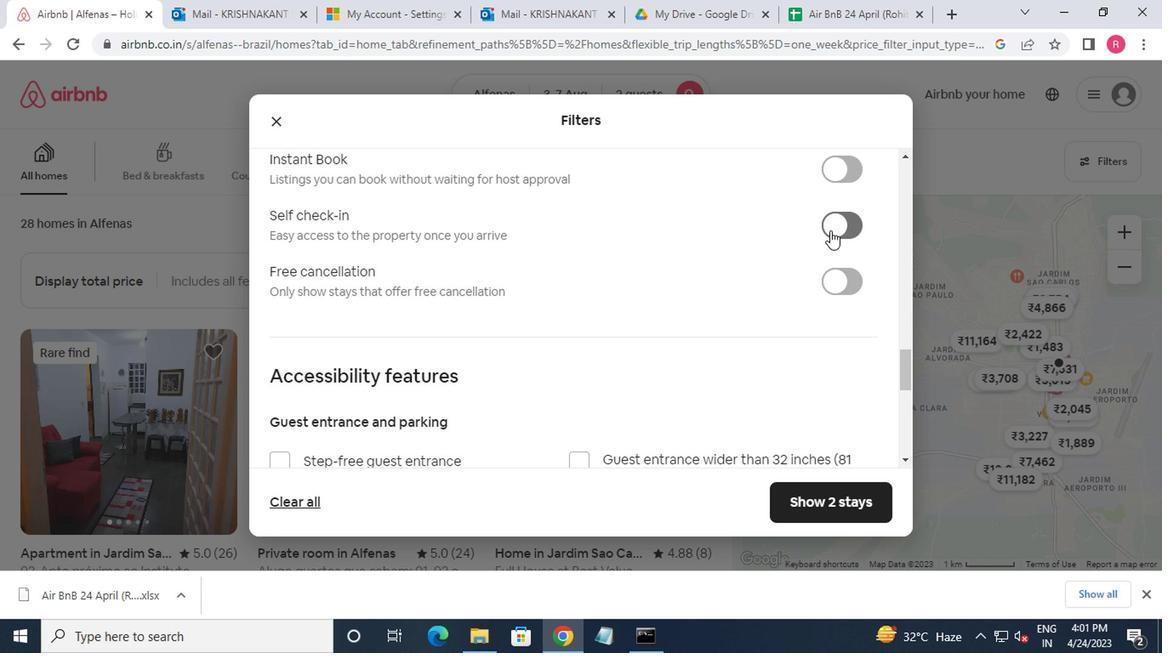 
Action: Mouse scrolled (827, 231) with delta (0, 0)
Screenshot: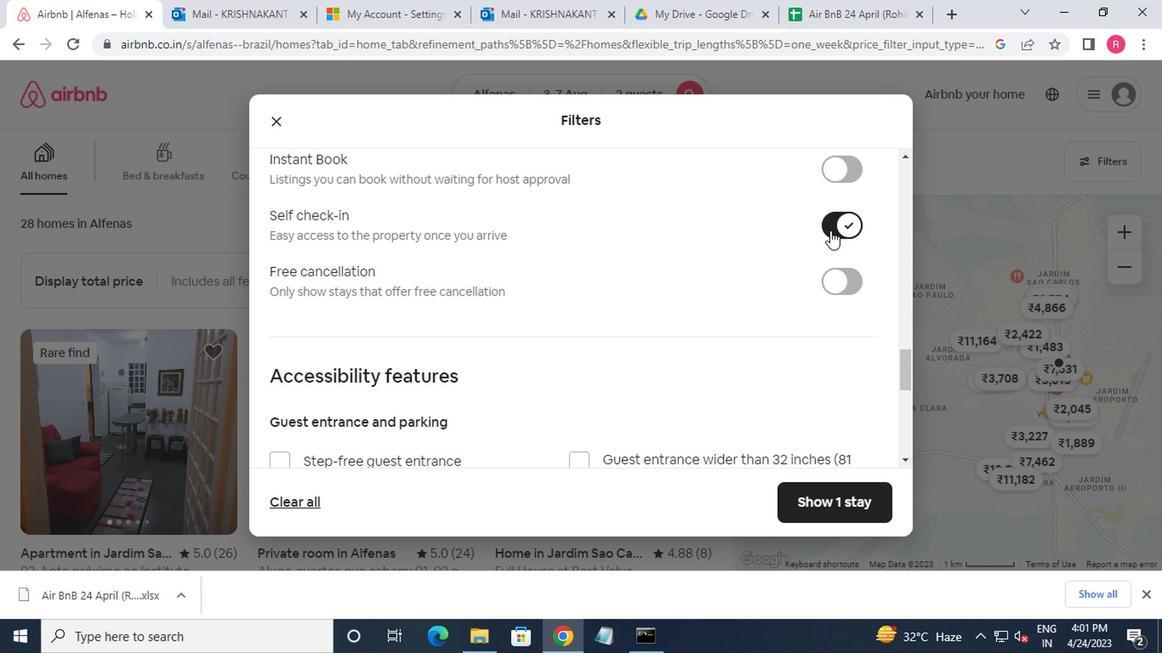 
Action: Mouse scrolled (827, 231) with delta (0, 0)
Screenshot: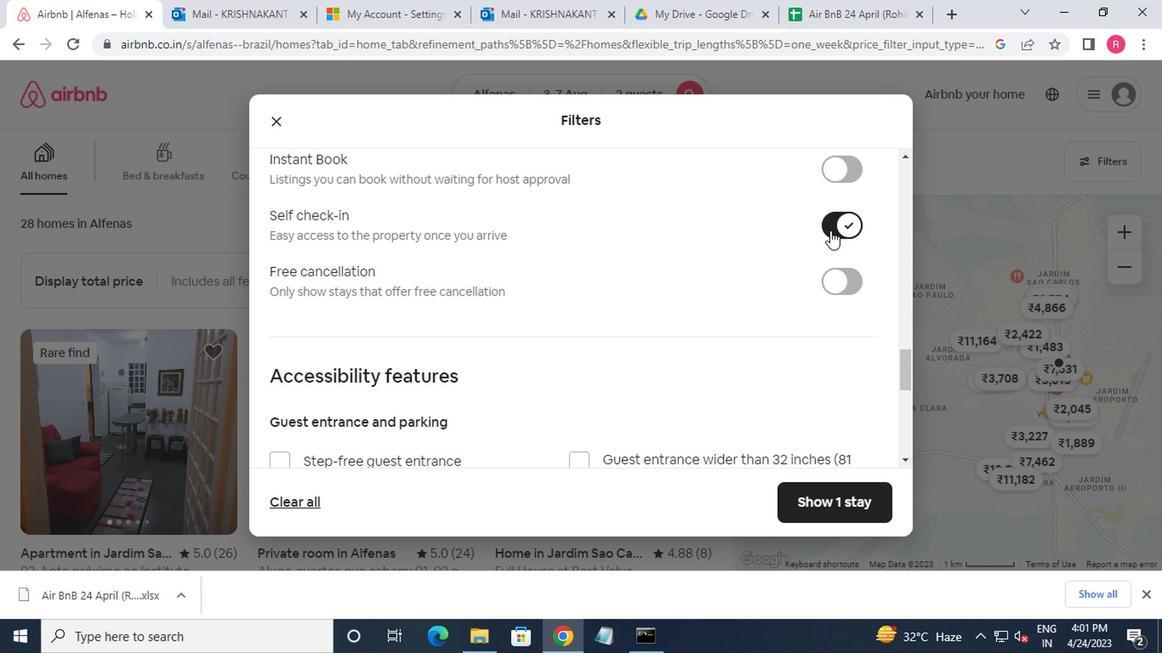 
Action: Mouse scrolled (827, 231) with delta (0, 0)
Screenshot: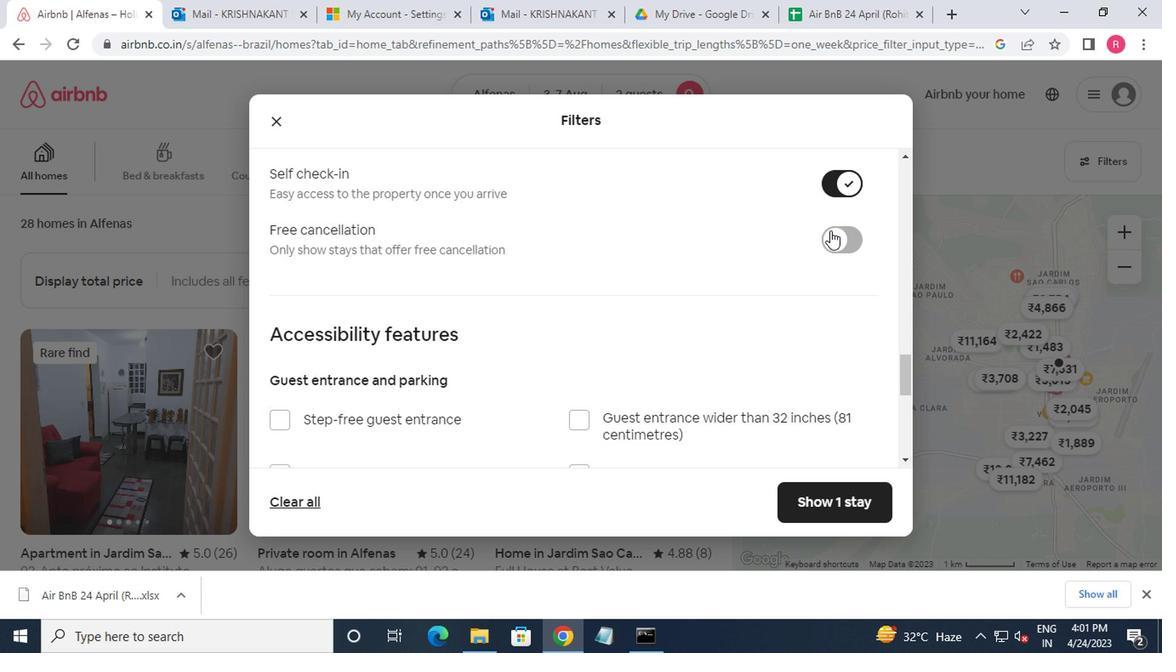 
Action: Mouse scrolled (827, 231) with delta (0, 0)
Screenshot: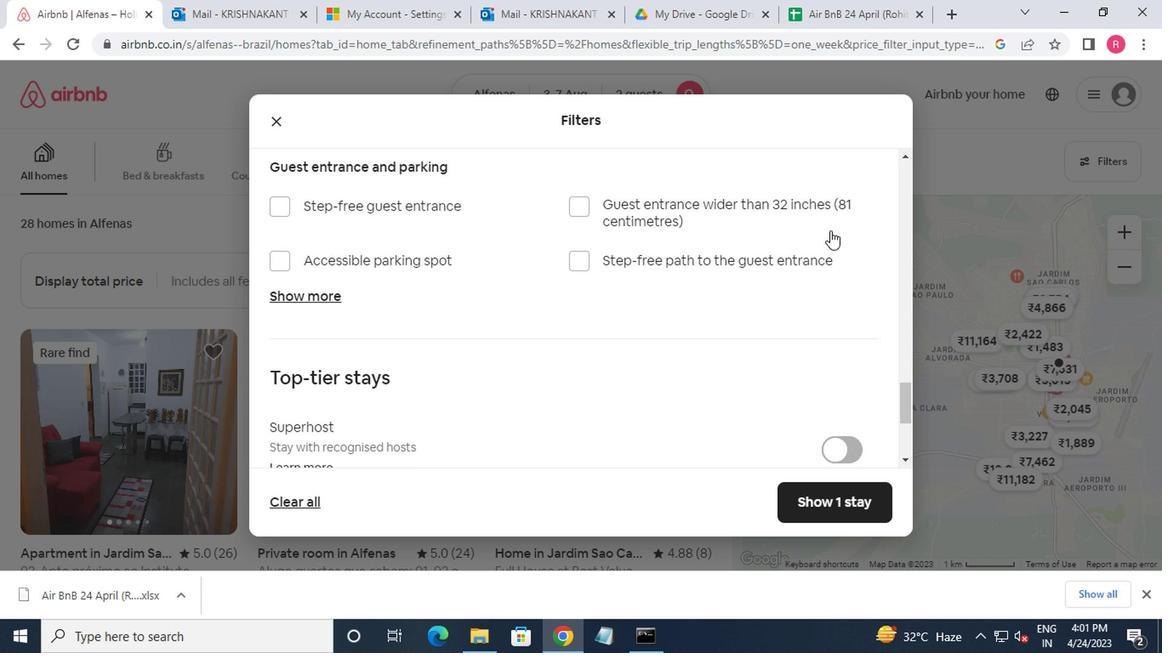 
Action: Mouse scrolled (827, 231) with delta (0, 0)
Screenshot: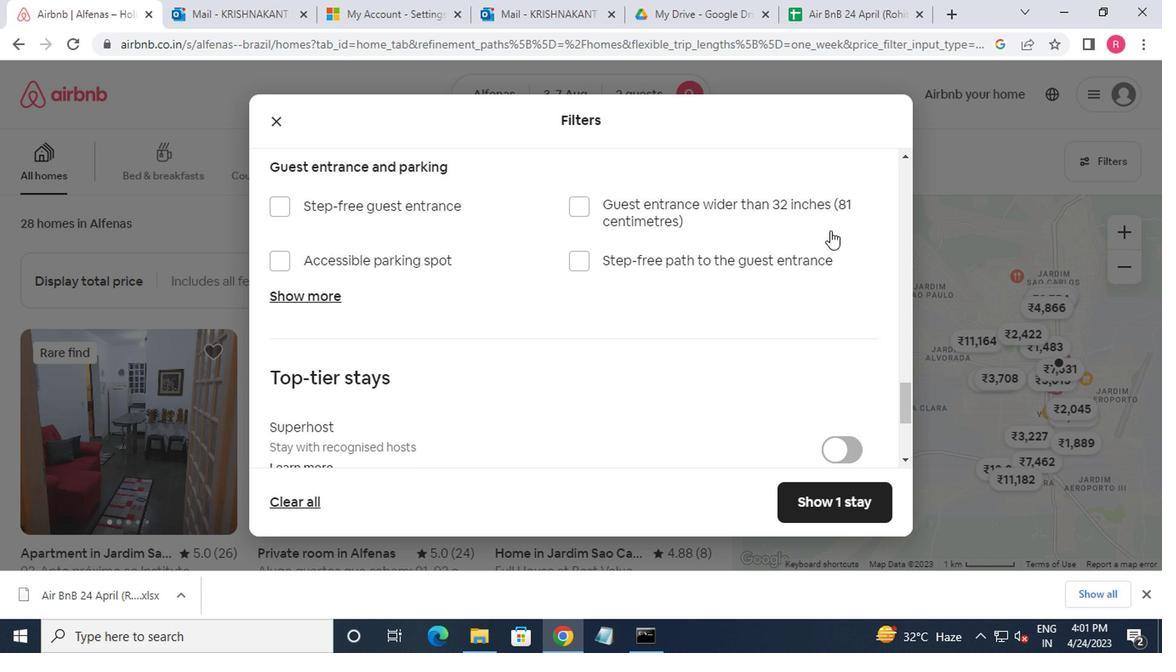 
Action: Mouse scrolled (827, 231) with delta (0, 0)
Screenshot: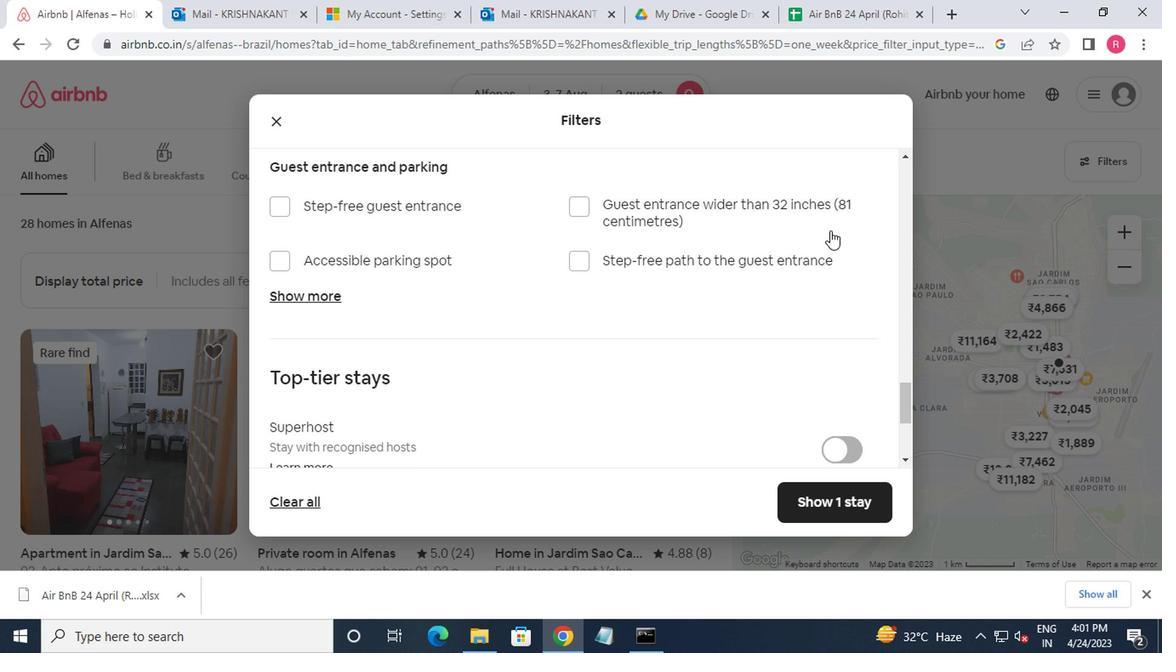 
Action: Mouse scrolled (827, 231) with delta (0, 0)
Screenshot: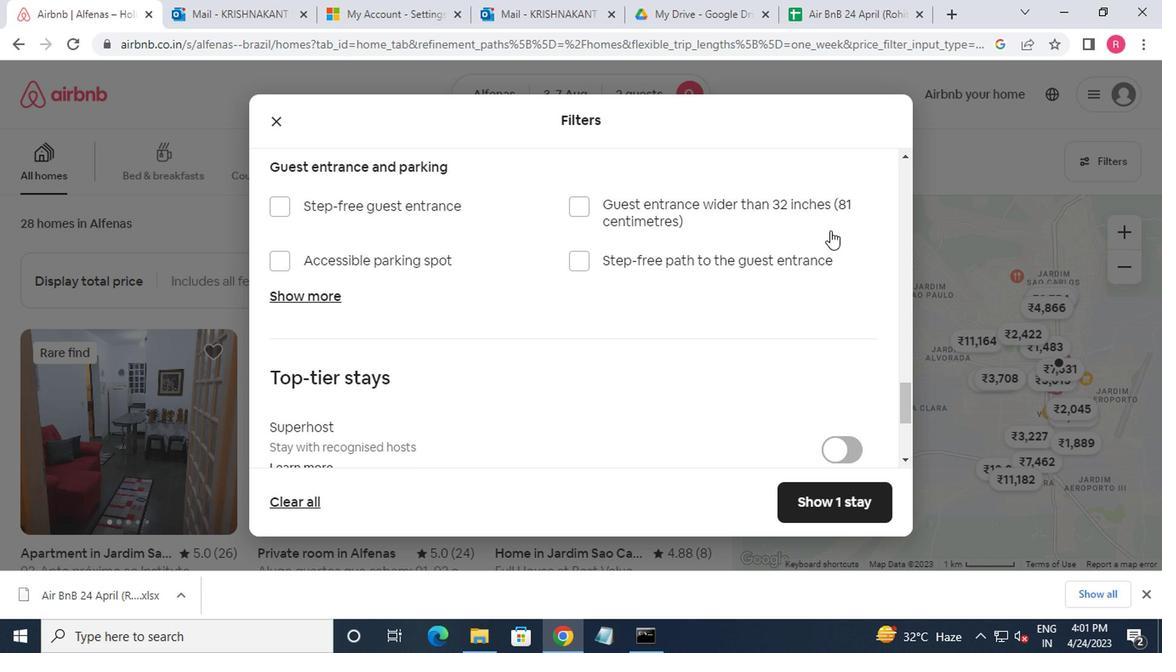 
Action: Mouse moved to (739, 263)
Screenshot: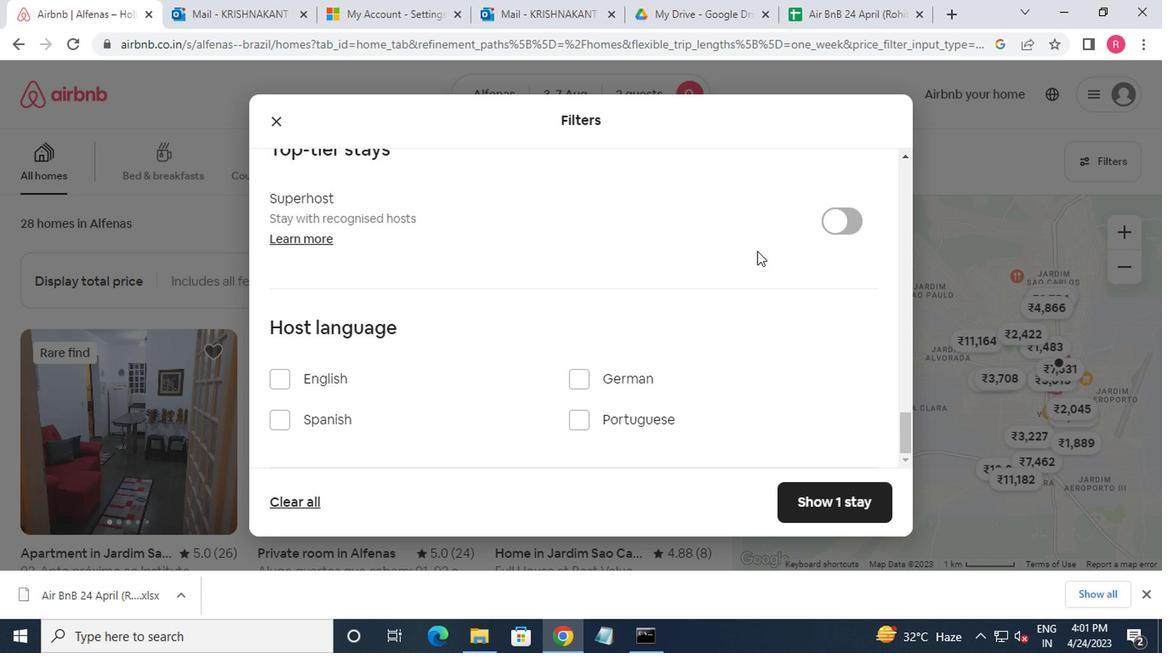 
Action: Mouse scrolled (739, 263) with delta (0, 0)
Screenshot: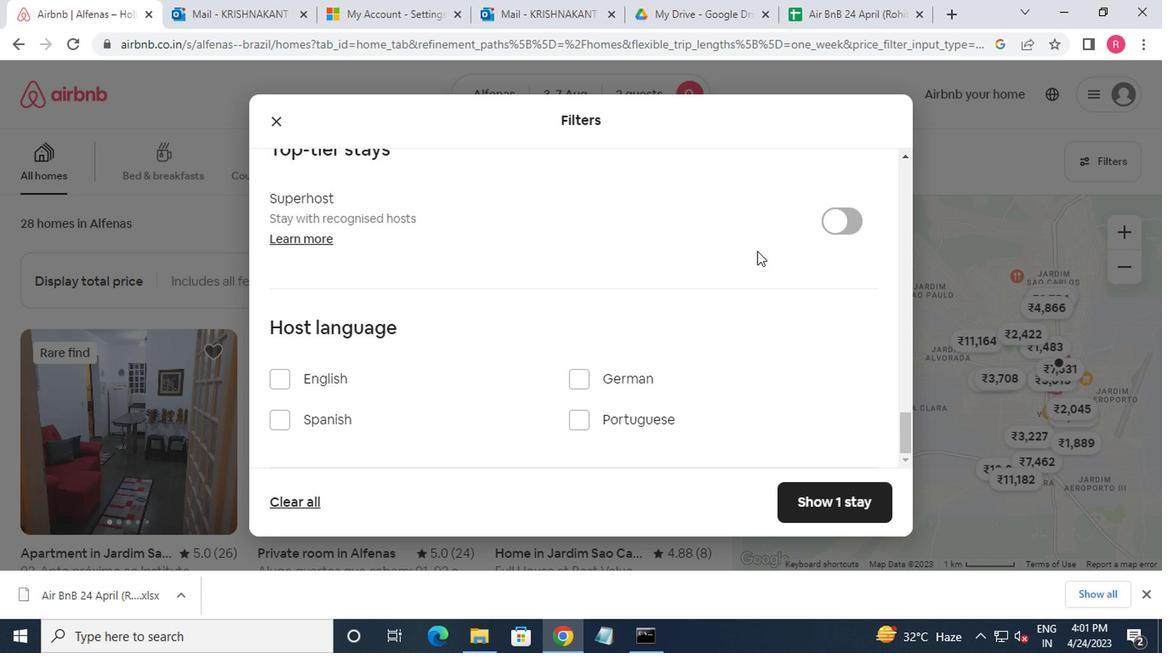 
Action: Mouse moved to (737, 267)
Screenshot: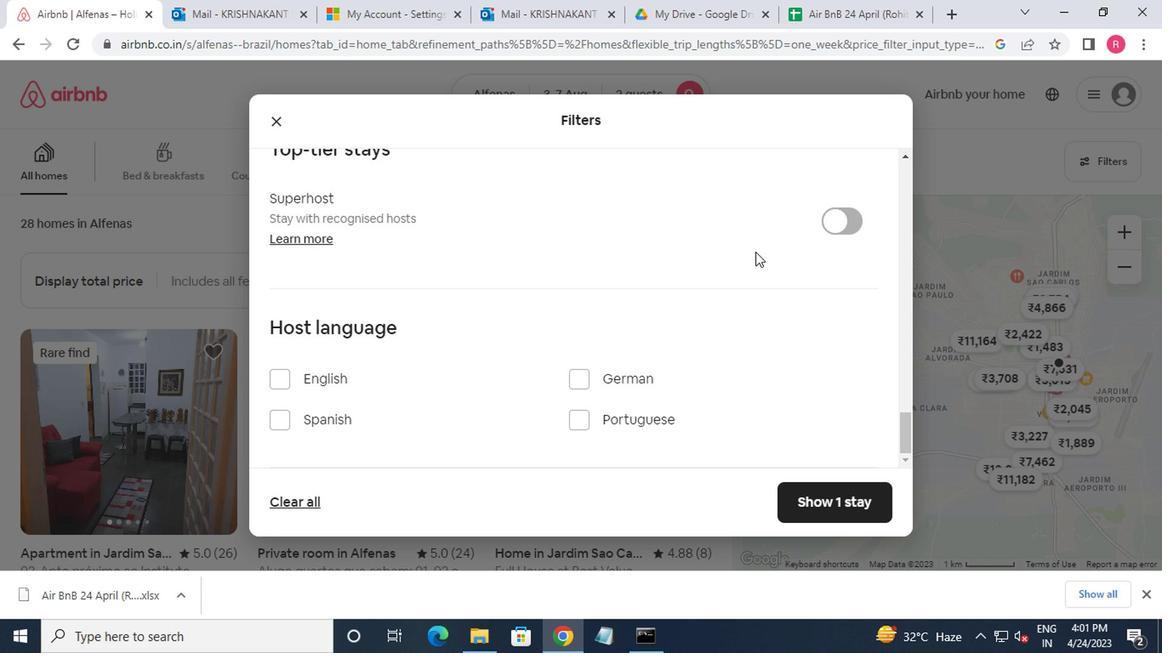 
Action: Mouse scrolled (737, 266) with delta (0, -1)
Screenshot: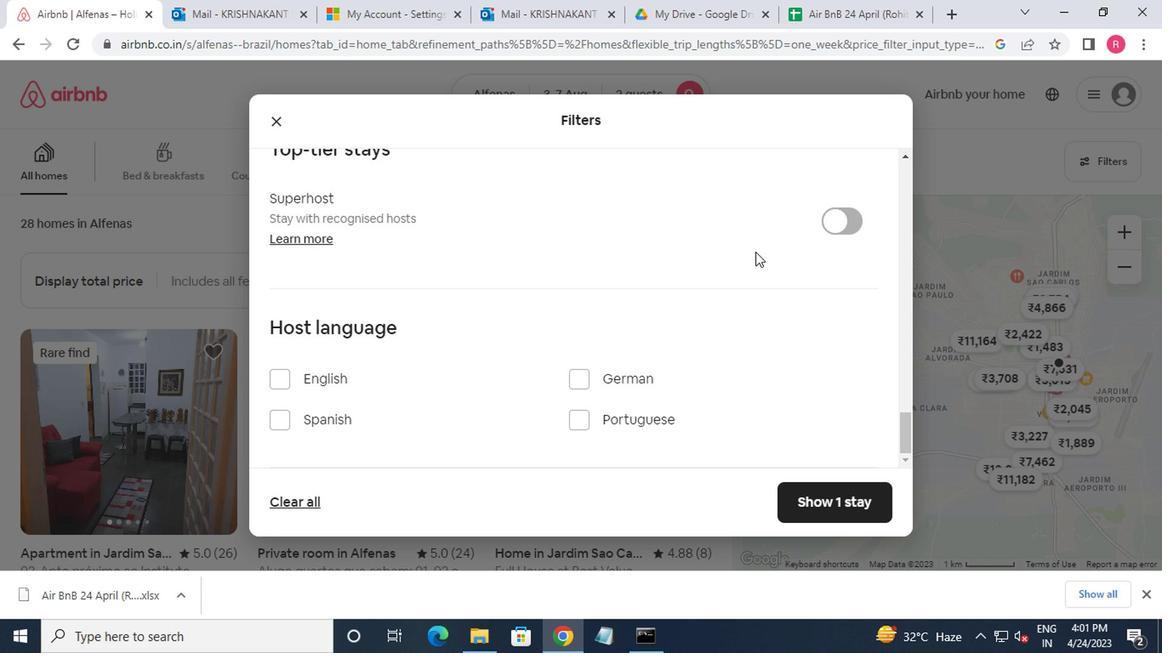 
Action: Mouse moved to (735, 269)
Screenshot: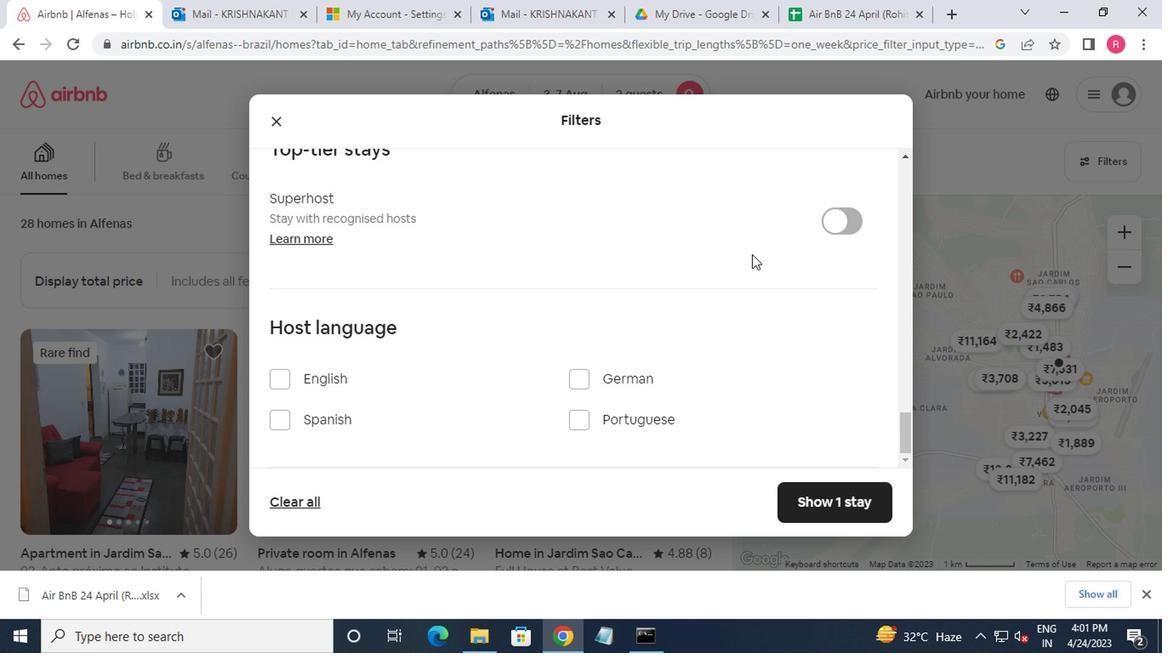 
Action: Mouse scrolled (735, 268) with delta (0, -1)
Screenshot: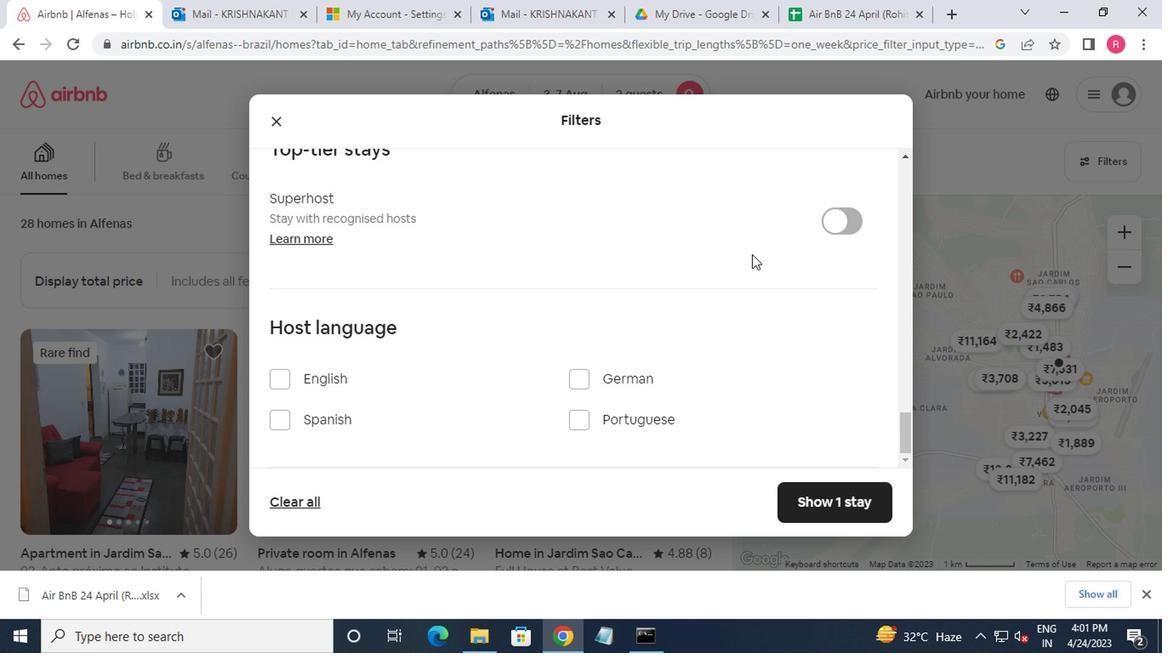 
Action: Mouse moved to (320, 426)
Screenshot: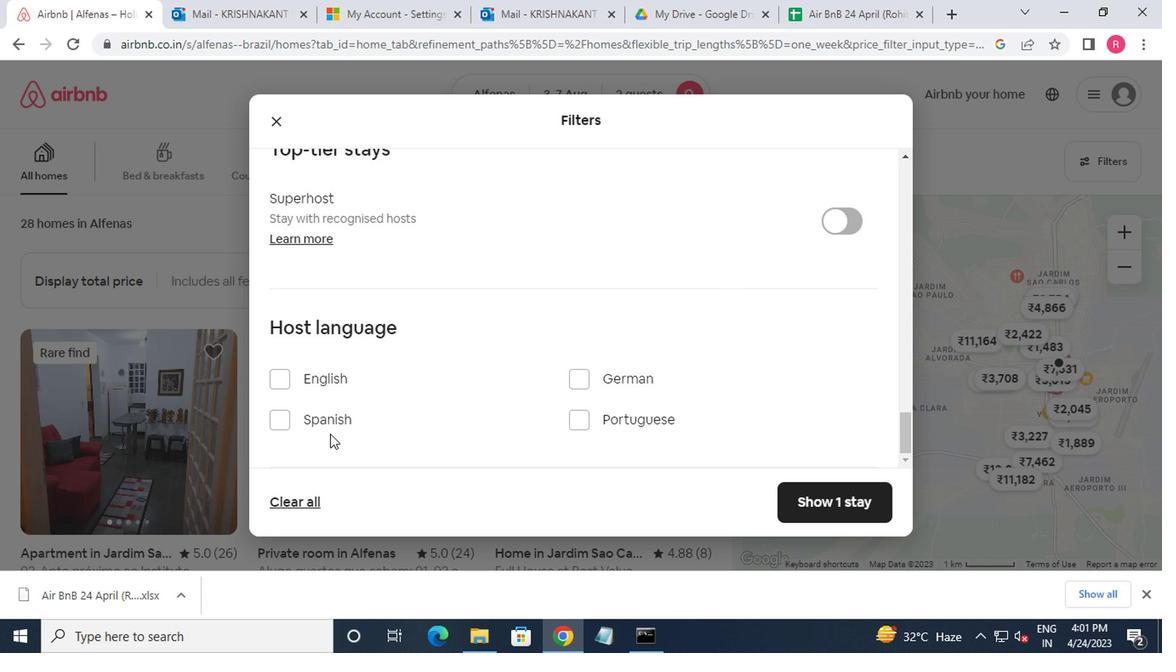 
Action: Mouse pressed left at (320, 426)
Screenshot: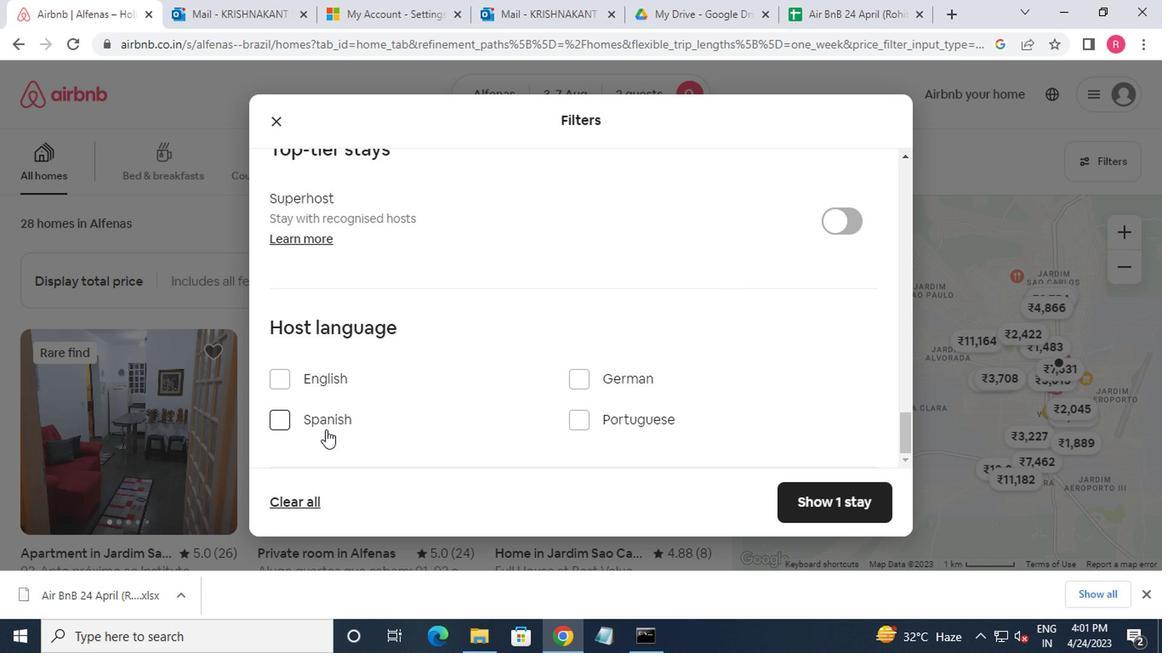
Action: Mouse moved to (819, 489)
Screenshot: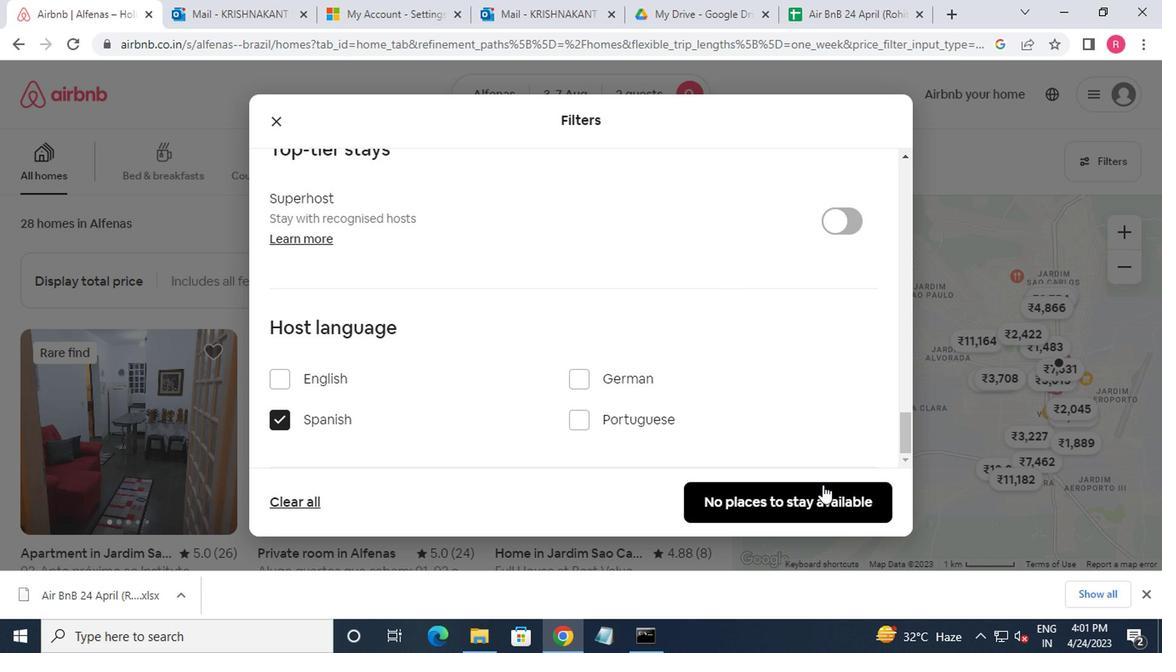 
Action: Mouse pressed left at (819, 489)
Screenshot: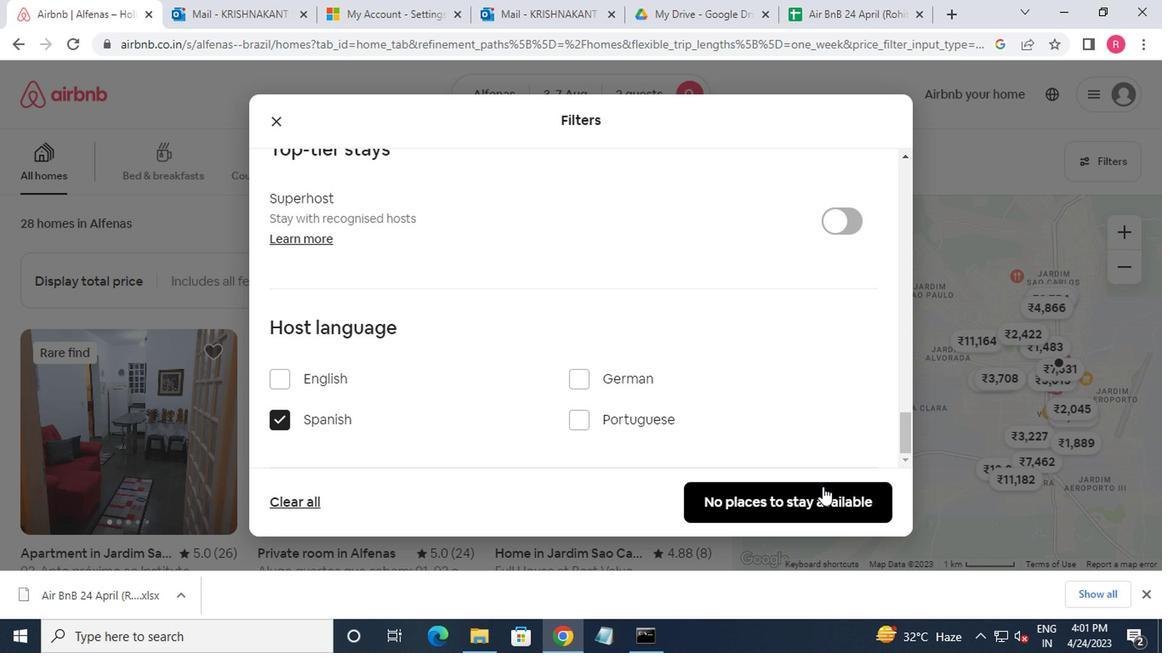 
